 Task: Compose an email with the signature Kate Phillips with the subject Request for an accommodation and the message I would appreciate it if you could send me the agenda for the board meeting. from softage.8@softage.net to softage.9@softage.net Select the numbered list and change the font typography to strikethroughSelect the numbered list and remove the font typography strikethrough Send the email. Finally, move the email from Sent Items to the label Sustainability
Action: Mouse moved to (1179, 67)
Screenshot: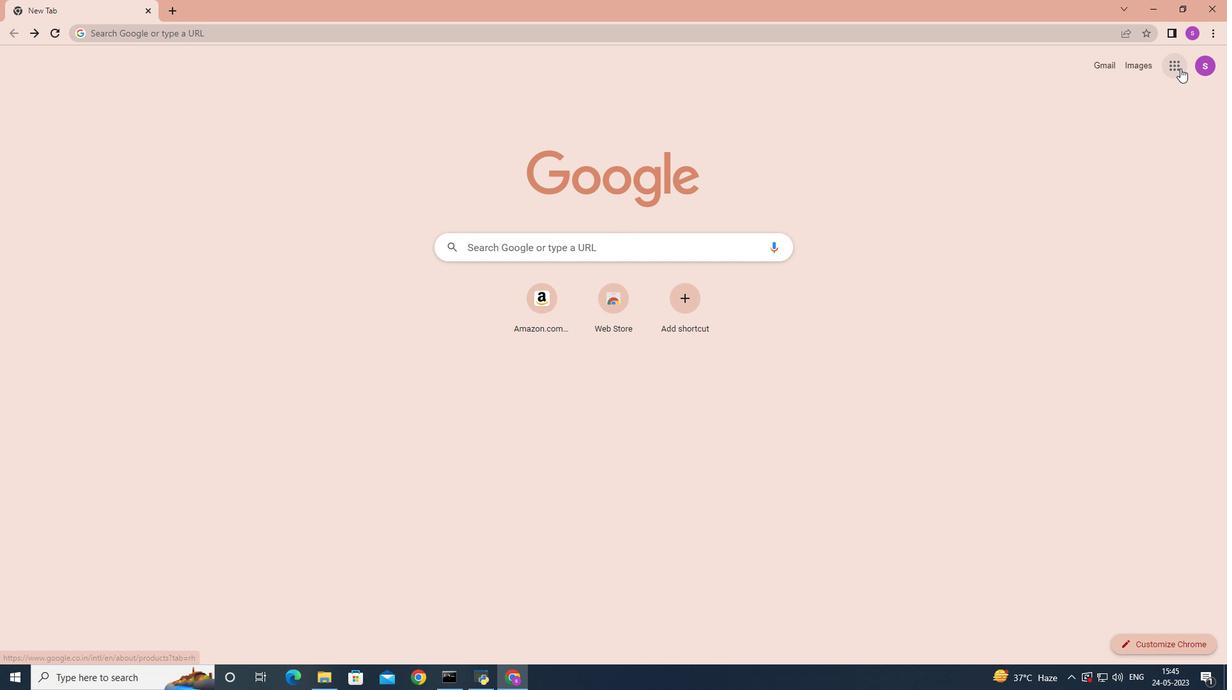 
Action: Mouse pressed left at (1179, 67)
Screenshot: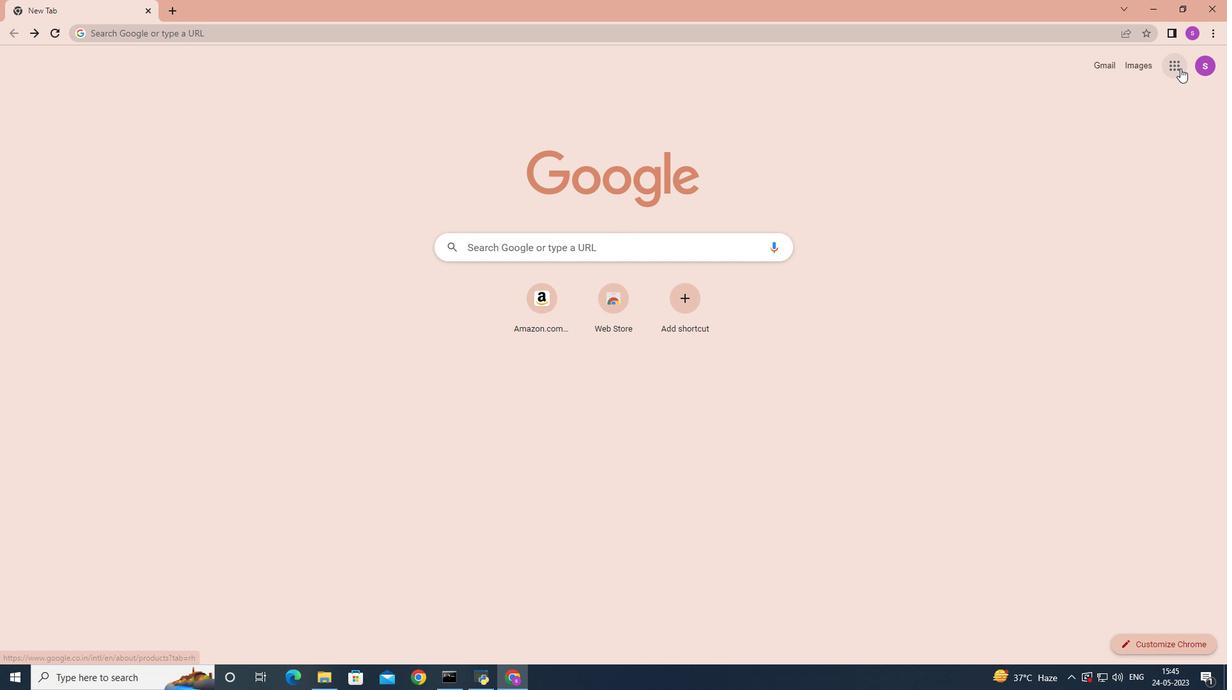 
Action: Mouse moved to (1124, 117)
Screenshot: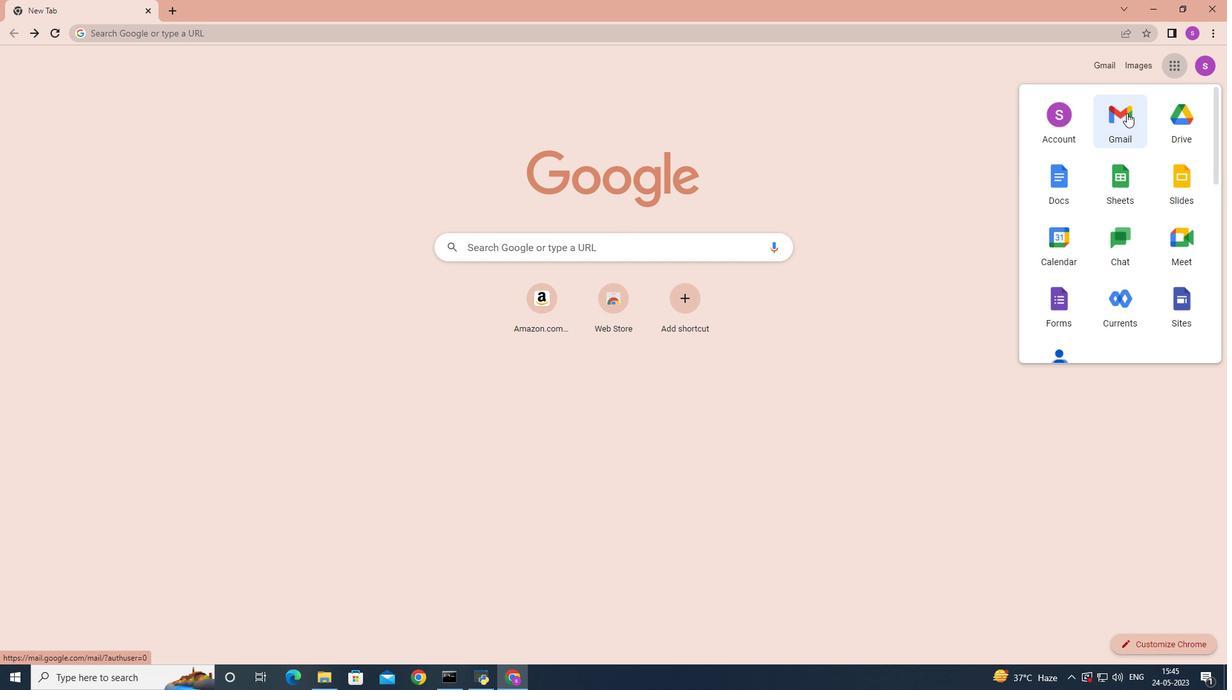 
Action: Mouse pressed left at (1124, 117)
Screenshot: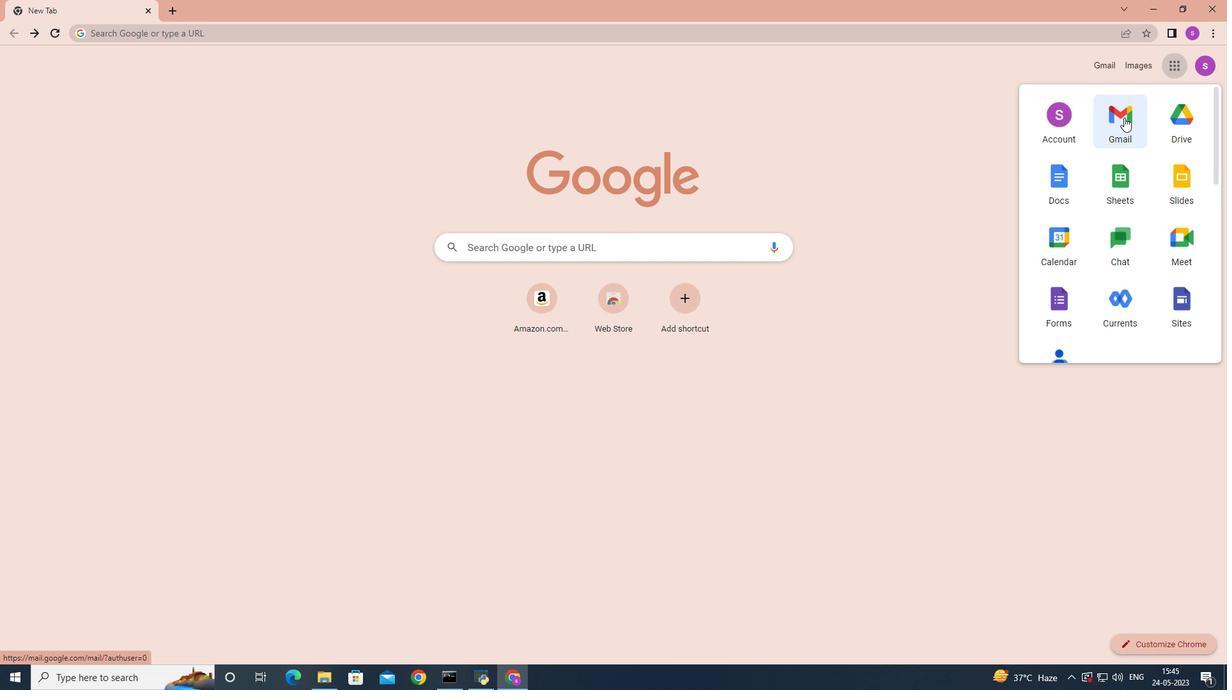 
Action: Mouse moved to (1087, 67)
Screenshot: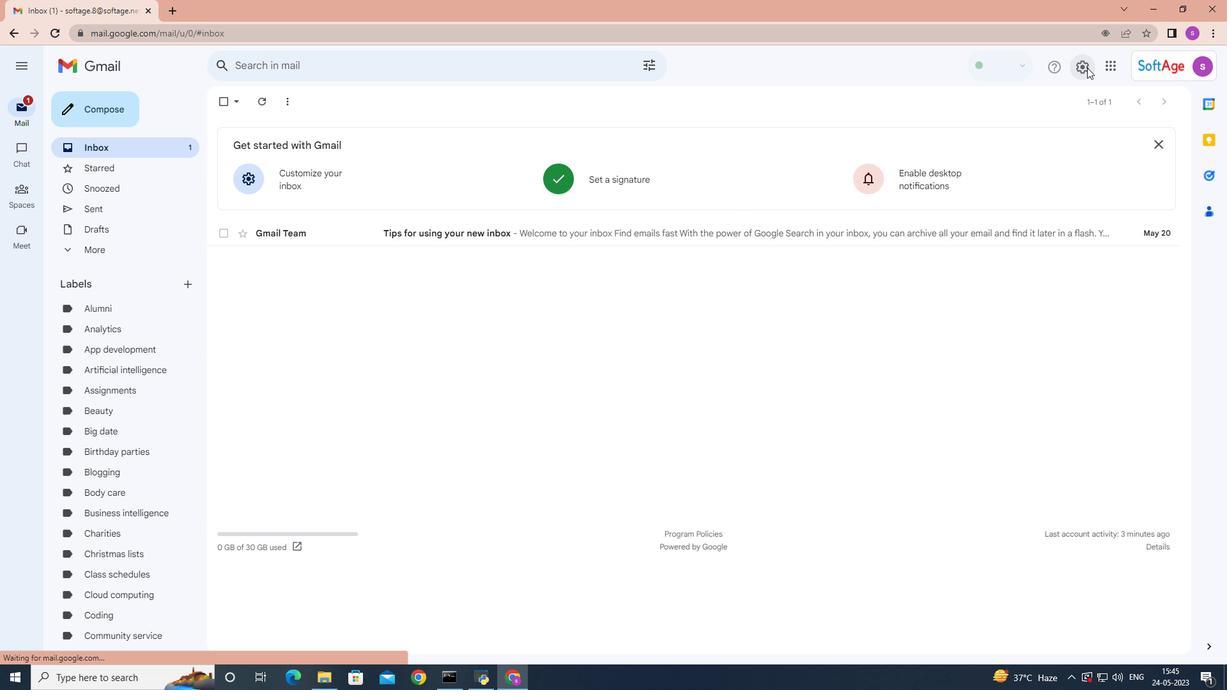 
Action: Mouse pressed left at (1087, 67)
Screenshot: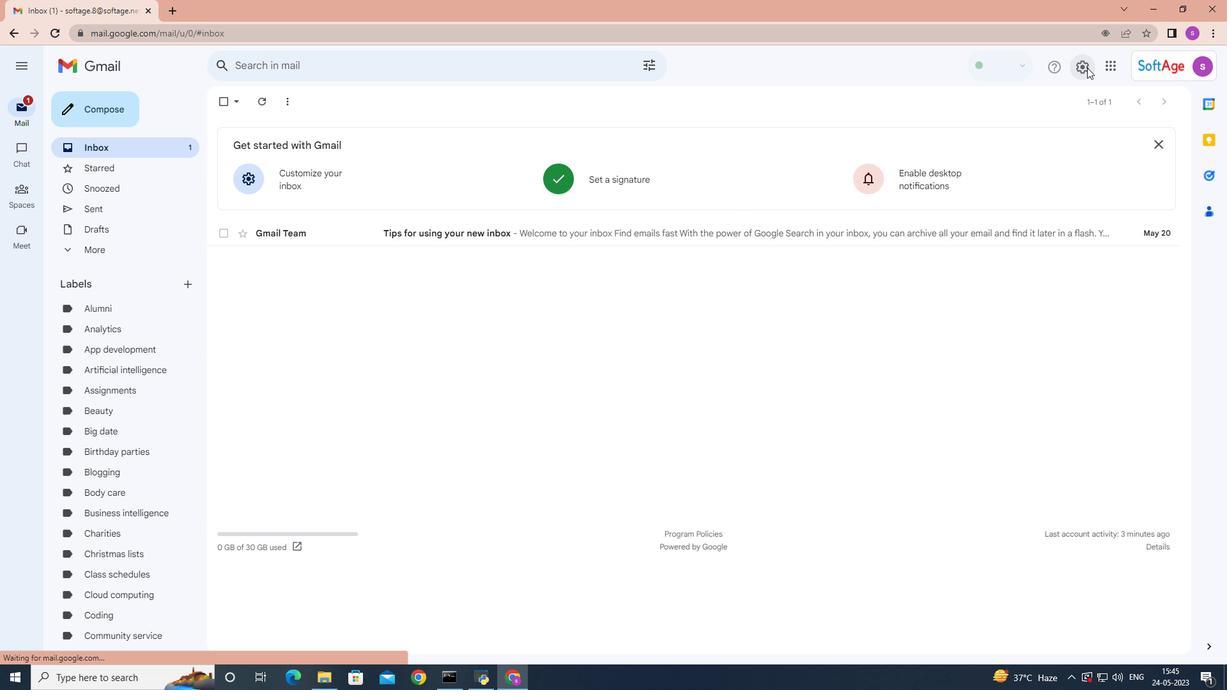 
Action: Mouse moved to (1063, 136)
Screenshot: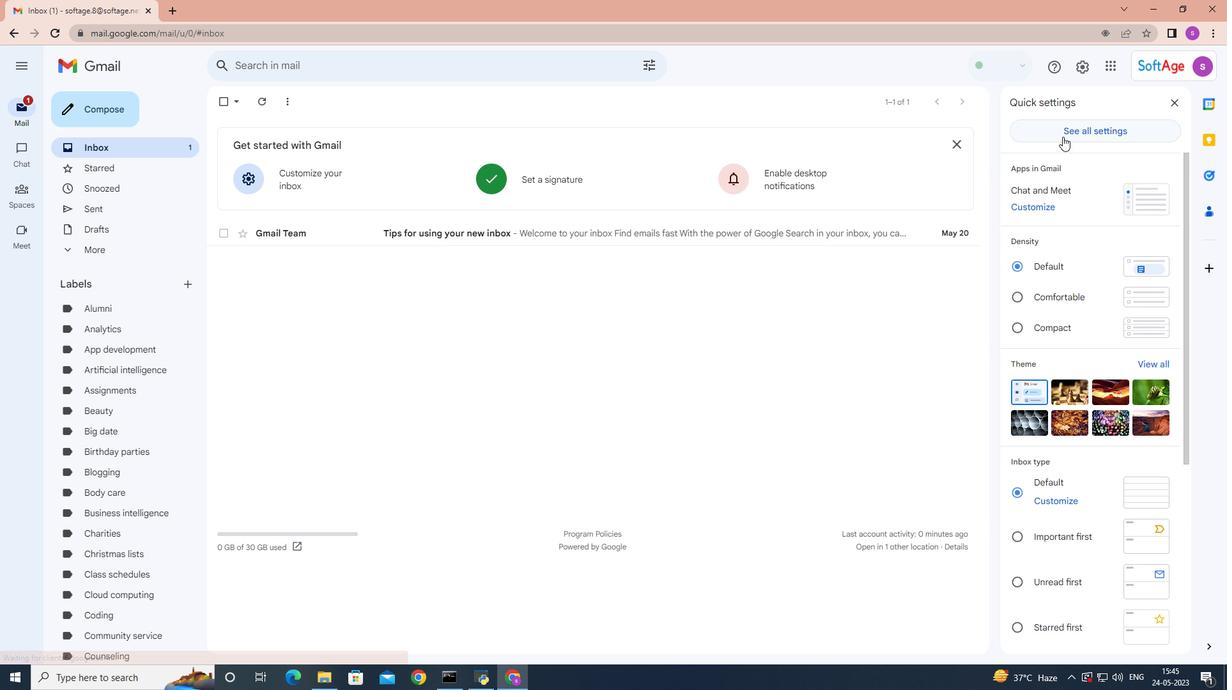 
Action: Mouse pressed left at (1063, 136)
Screenshot: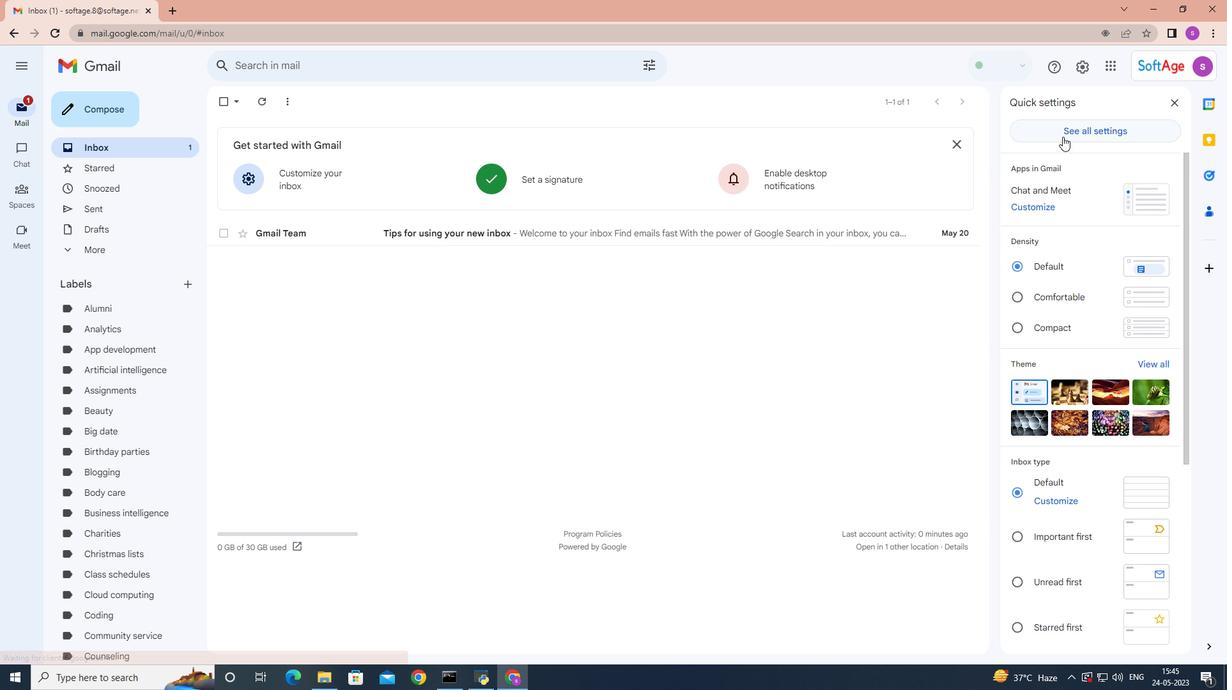
Action: Mouse moved to (844, 256)
Screenshot: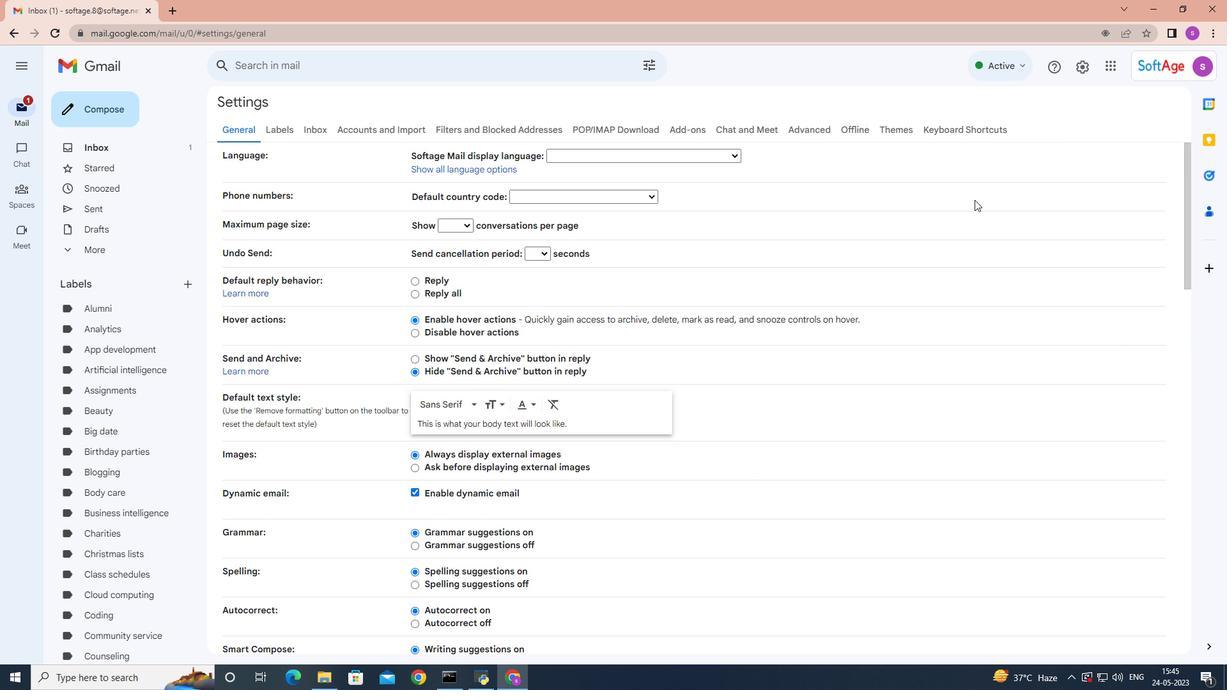 
Action: Mouse scrolled (844, 255) with delta (0, 0)
Screenshot: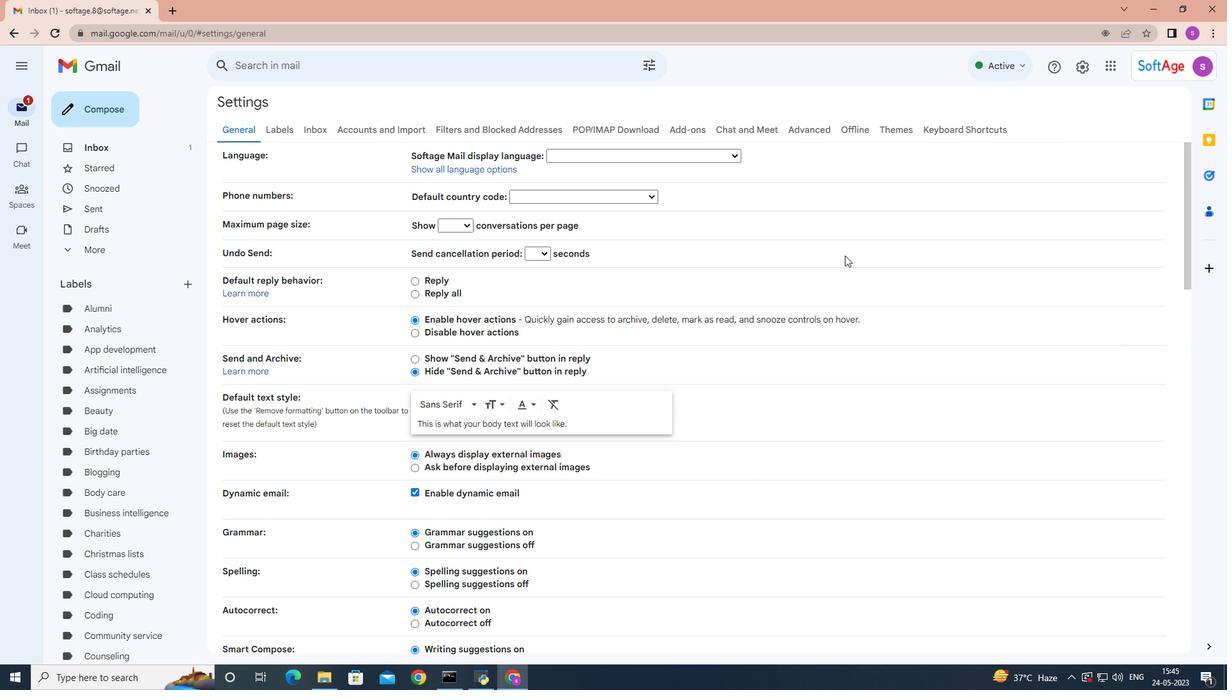 
Action: Mouse scrolled (844, 255) with delta (0, 0)
Screenshot: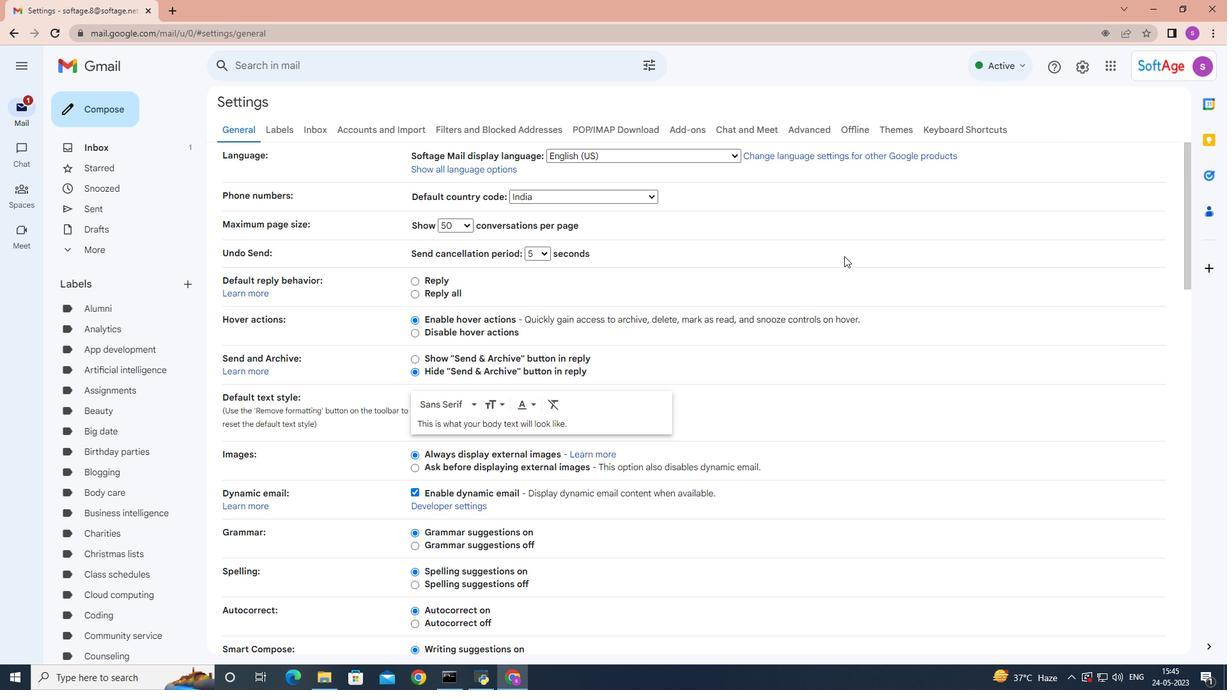 
Action: Mouse moved to (843, 256)
Screenshot: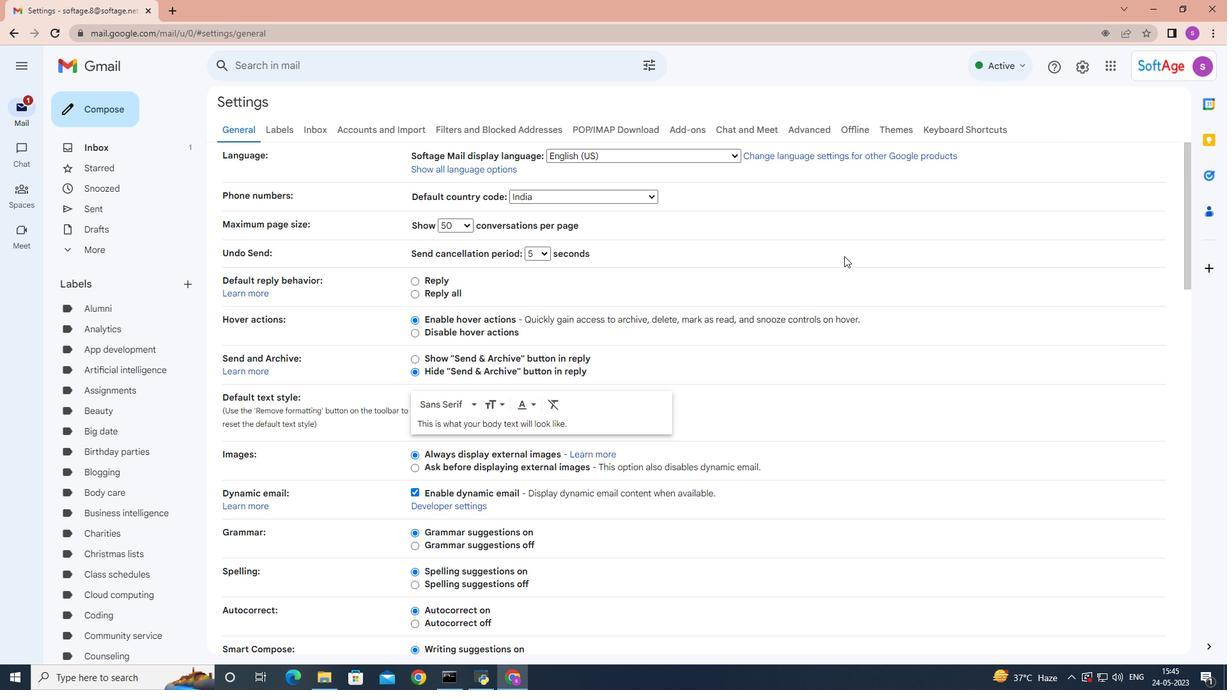 
Action: Mouse scrolled (843, 255) with delta (0, 0)
Screenshot: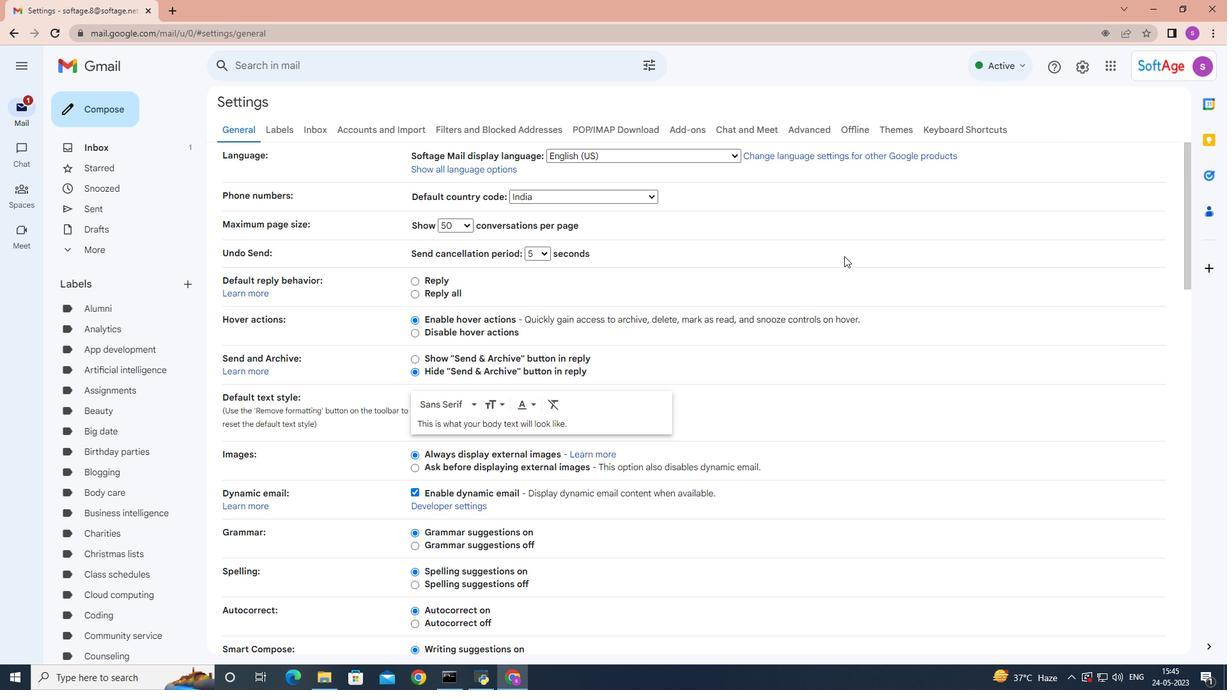 
Action: Mouse moved to (841, 256)
Screenshot: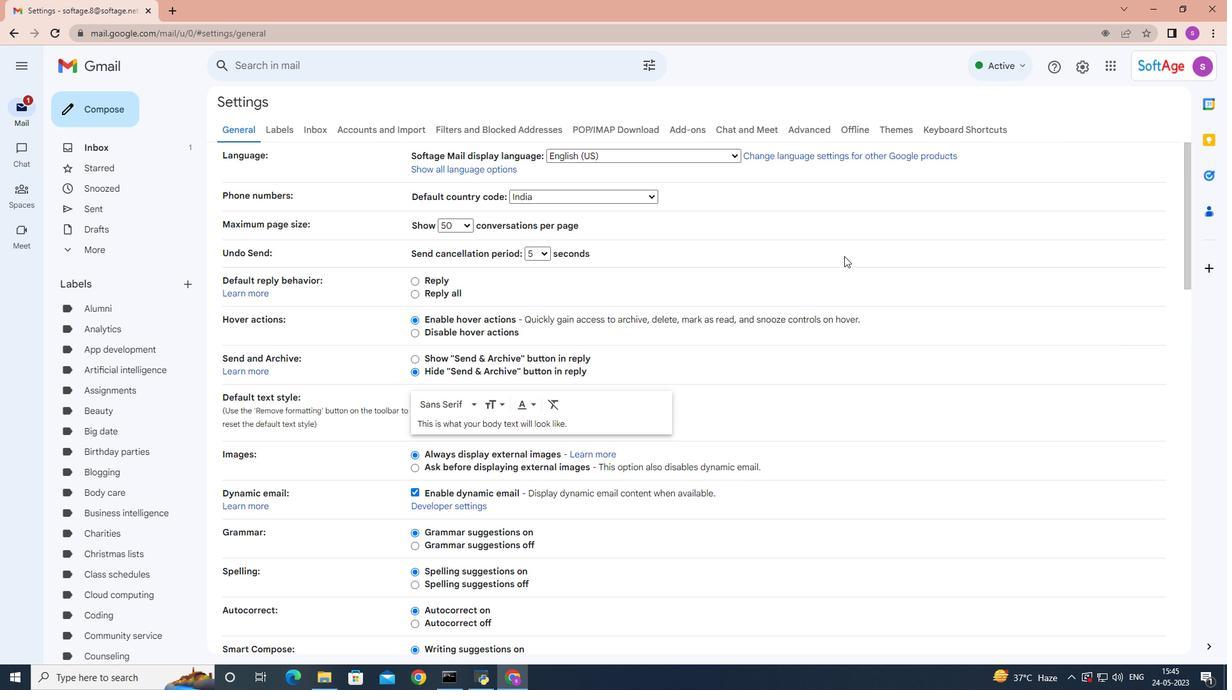 
Action: Mouse scrolled (841, 255) with delta (0, 0)
Screenshot: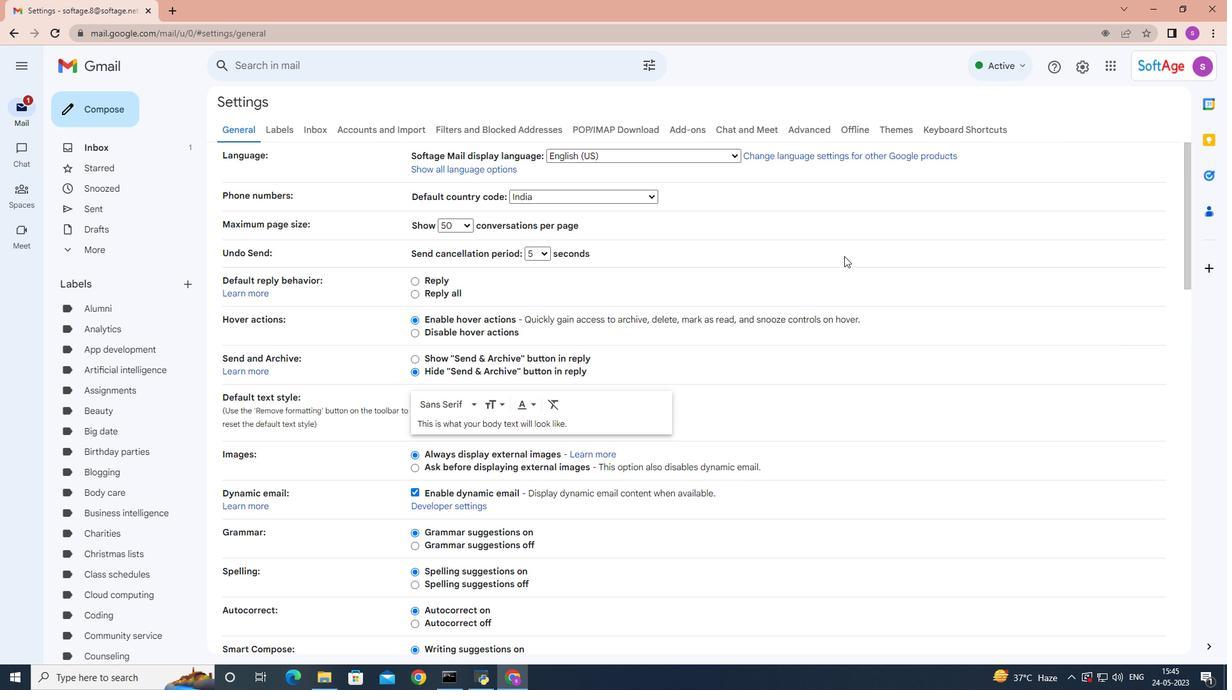 
Action: Mouse moved to (840, 255)
Screenshot: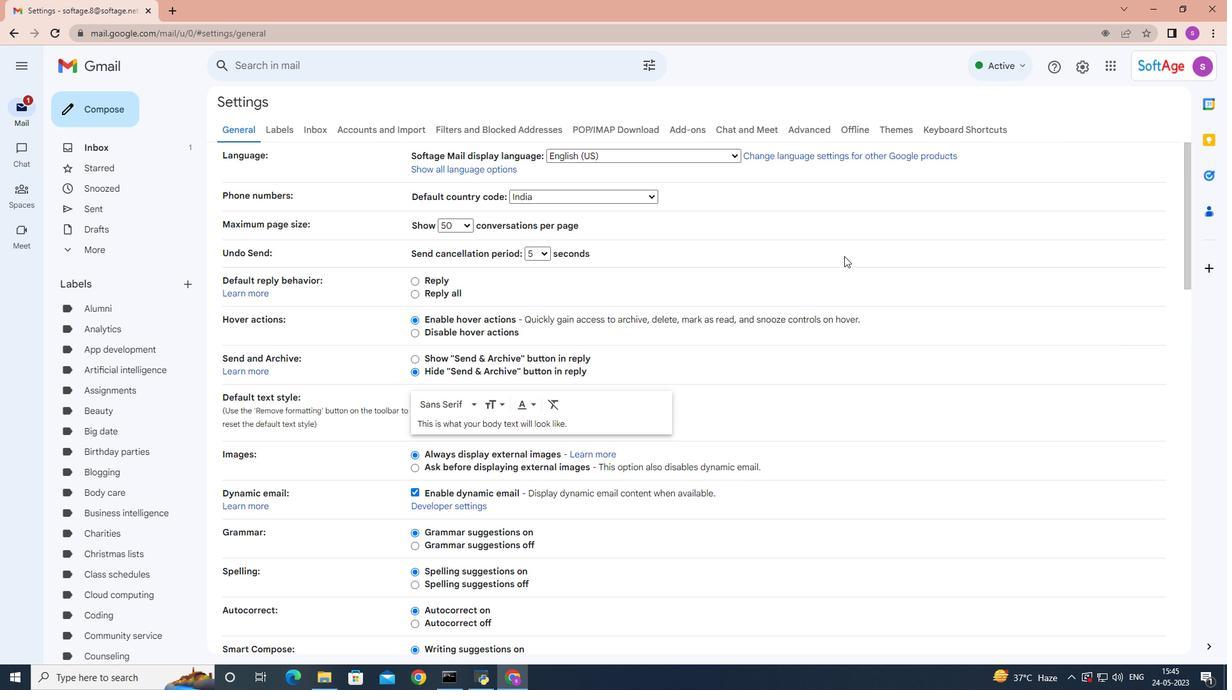 
Action: Mouse scrolled (840, 255) with delta (0, 0)
Screenshot: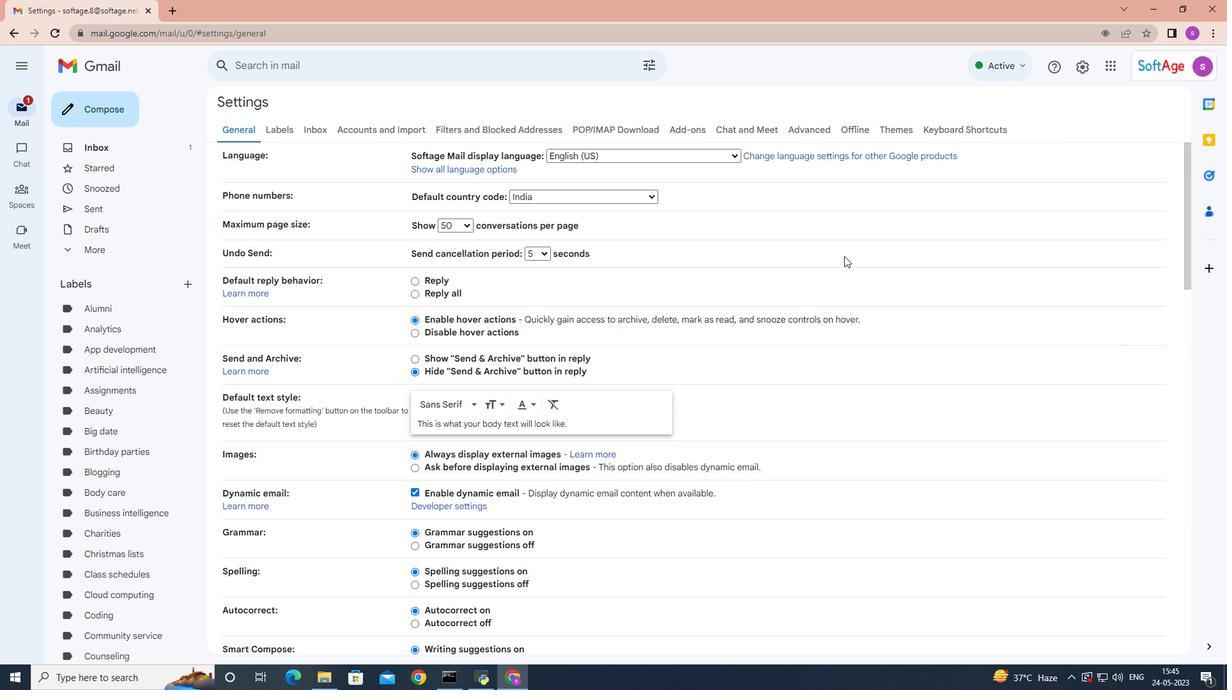 
Action: Mouse moved to (840, 254)
Screenshot: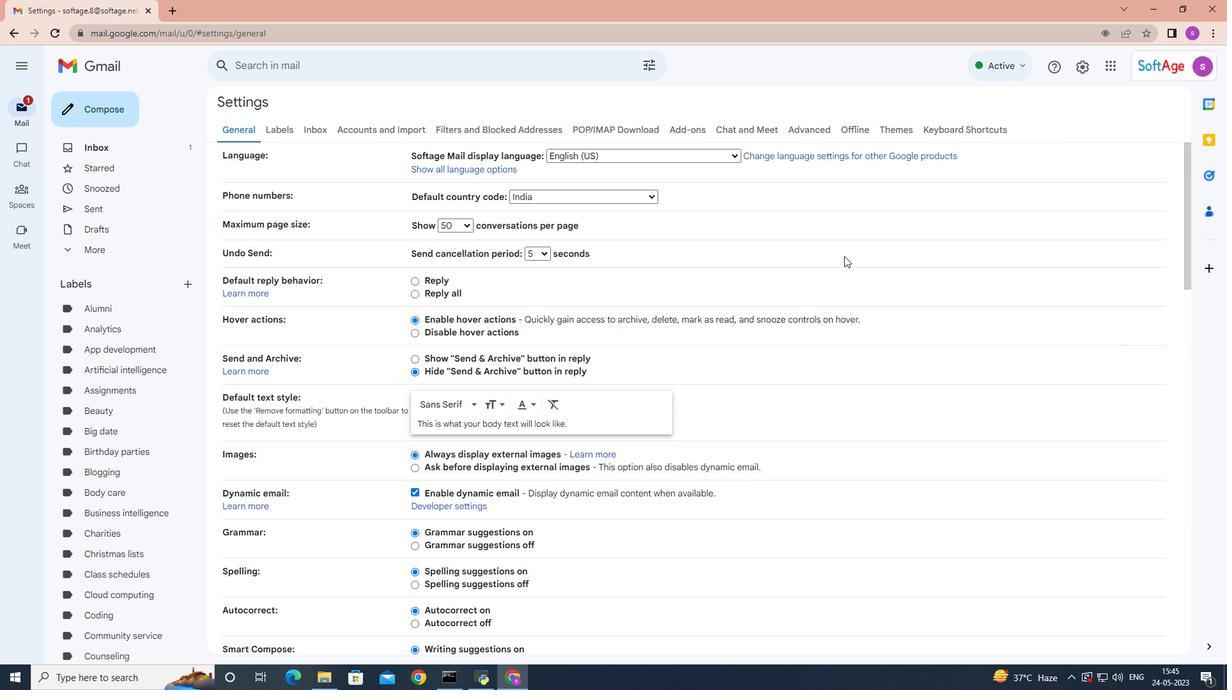 
Action: Mouse scrolled (840, 253) with delta (0, 0)
Screenshot: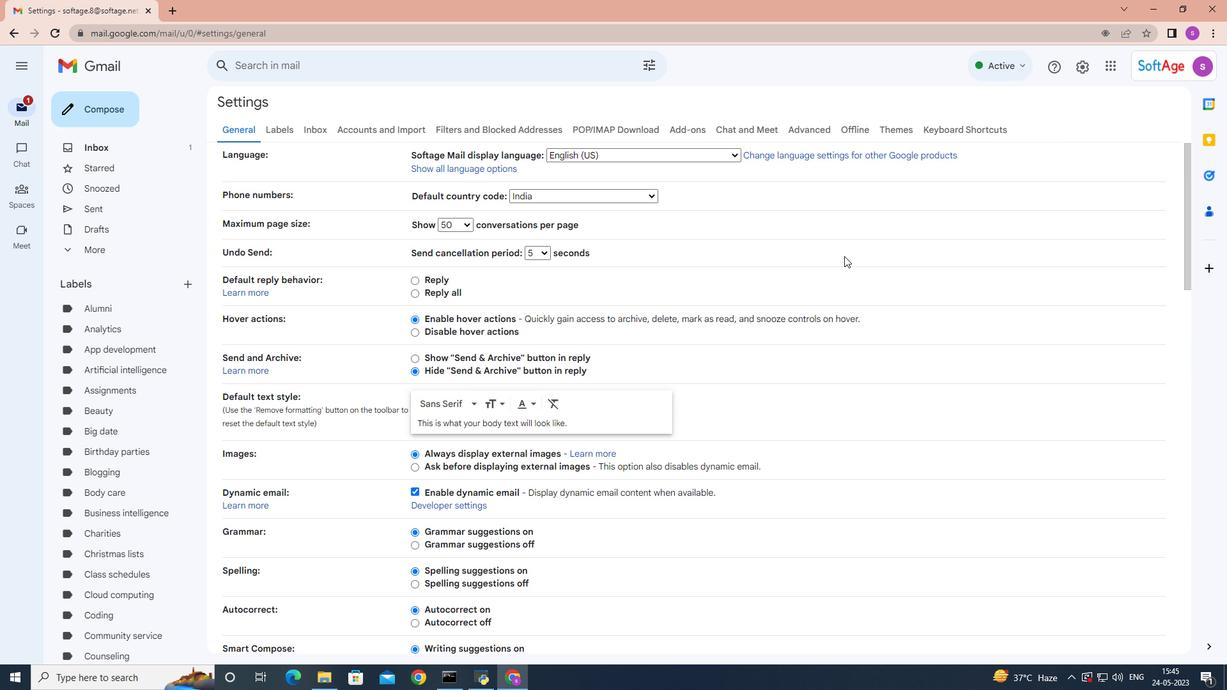 
Action: Mouse moved to (777, 250)
Screenshot: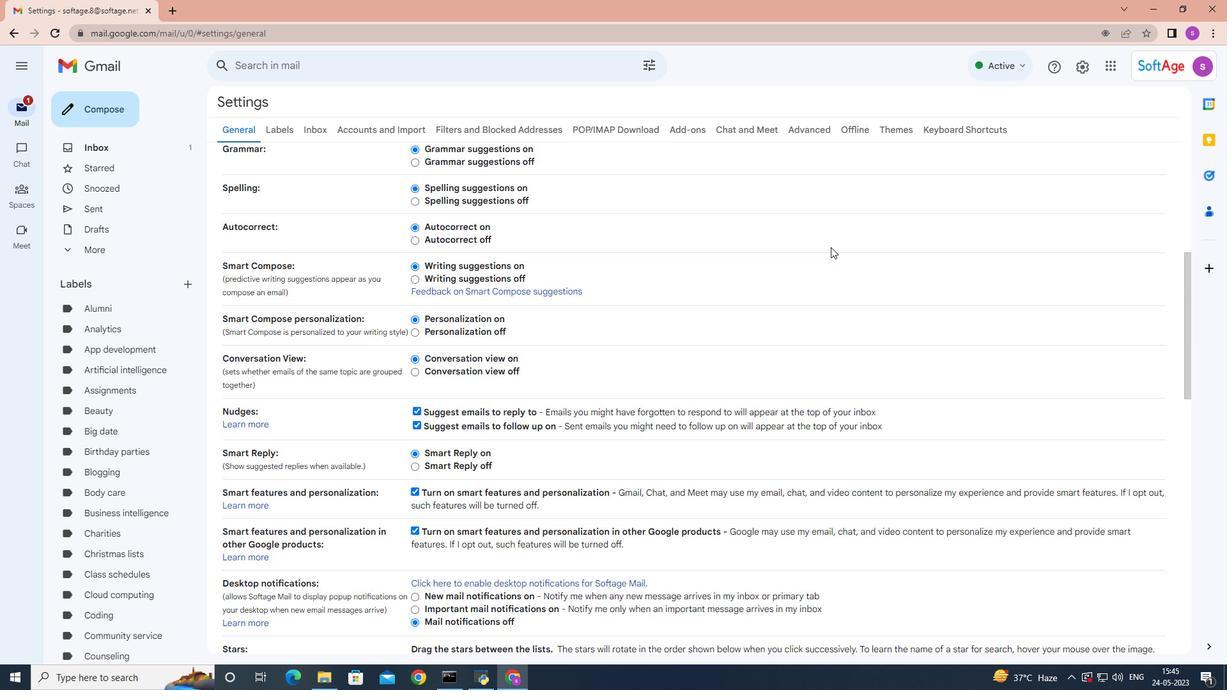 
Action: Mouse scrolled (777, 249) with delta (0, 0)
Screenshot: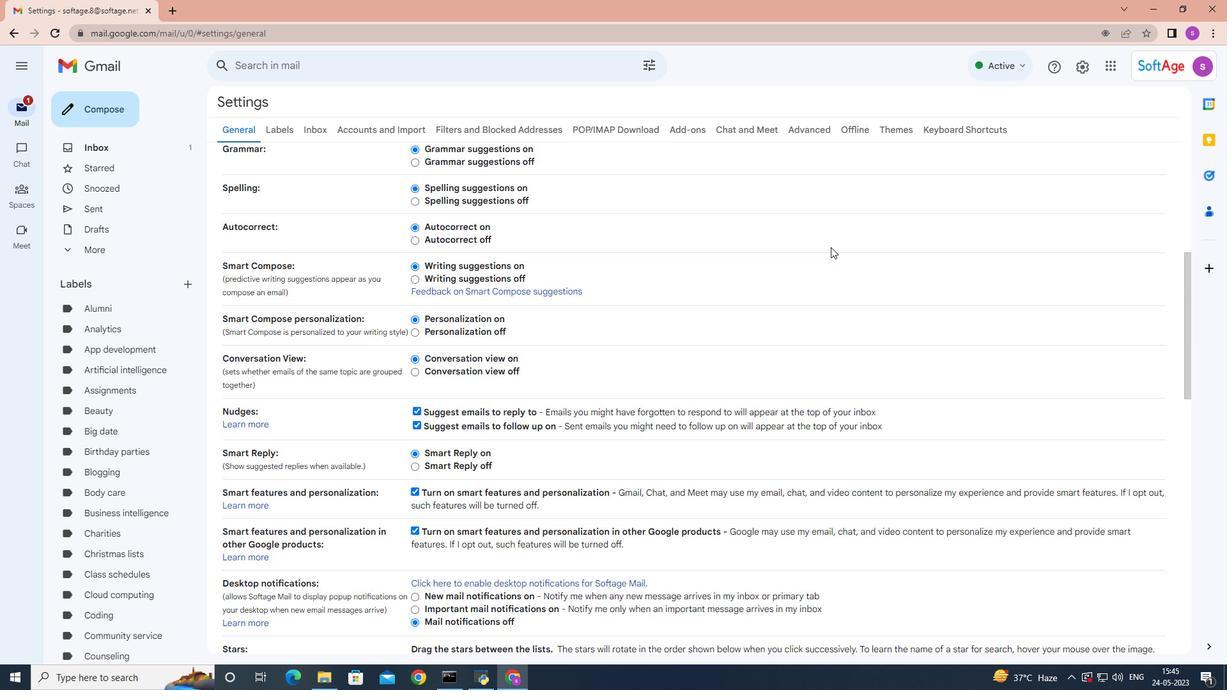 
Action: Mouse moved to (776, 250)
Screenshot: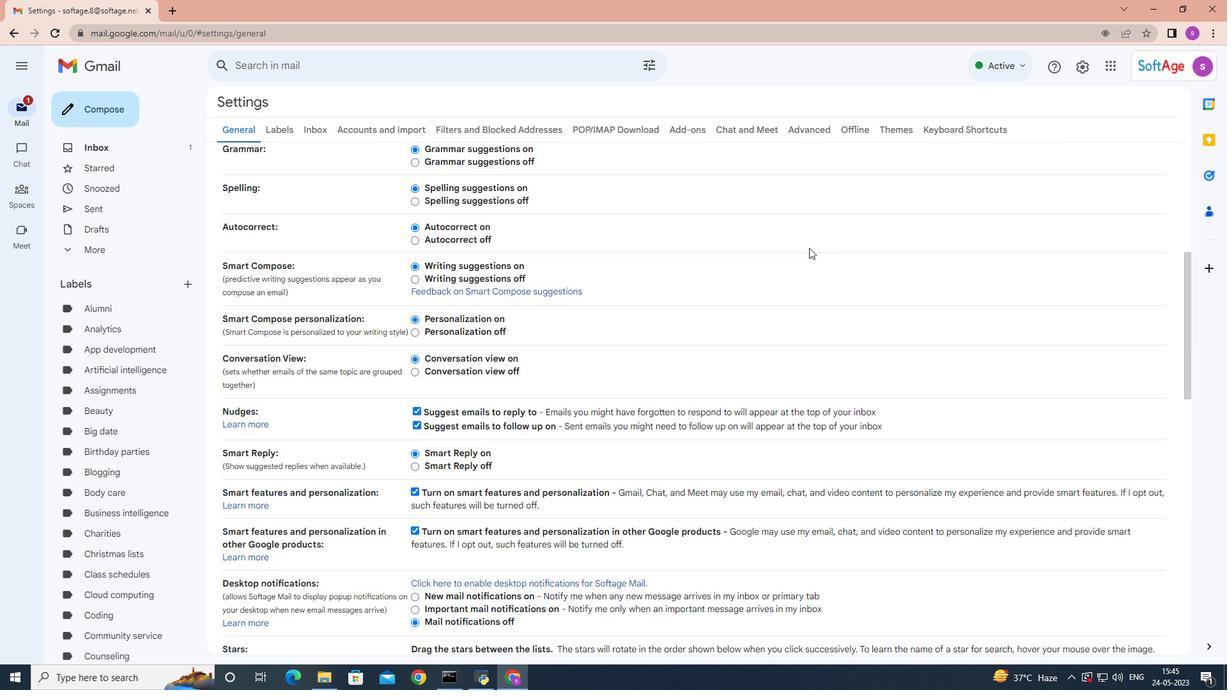 
Action: Mouse scrolled (776, 249) with delta (0, 0)
Screenshot: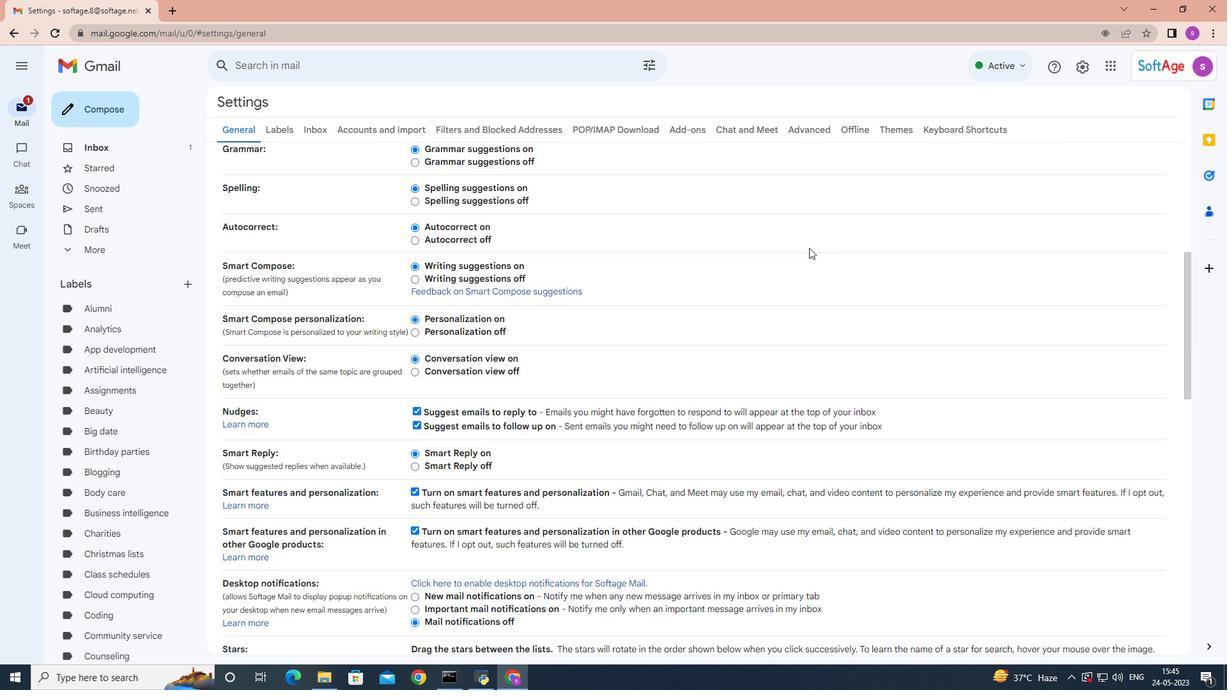
Action: Mouse scrolled (776, 249) with delta (0, 0)
Screenshot: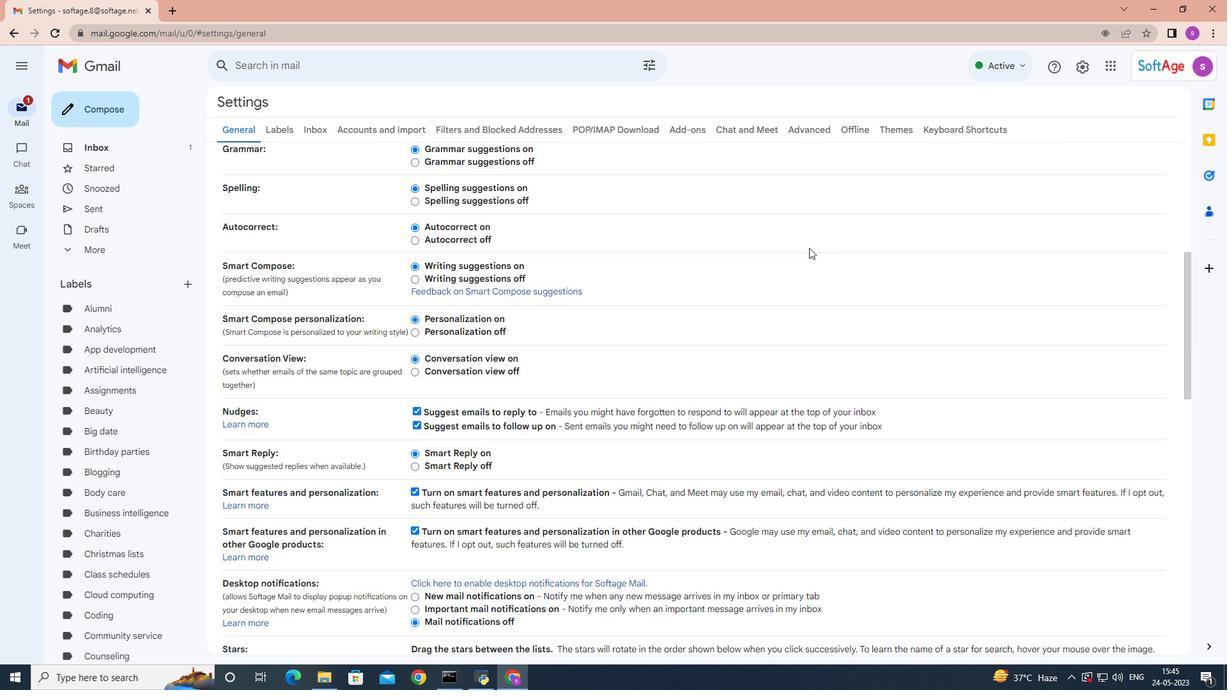 
Action: Mouse moved to (776, 250)
Screenshot: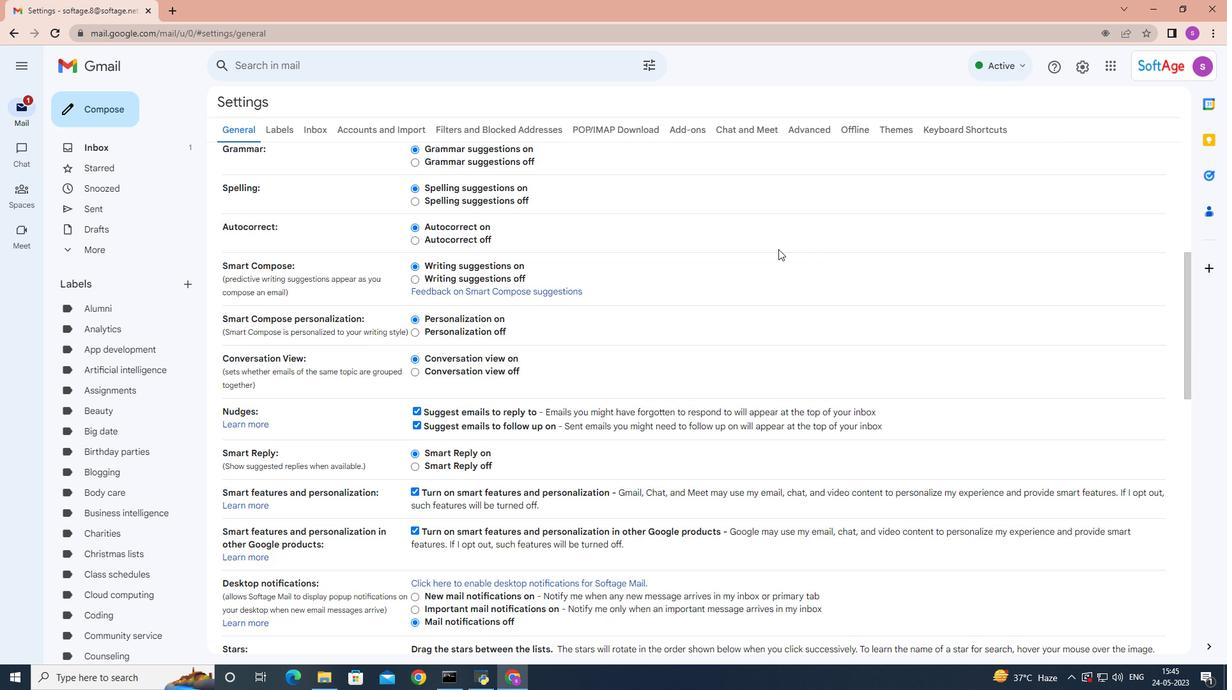 
Action: Mouse scrolled (776, 249) with delta (0, 0)
Screenshot: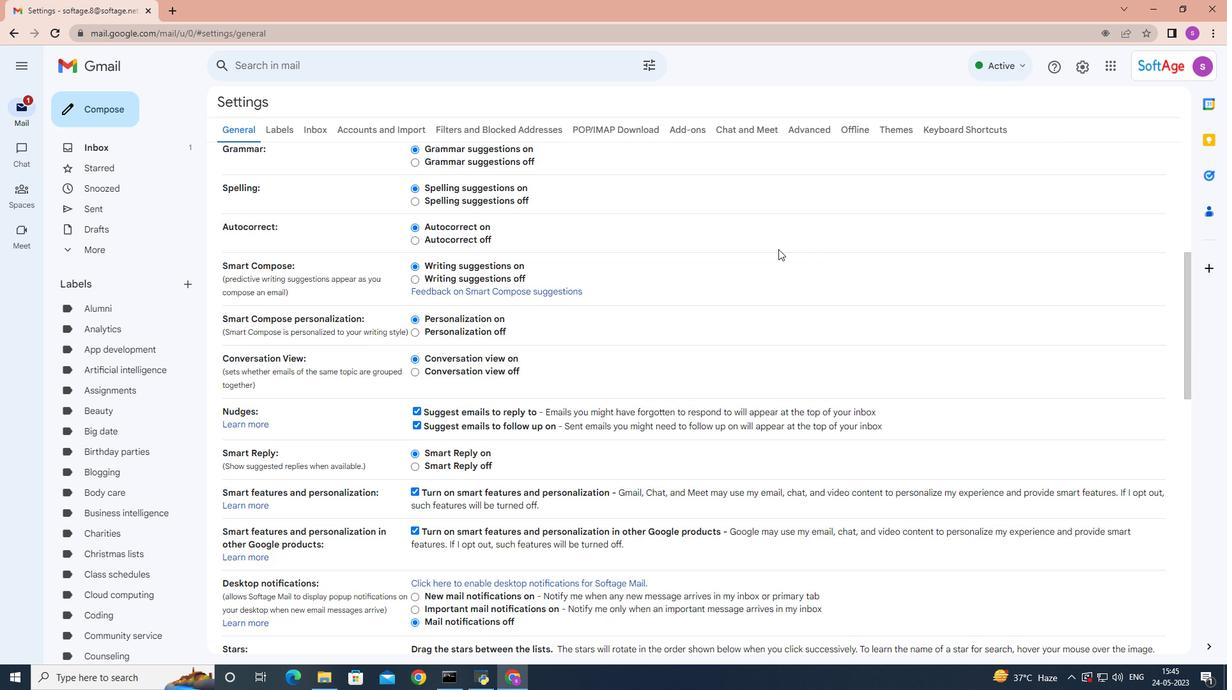 
Action: Mouse moved to (774, 250)
Screenshot: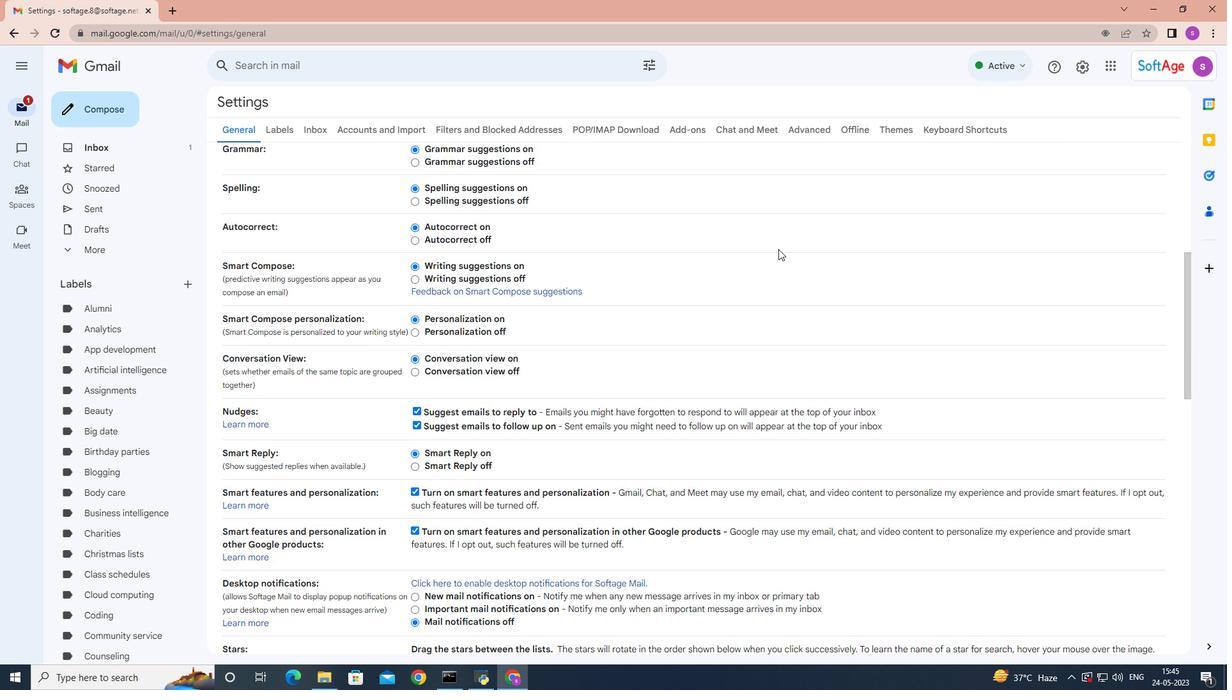 
Action: Mouse scrolled (775, 249) with delta (0, 0)
Screenshot: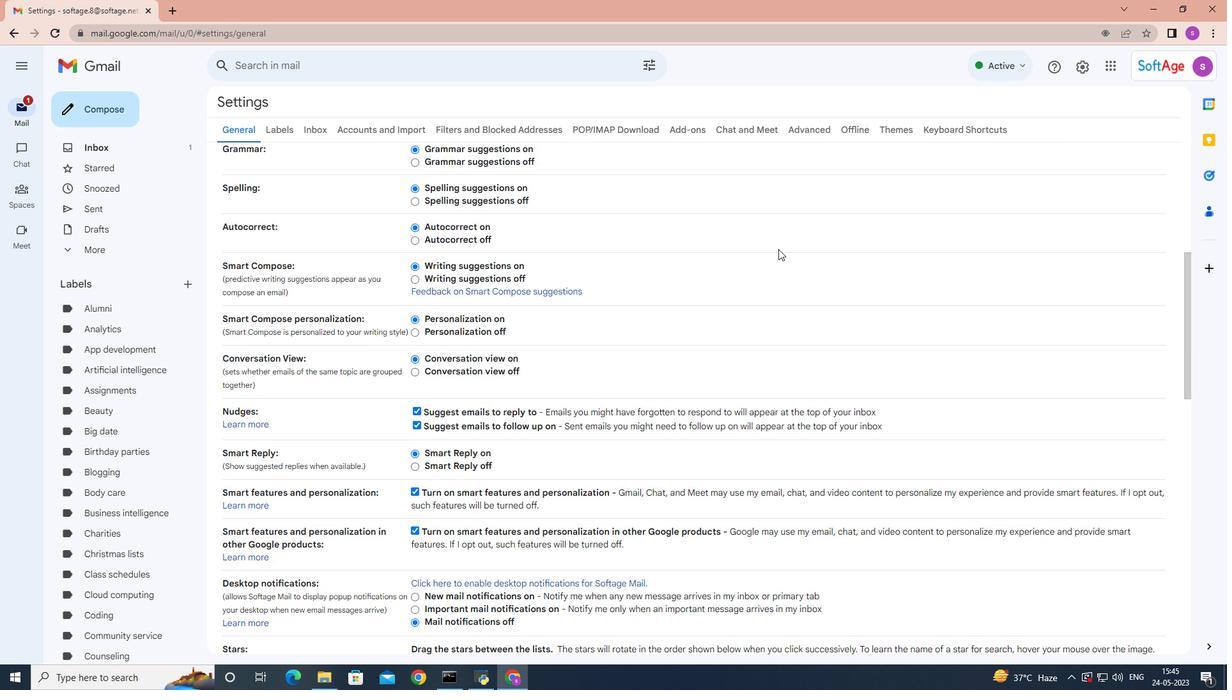 
Action: Mouse moved to (773, 250)
Screenshot: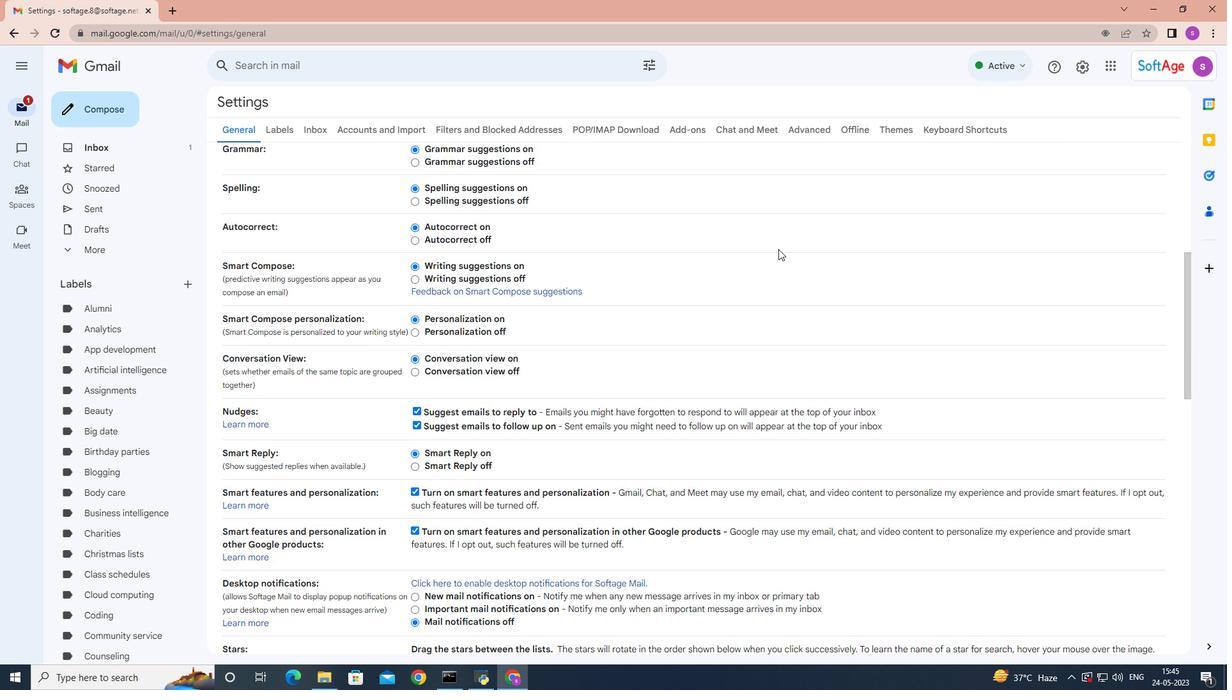 
Action: Mouse scrolled (773, 249) with delta (0, 0)
Screenshot: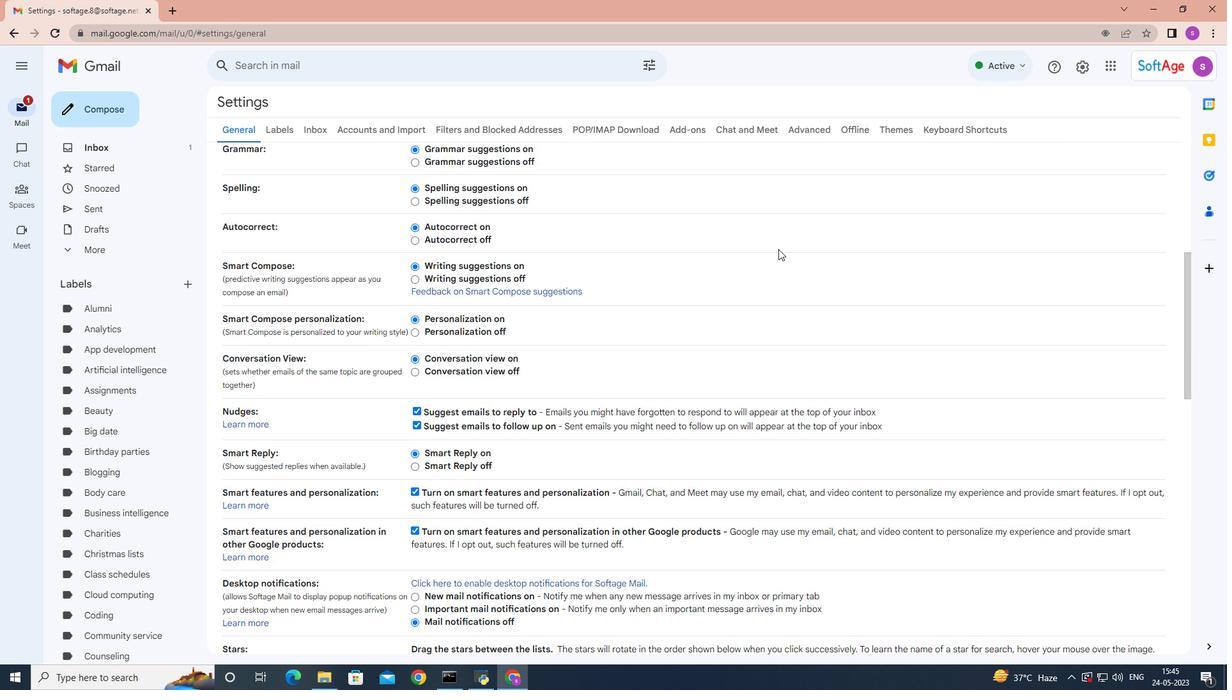 
Action: Mouse moved to (767, 247)
Screenshot: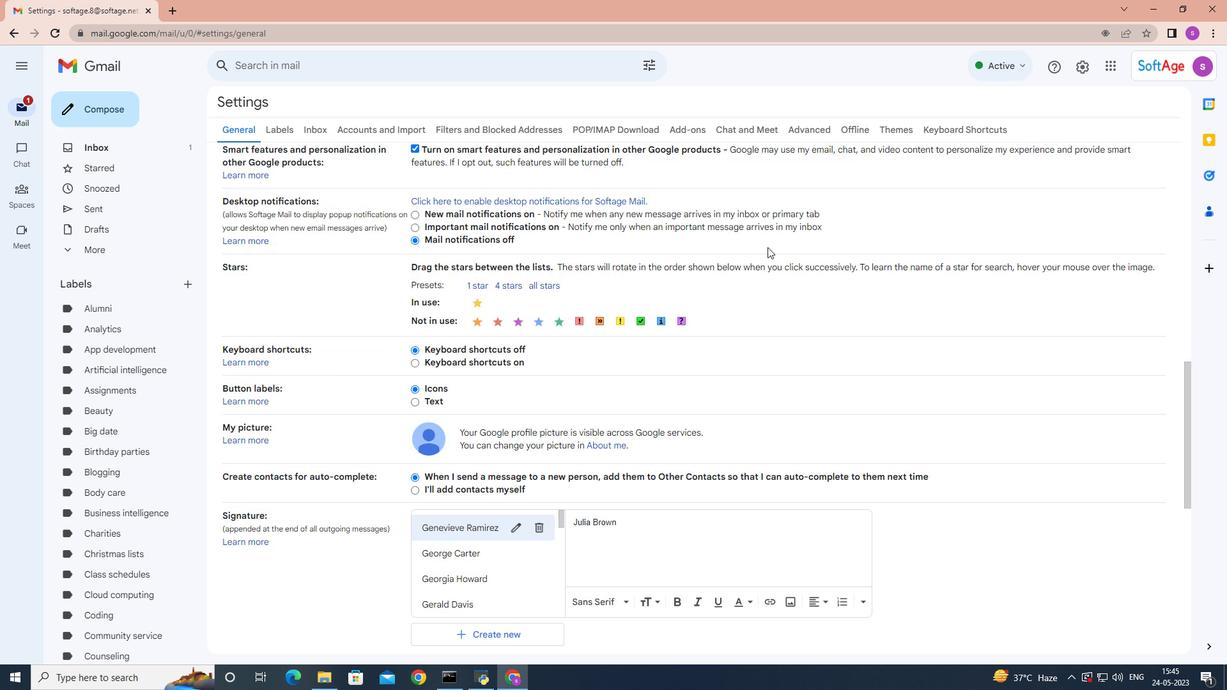 
Action: Mouse scrolled (767, 246) with delta (0, 0)
Screenshot: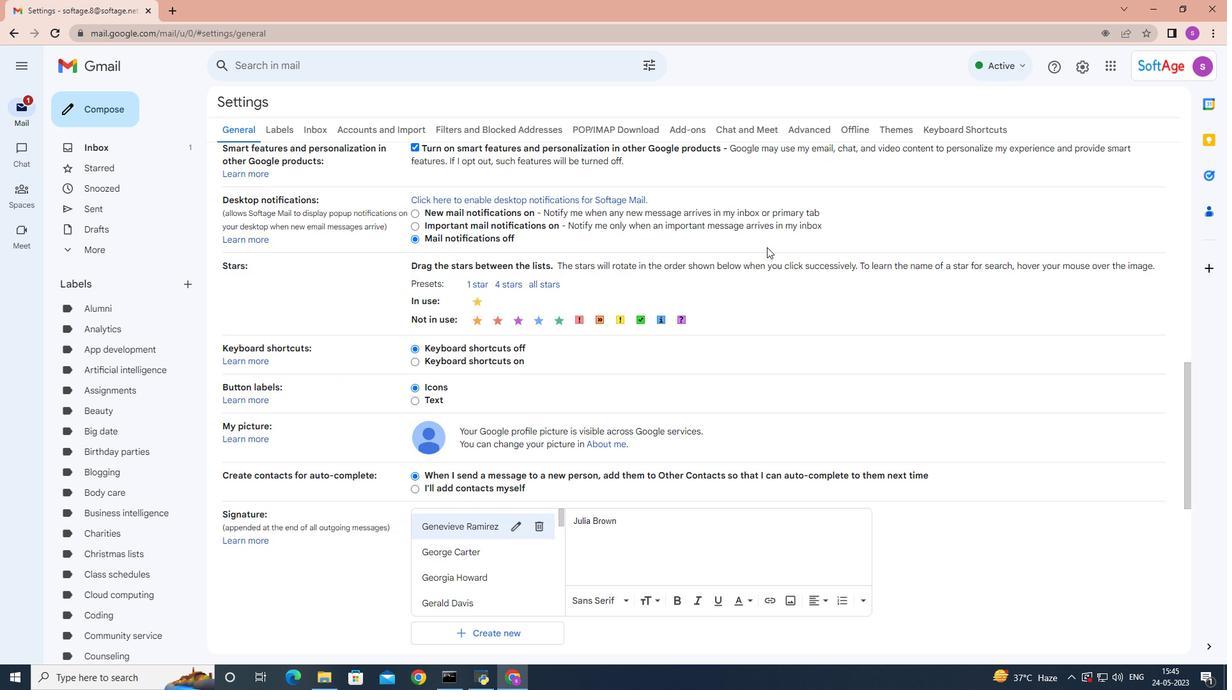 
Action: Mouse scrolled (767, 246) with delta (0, 0)
Screenshot: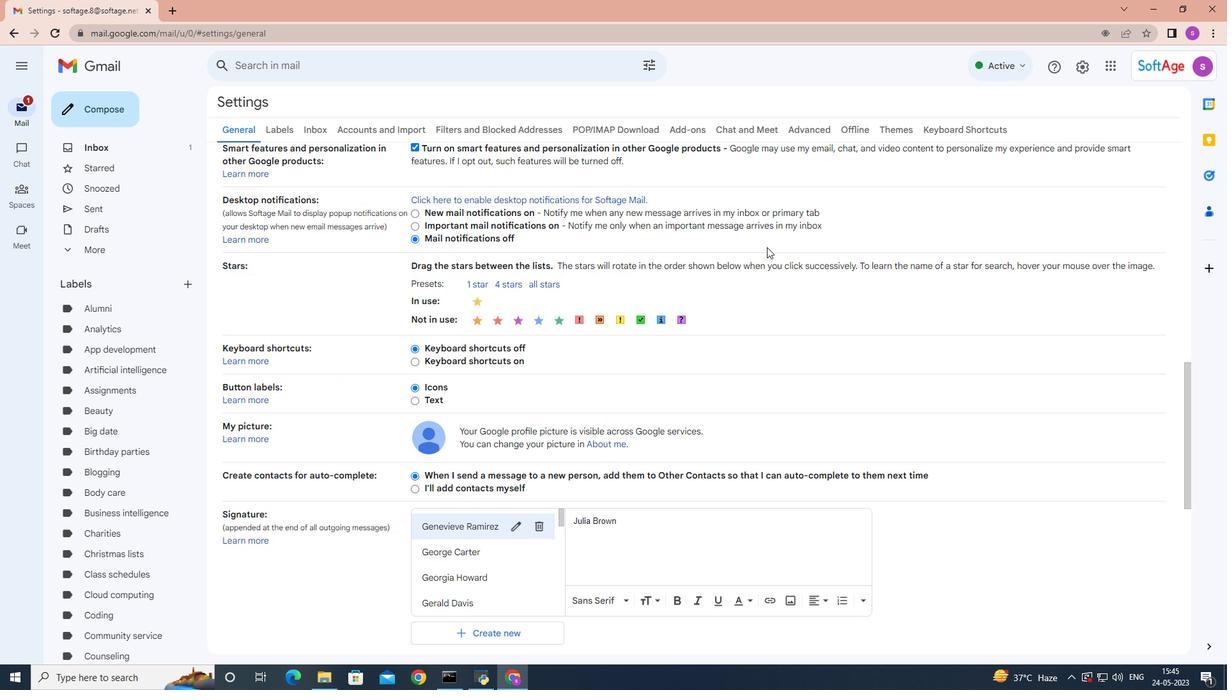 
Action: Mouse scrolled (767, 246) with delta (0, 0)
Screenshot: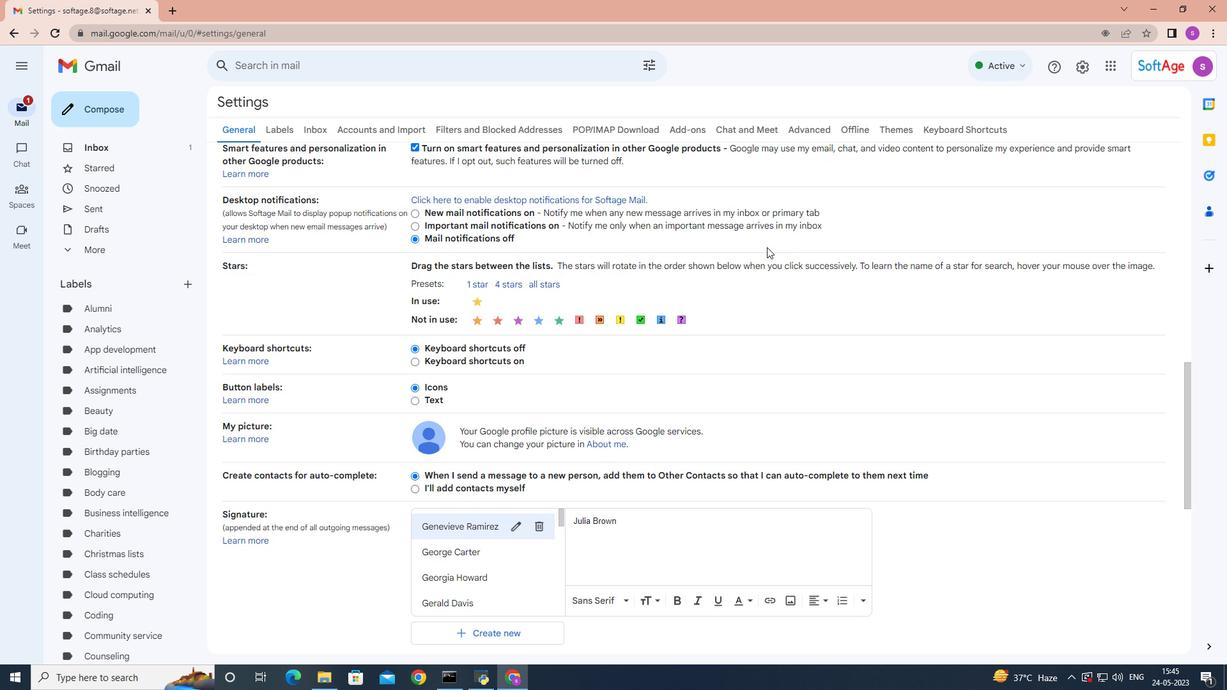 
Action: Mouse scrolled (767, 246) with delta (0, 0)
Screenshot: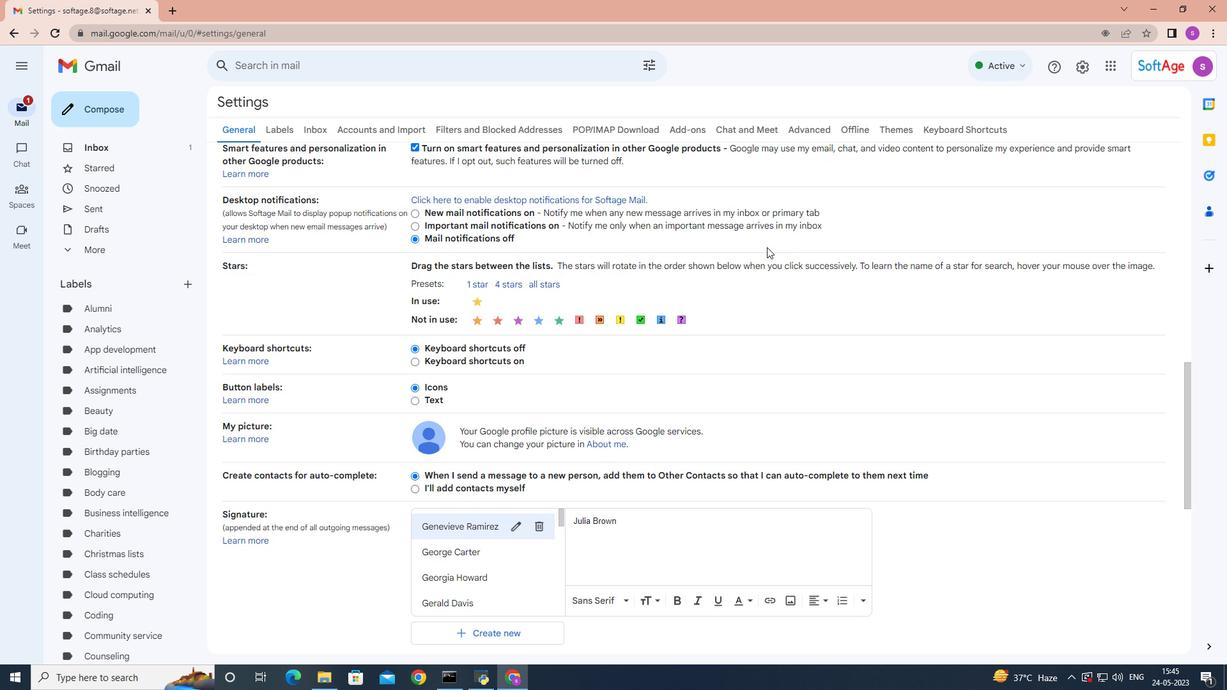 
Action: Mouse scrolled (767, 246) with delta (0, 0)
Screenshot: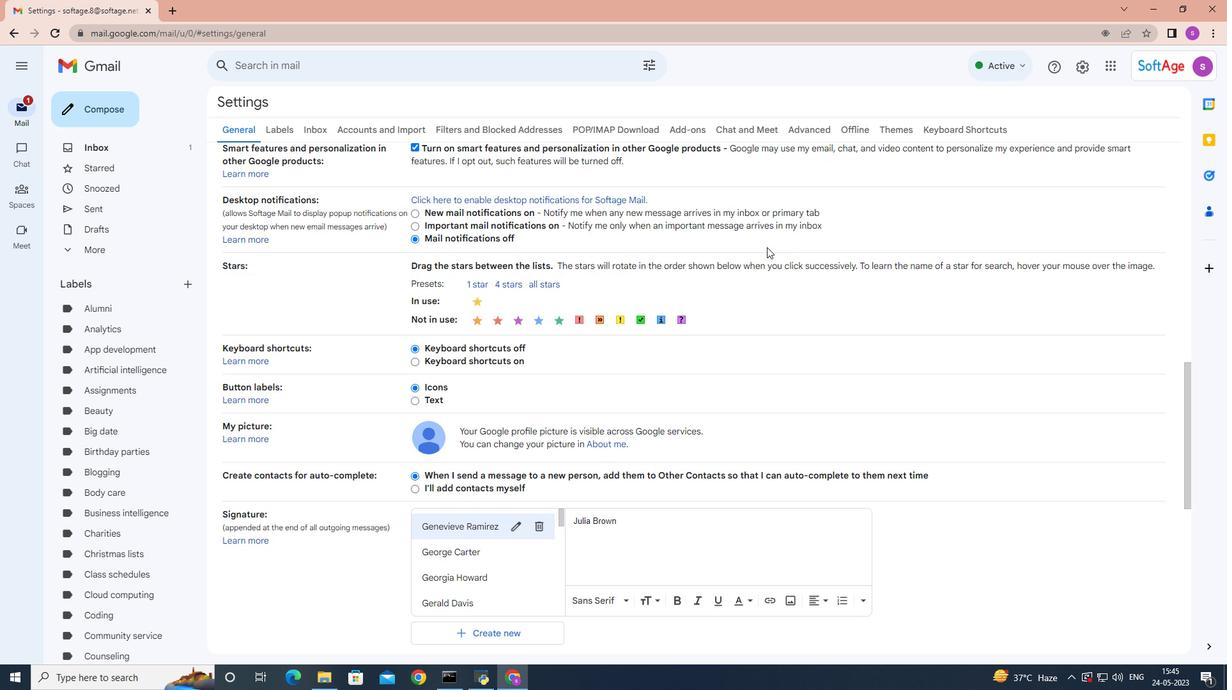 
Action: Mouse moved to (523, 315)
Screenshot: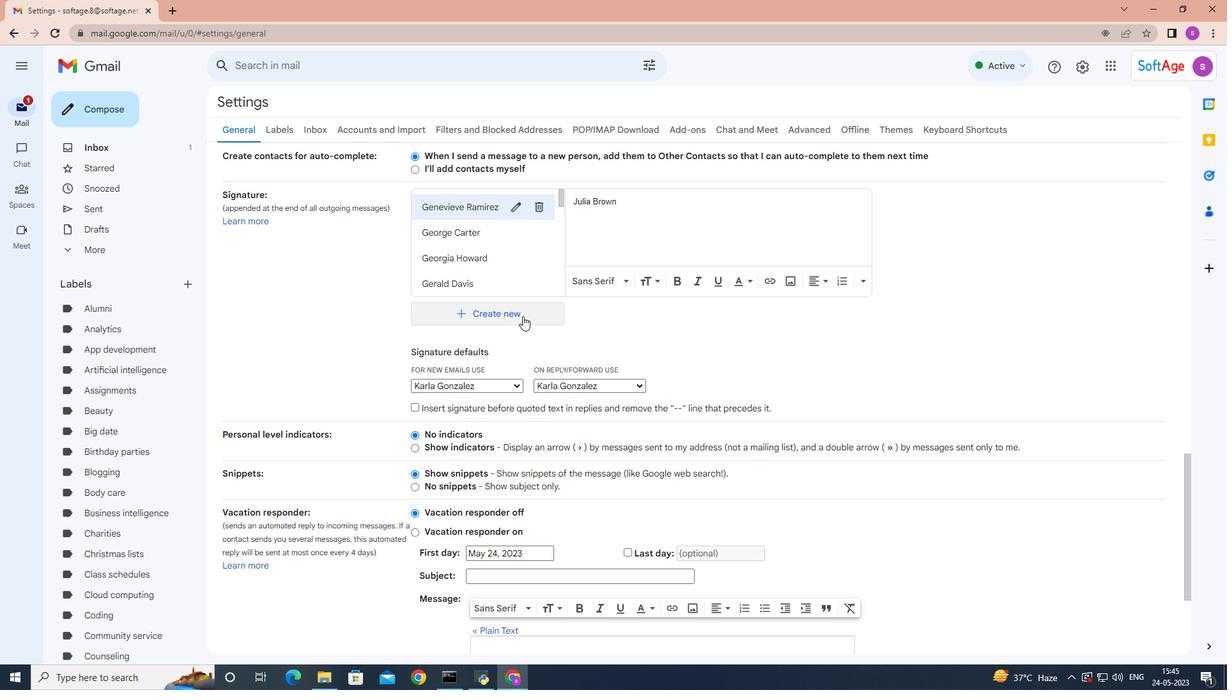 
Action: Mouse pressed left at (523, 315)
Screenshot: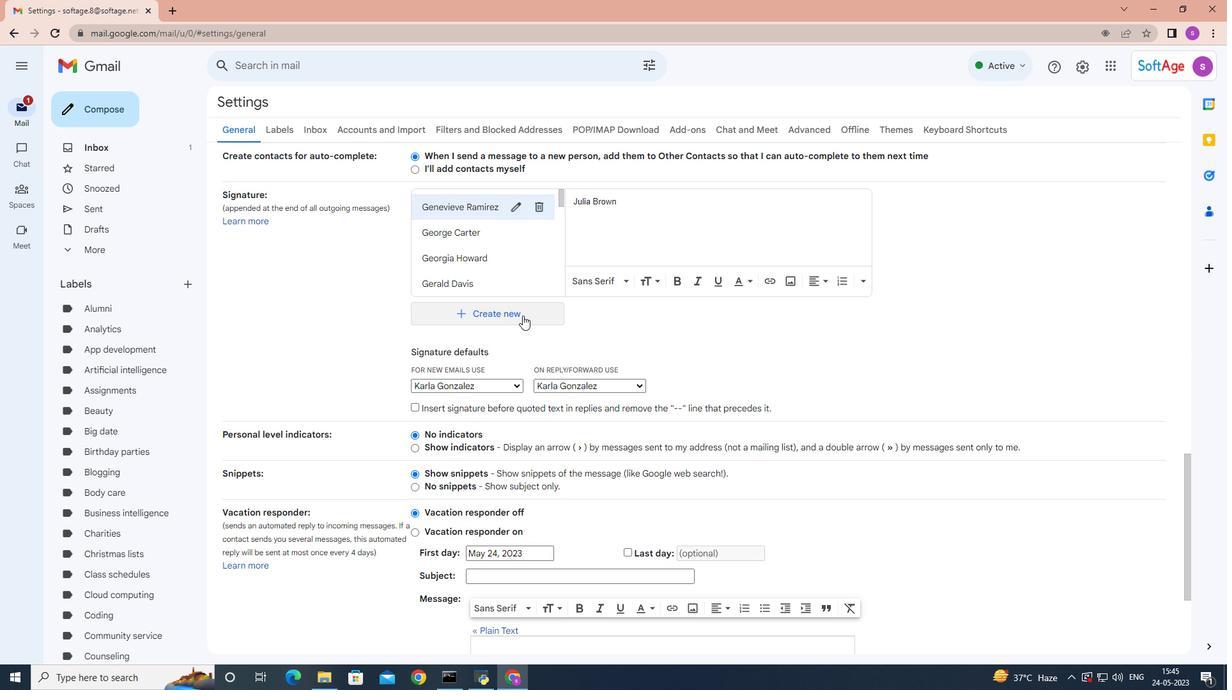 
Action: Mouse moved to (573, 332)
Screenshot: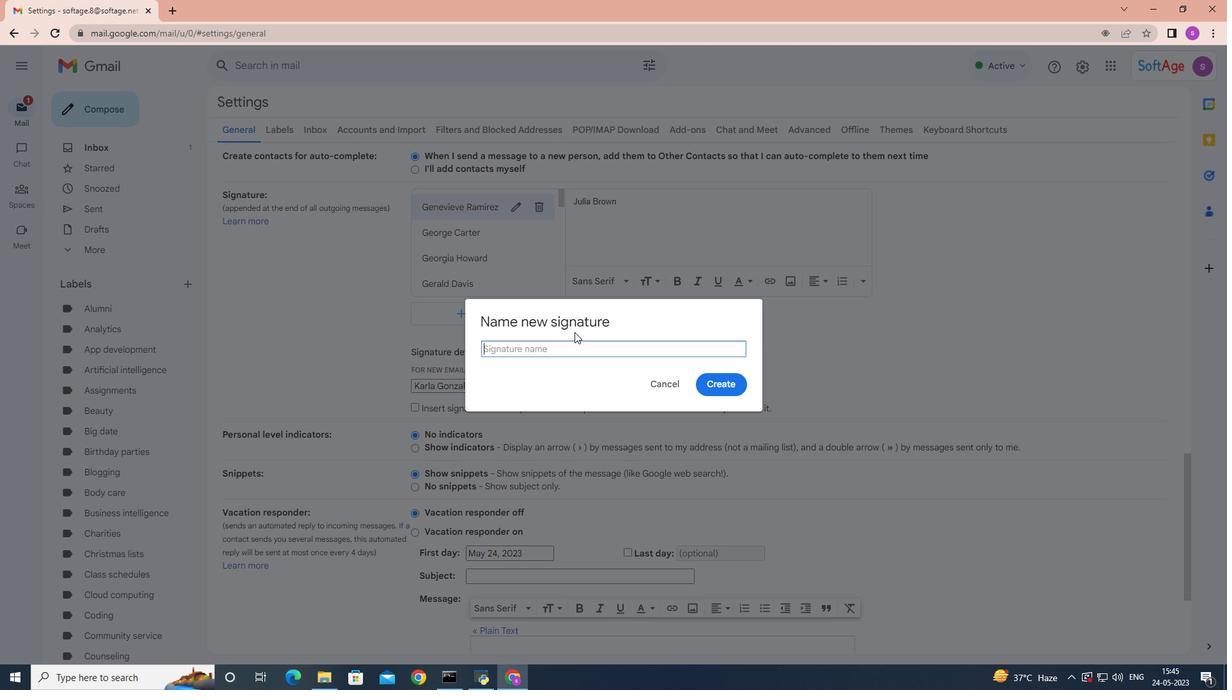 
Action: Key pressed <Key.shift>Kate<Key.space>ph<Key.backspace><Key.backspace><Key.shift>Phillips<Key.space>
Screenshot: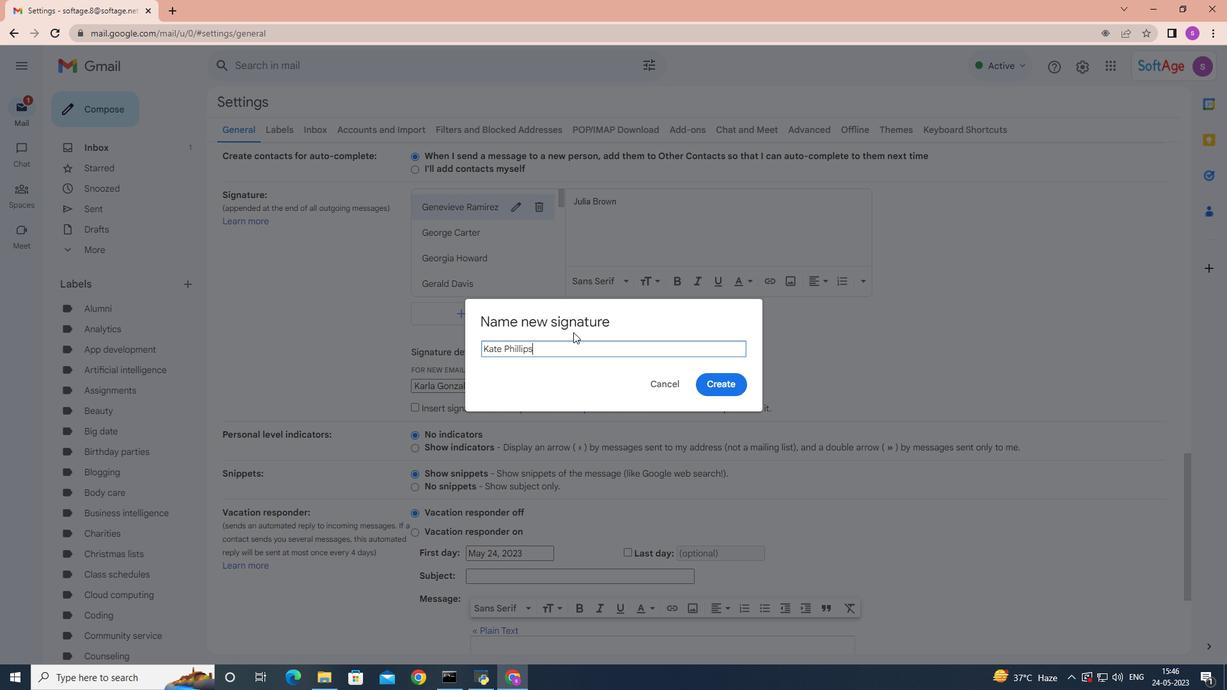 
Action: Mouse moved to (720, 384)
Screenshot: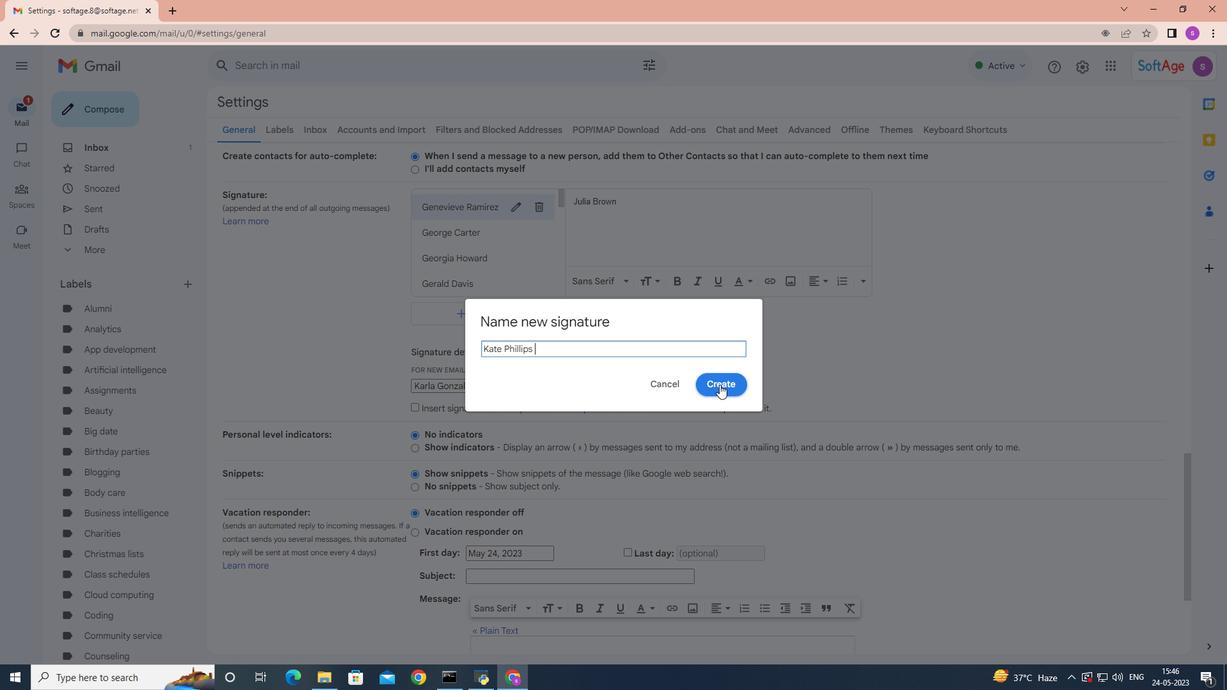 
Action: Mouse pressed left at (720, 384)
Screenshot: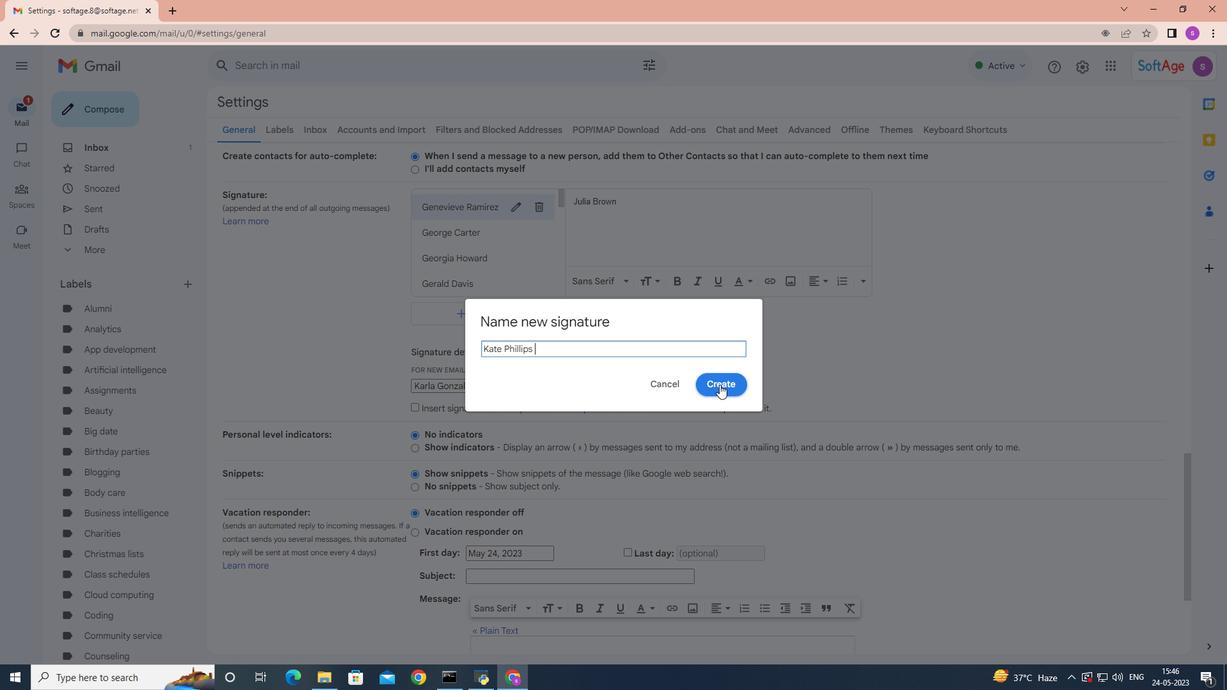 
Action: Mouse moved to (638, 218)
Screenshot: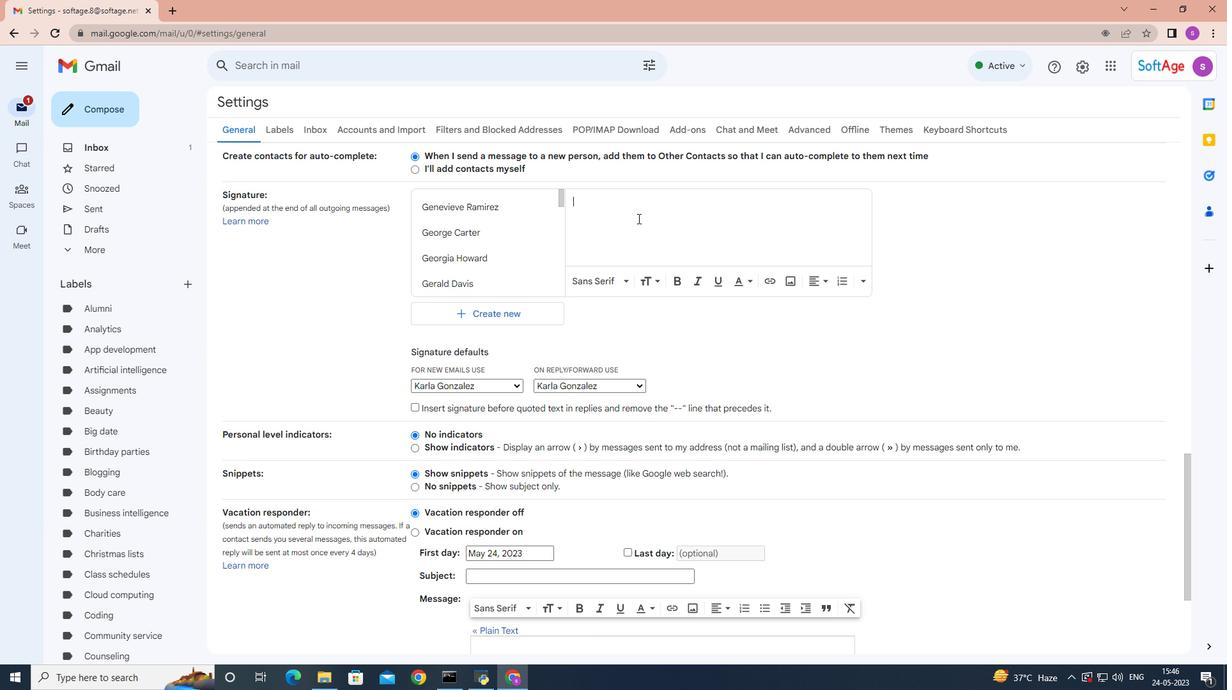 
Action: Key pressed <Key.shift>Kate<Key.space><Key.shift>Phillips
Screenshot: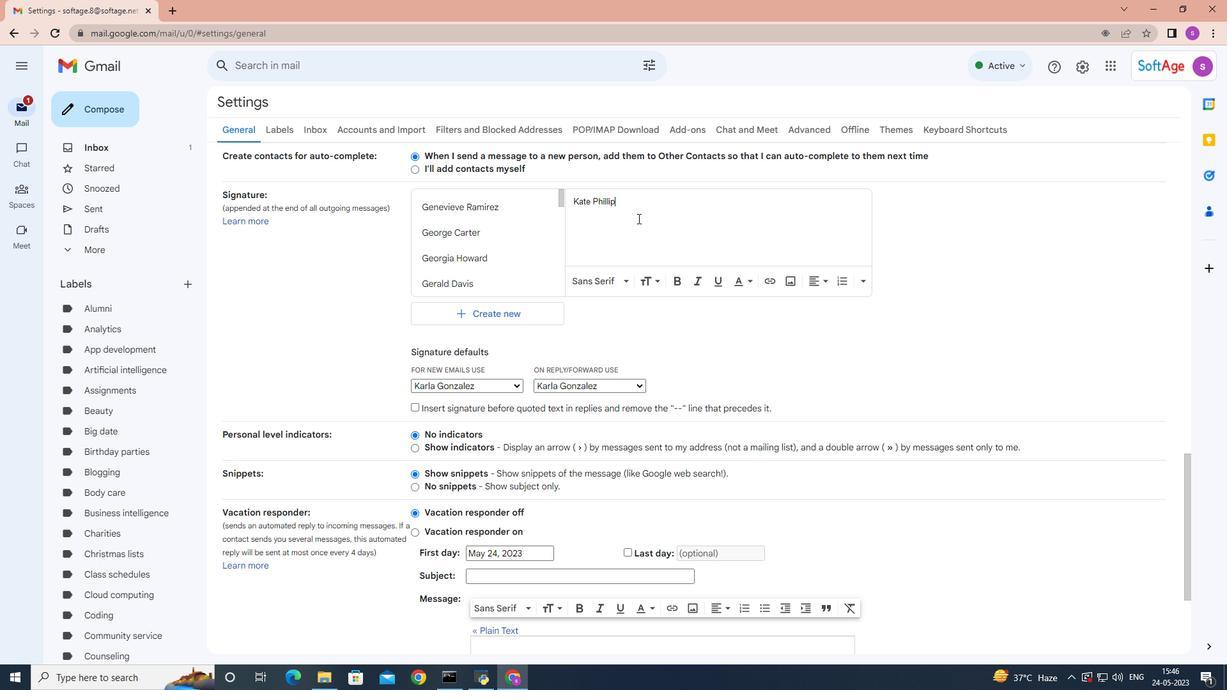 
Action: Mouse moved to (509, 379)
Screenshot: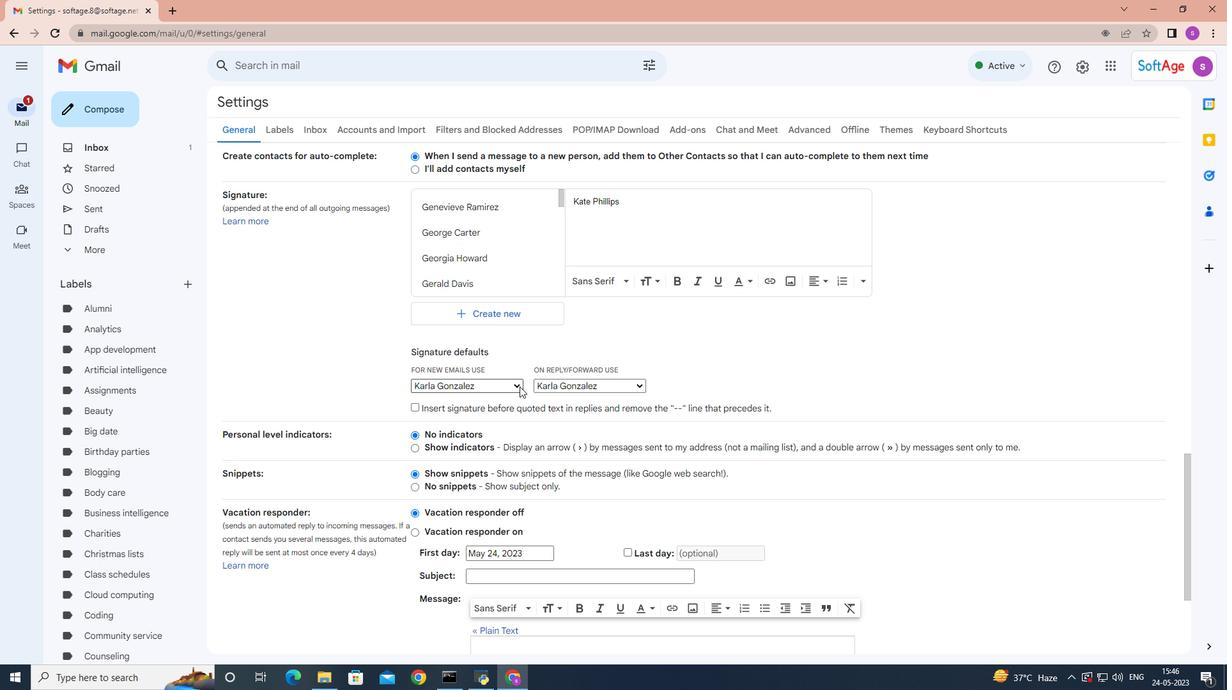 
Action: Mouse pressed left at (519, 385)
Screenshot: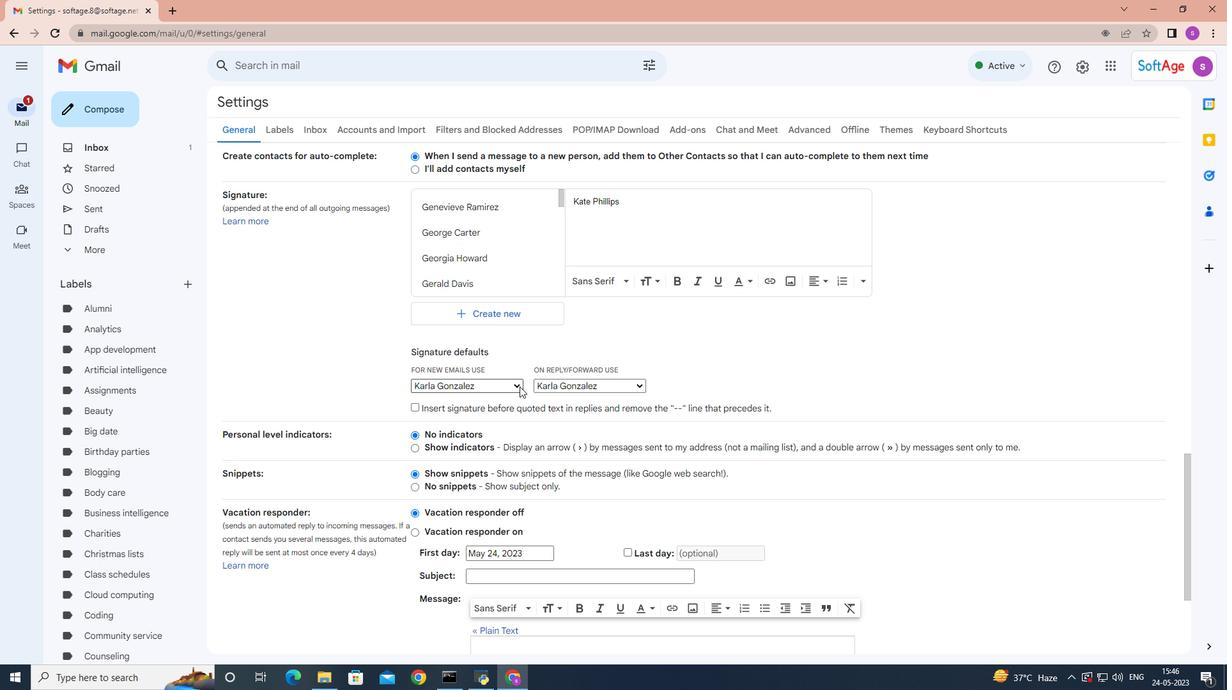 
Action: Mouse moved to (509, 423)
Screenshot: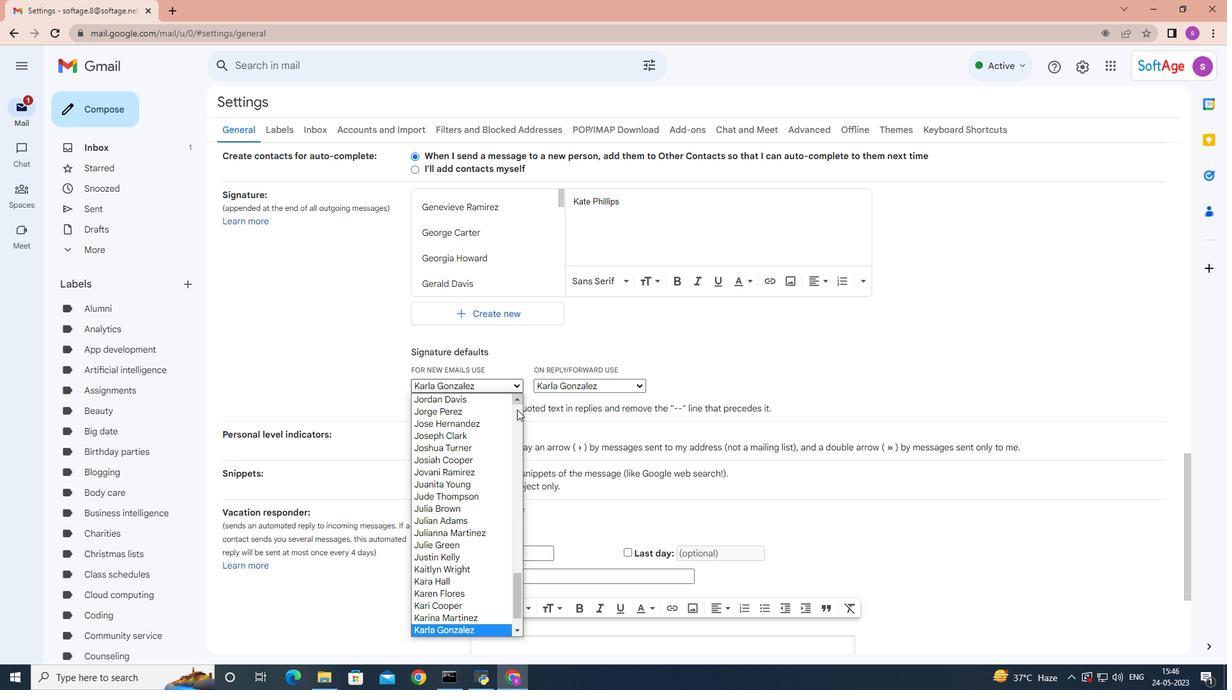 
Action: Mouse scrolled (509, 422) with delta (0, 0)
Screenshot: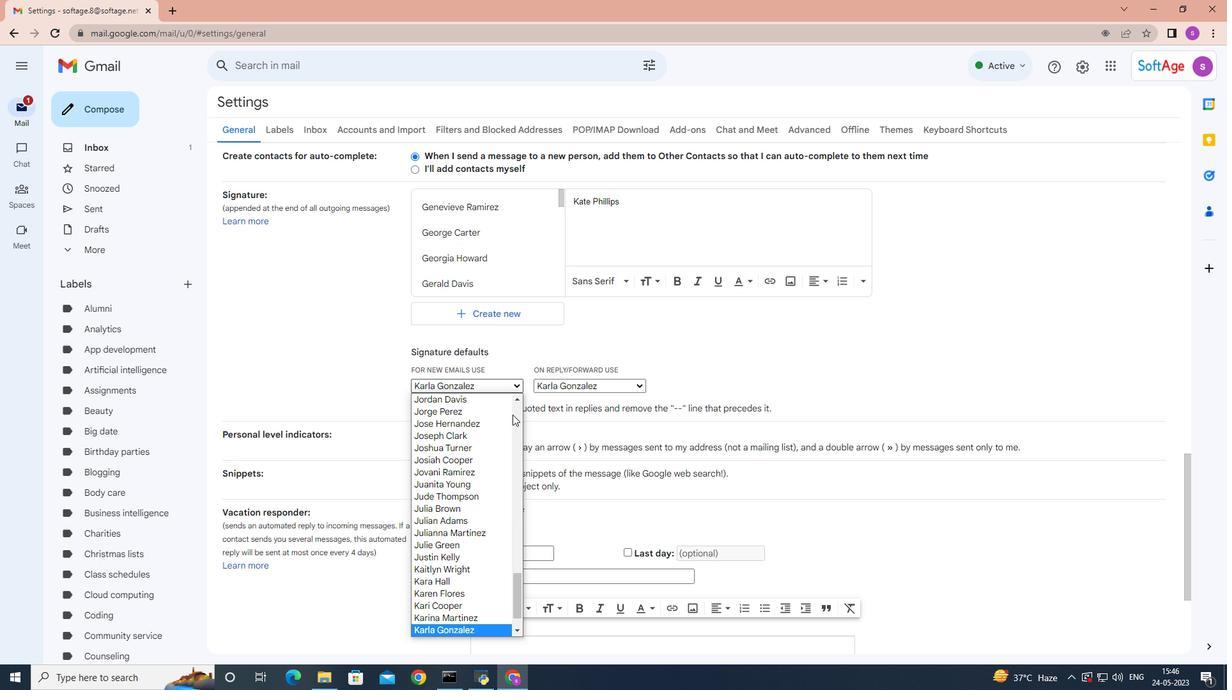 
Action: Mouse moved to (507, 427)
Screenshot: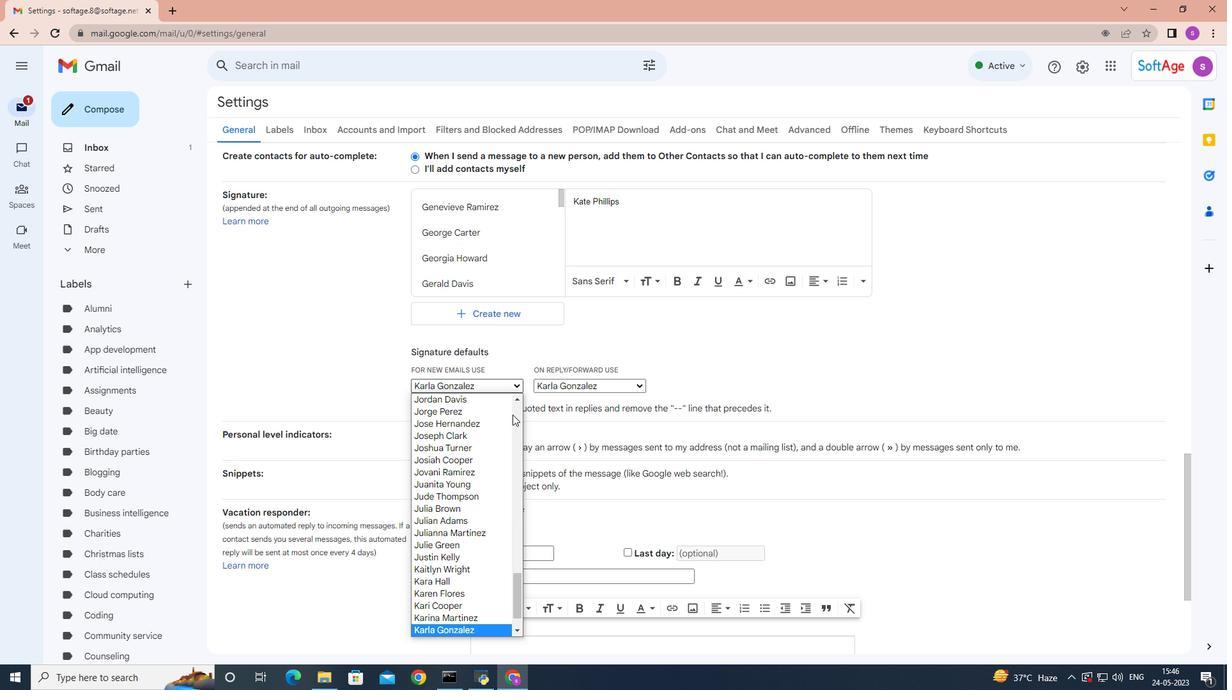 
Action: Mouse scrolled (507, 426) with delta (0, 0)
Screenshot: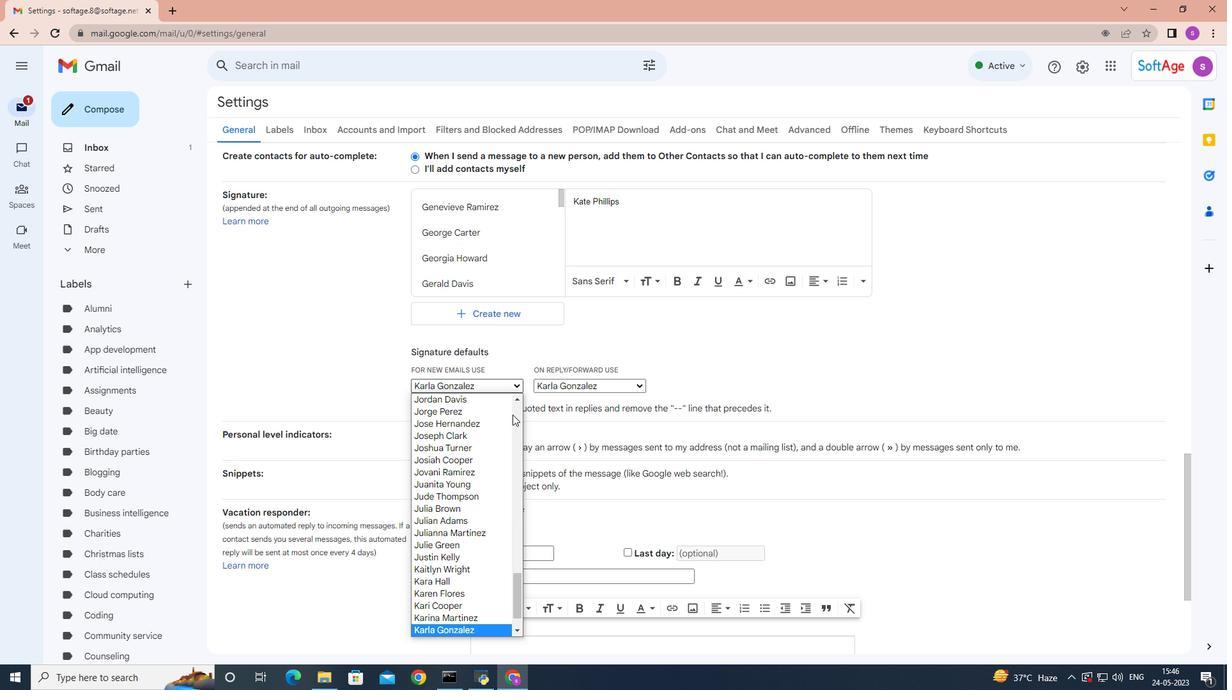 
Action: Mouse moved to (507, 427)
Screenshot: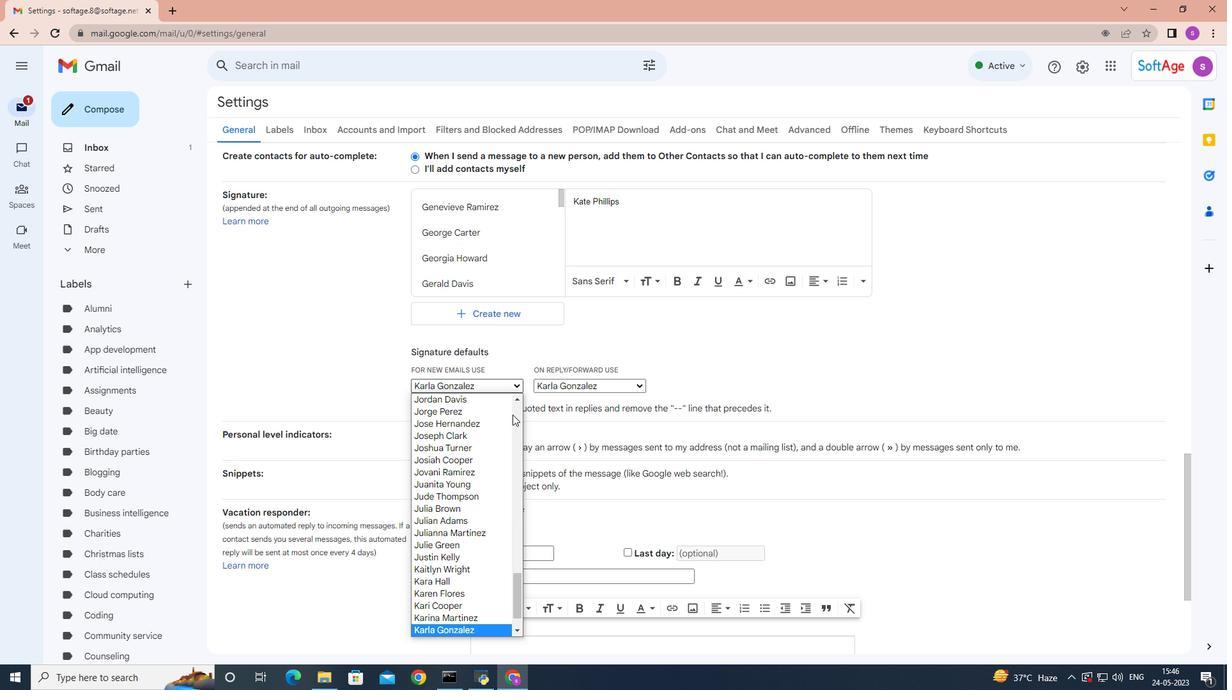 
Action: Mouse scrolled (507, 427) with delta (0, 0)
Screenshot: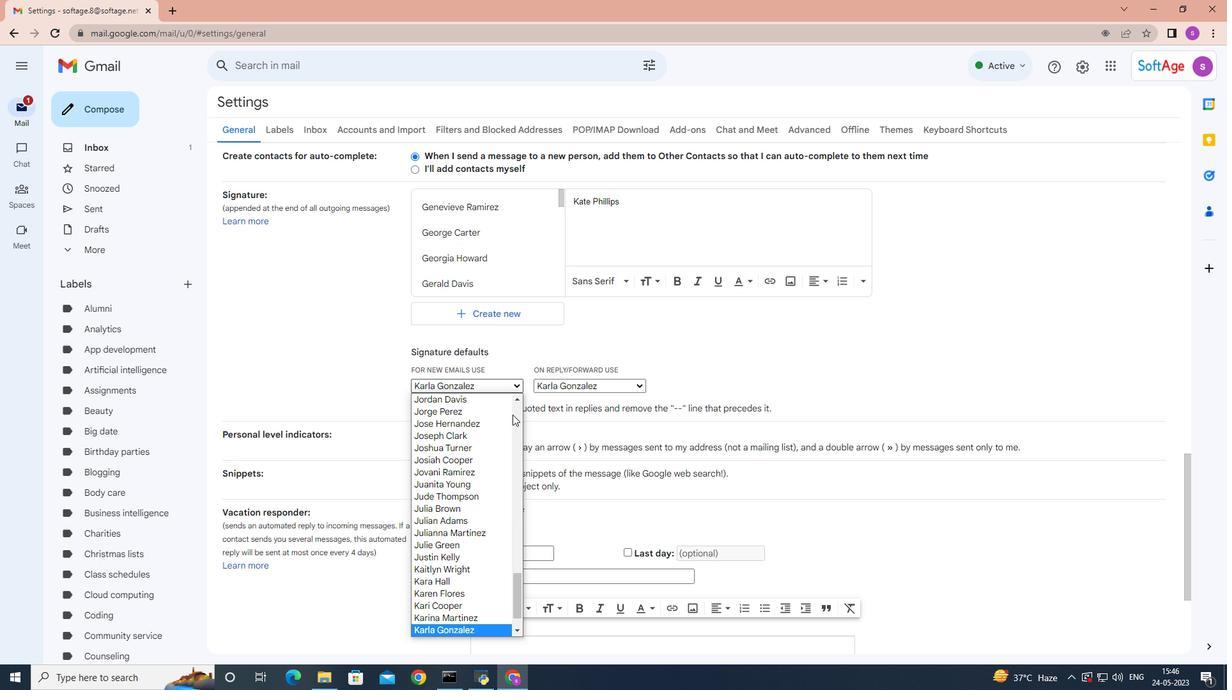
Action: Mouse scrolled (507, 427) with delta (0, 0)
Screenshot: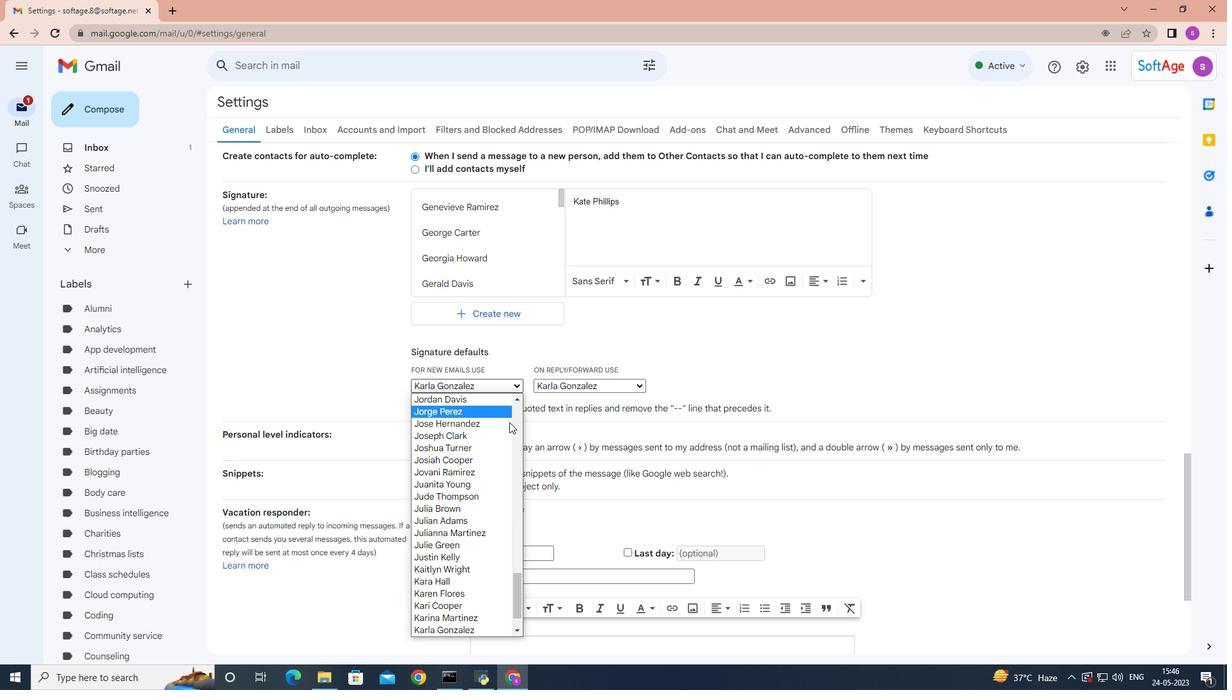 
Action: Mouse scrolled (507, 427) with delta (0, 0)
Screenshot: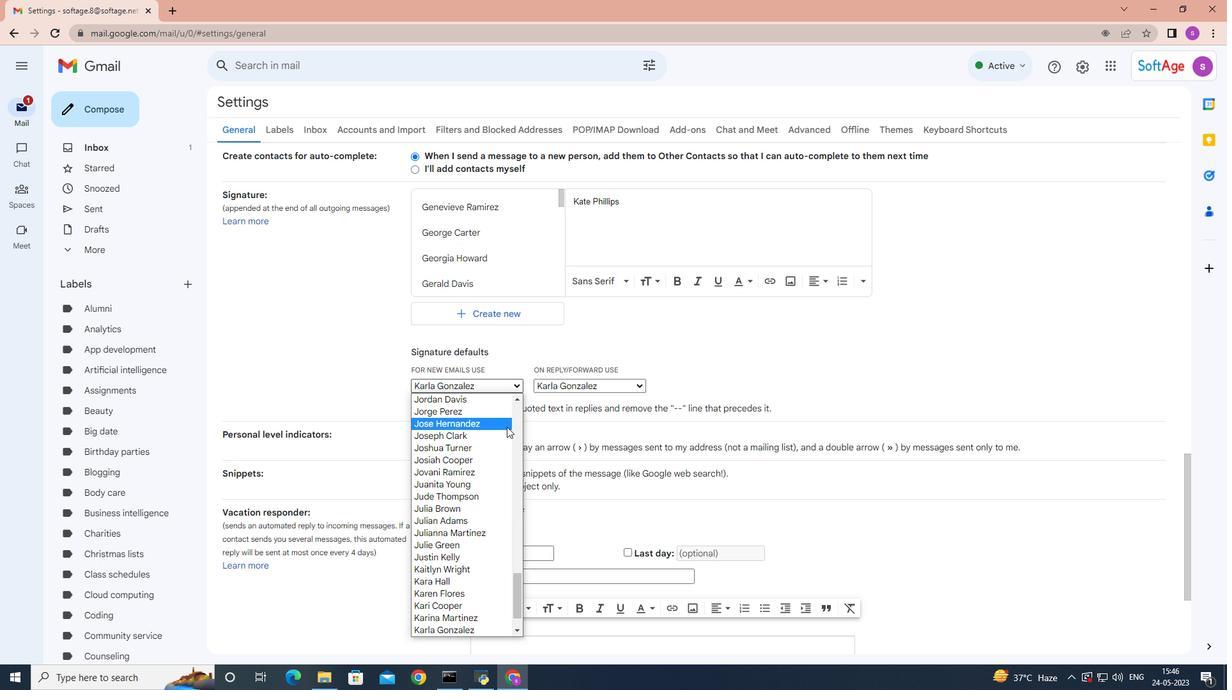 
Action: Mouse scrolled (507, 427) with delta (0, 0)
Screenshot: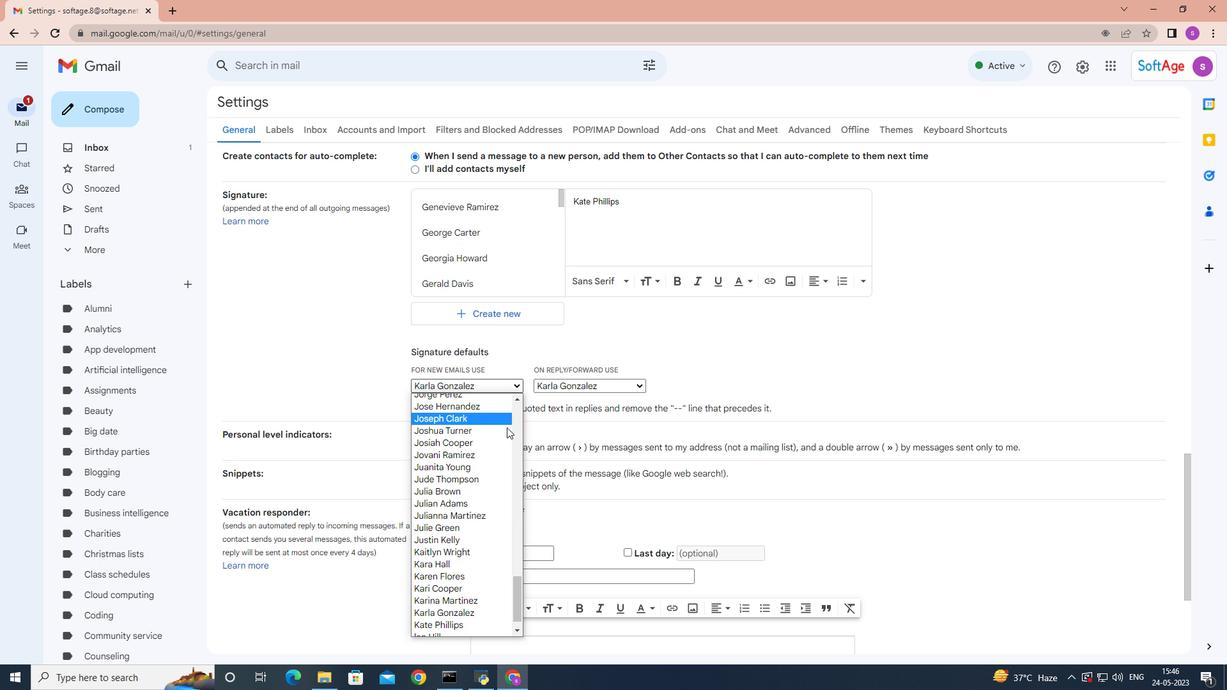 
Action: Mouse moved to (448, 605)
Screenshot: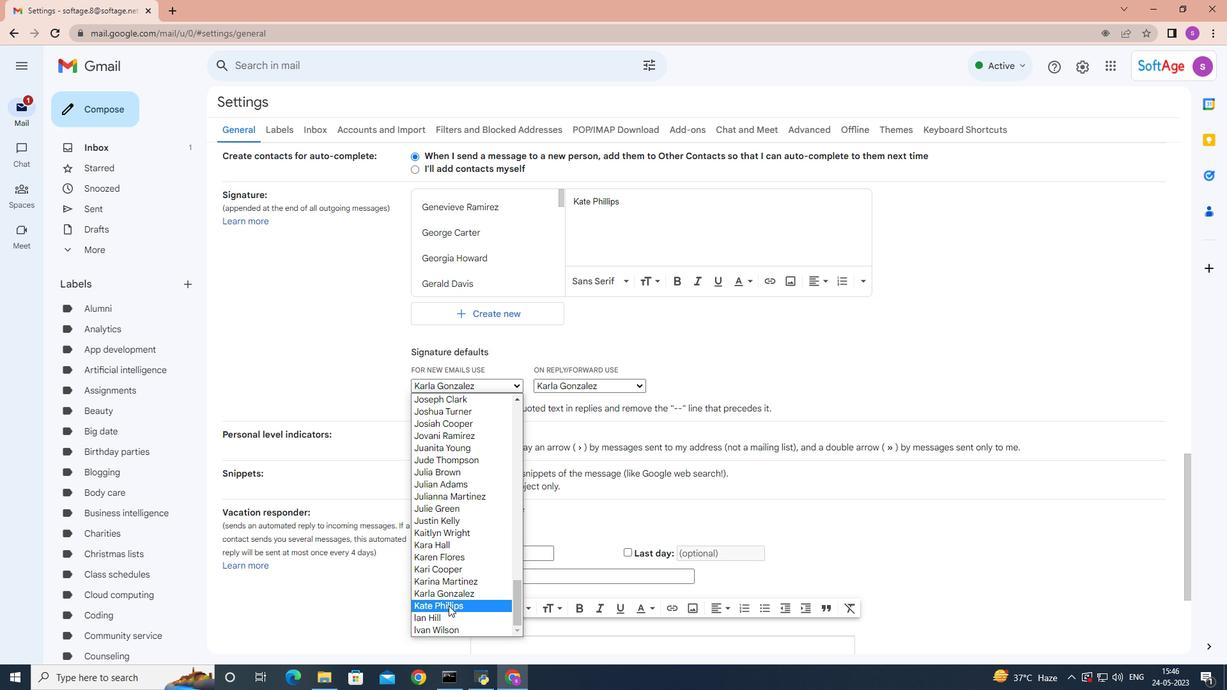 
Action: Mouse pressed left at (448, 605)
Screenshot: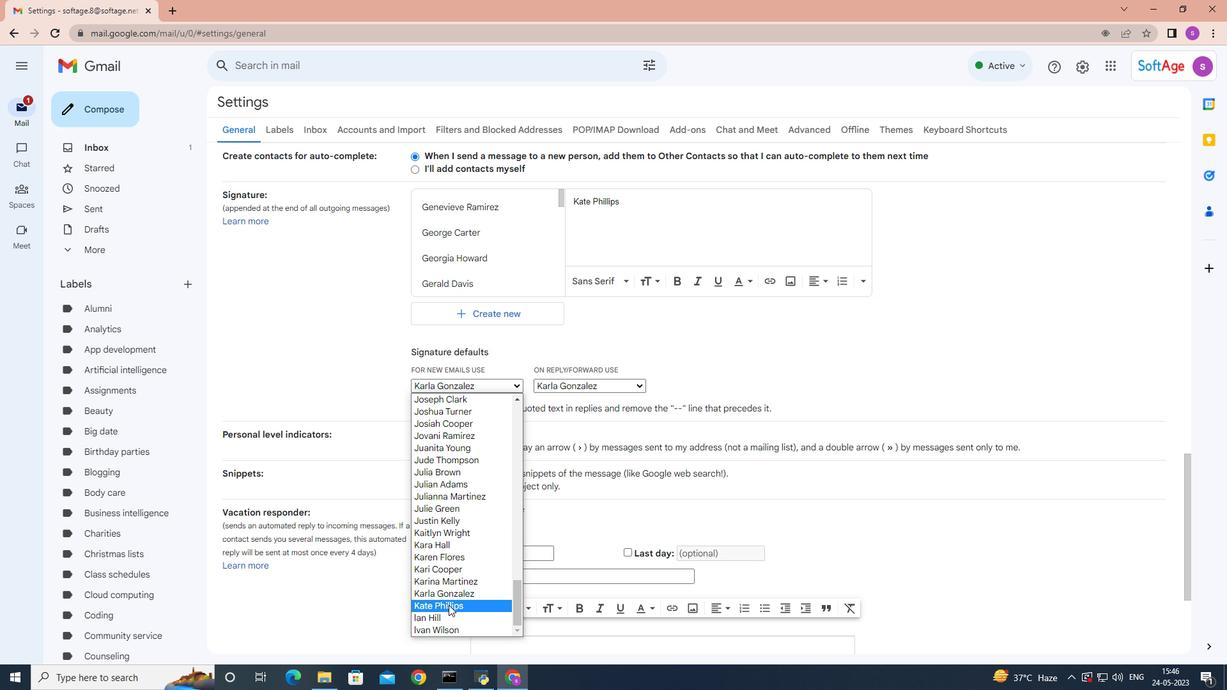 
Action: Mouse moved to (635, 386)
Screenshot: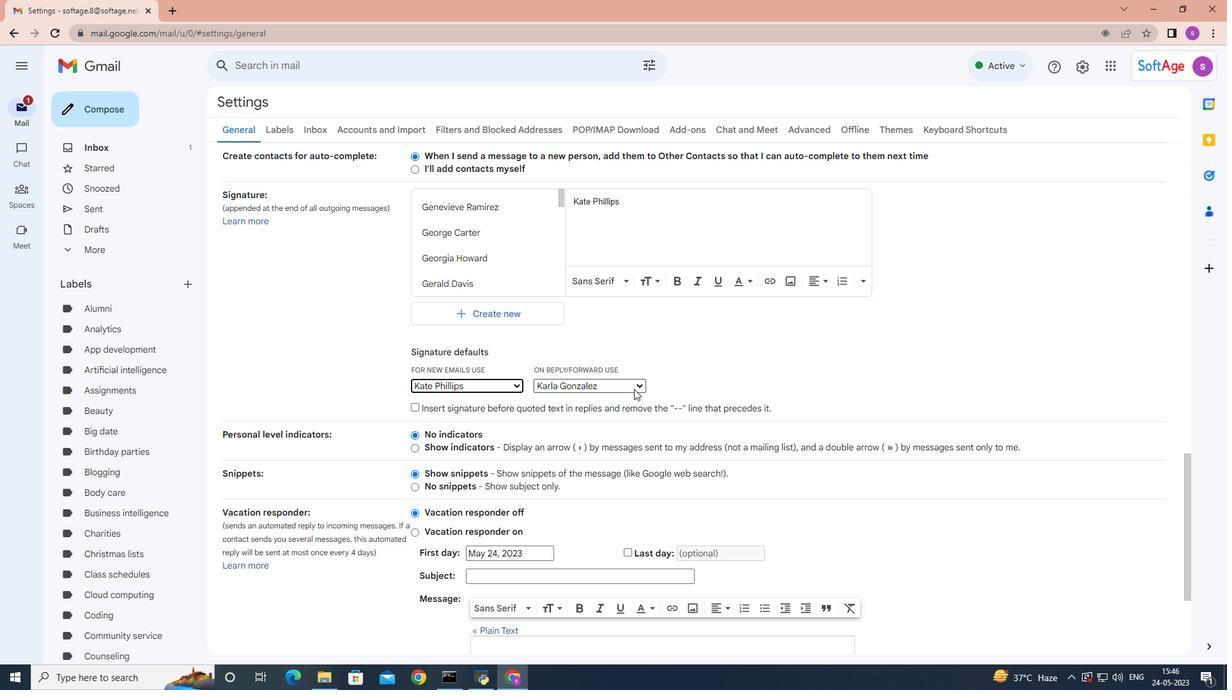 
Action: Mouse pressed left at (635, 386)
Screenshot: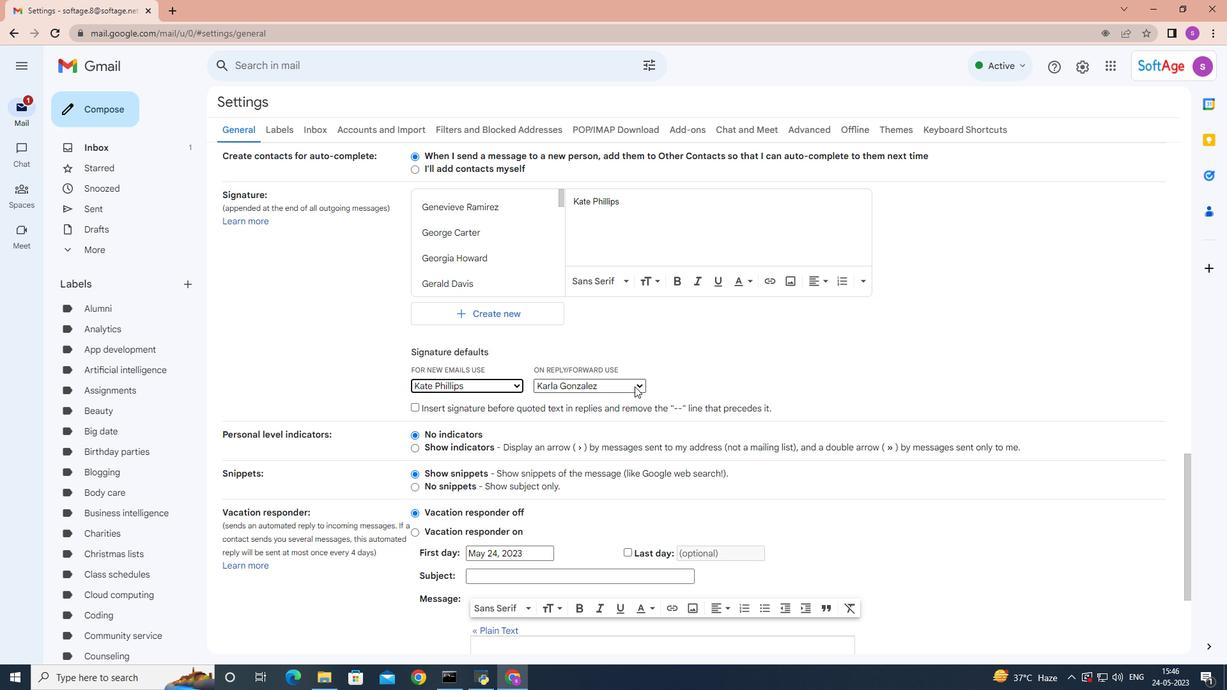 
Action: Mouse moved to (579, 497)
Screenshot: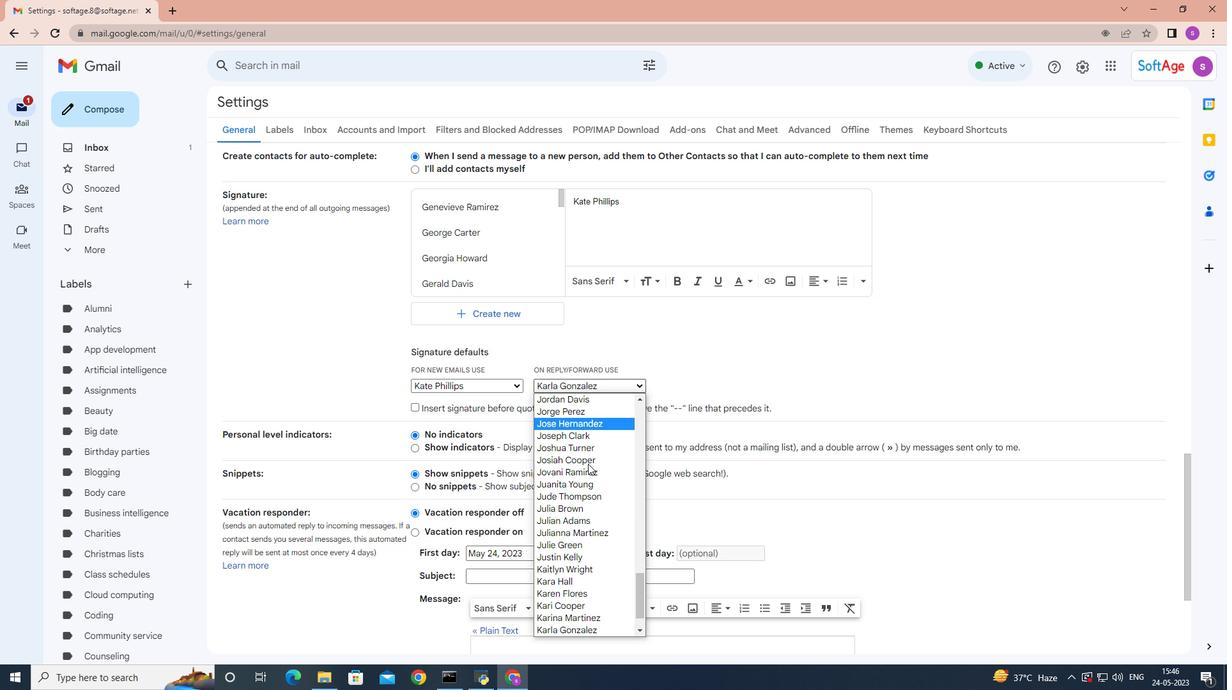 
Action: Mouse scrolled (579, 496) with delta (0, 0)
Screenshot: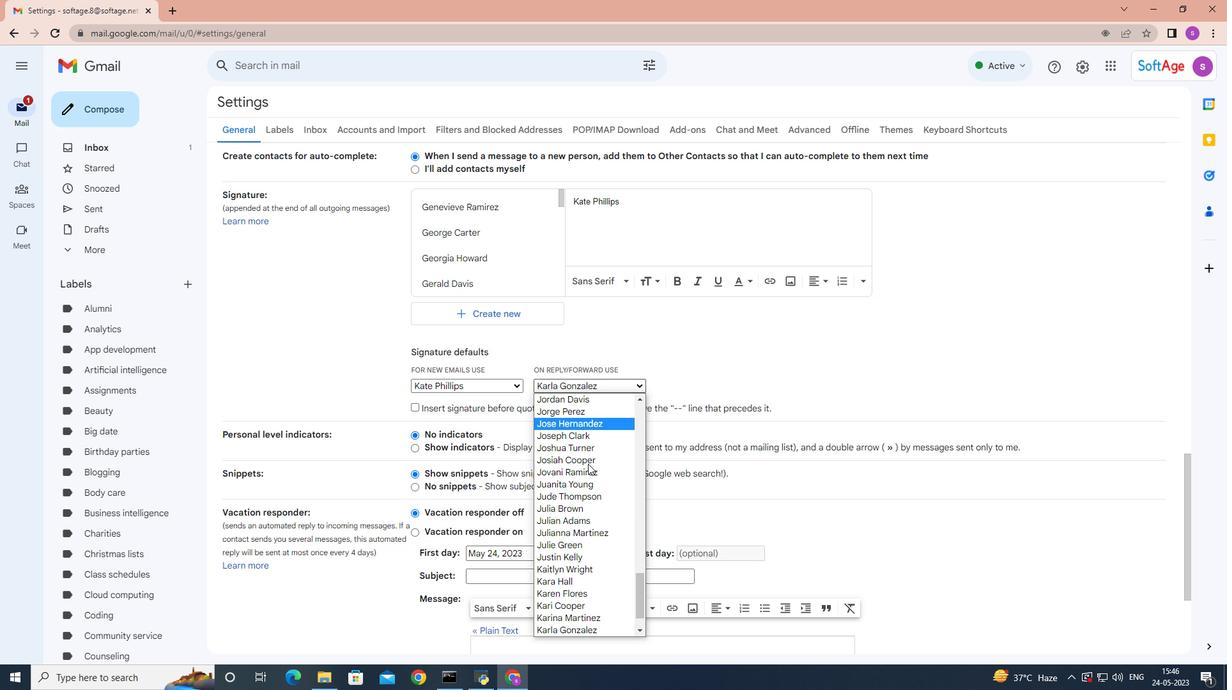 
Action: Mouse scrolled (579, 496) with delta (0, 0)
Screenshot: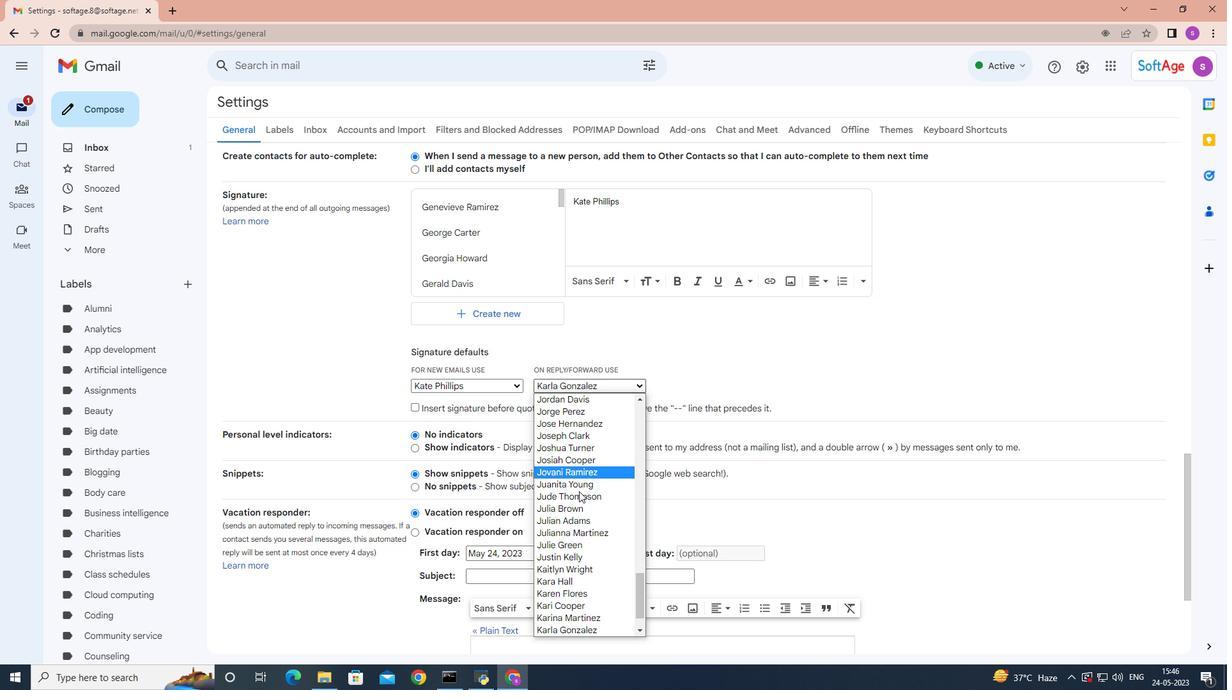 
Action: Mouse scrolled (579, 496) with delta (0, 0)
Screenshot: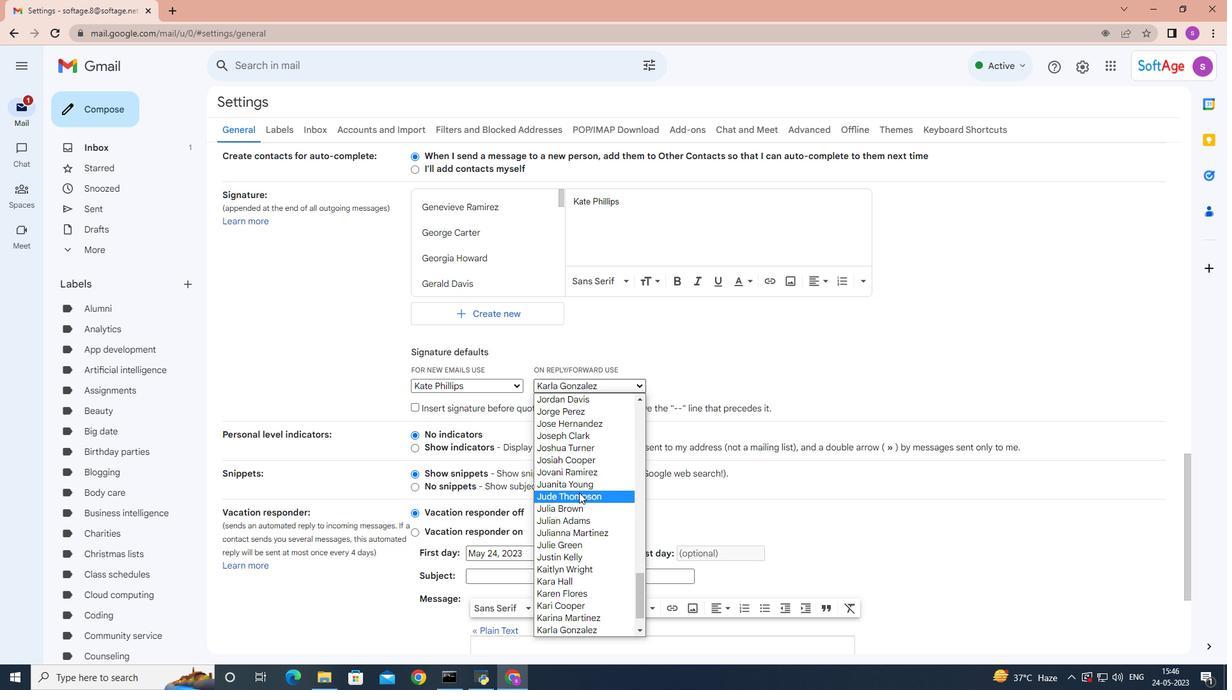 
Action: Mouse scrolled (579, 496) with delta (0, 0)
Screenshot: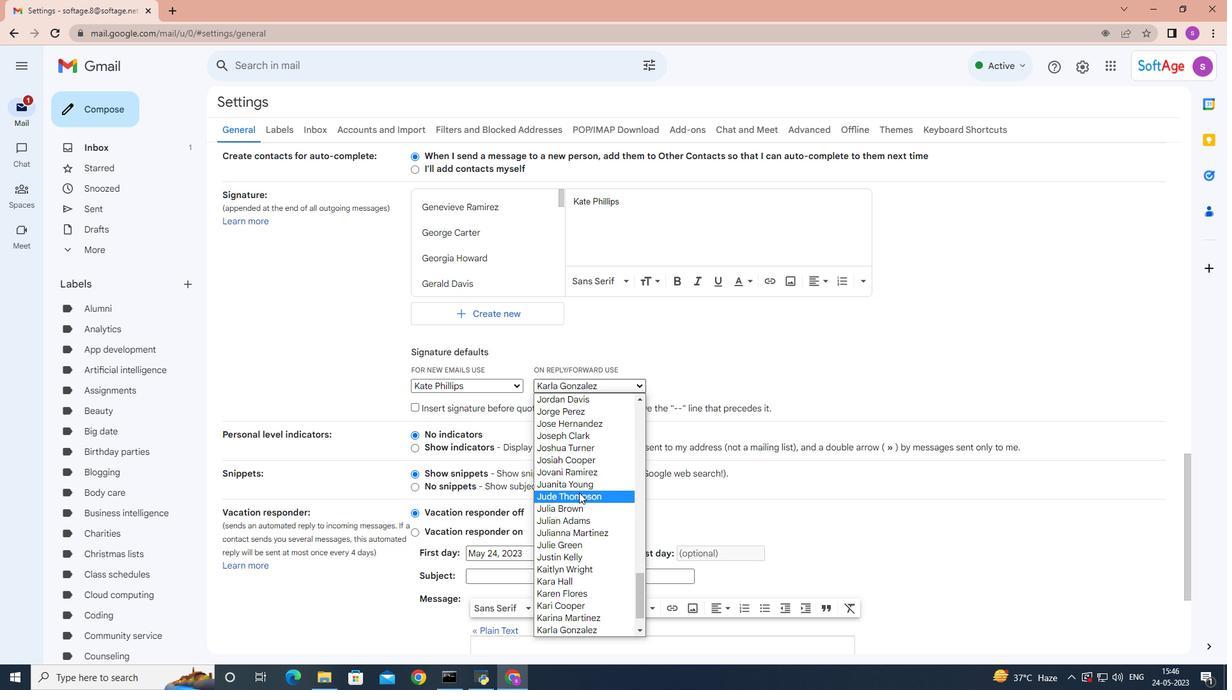 
Action: Mouse scrolled (579, 496) with delta (0, 0)
Screenshot: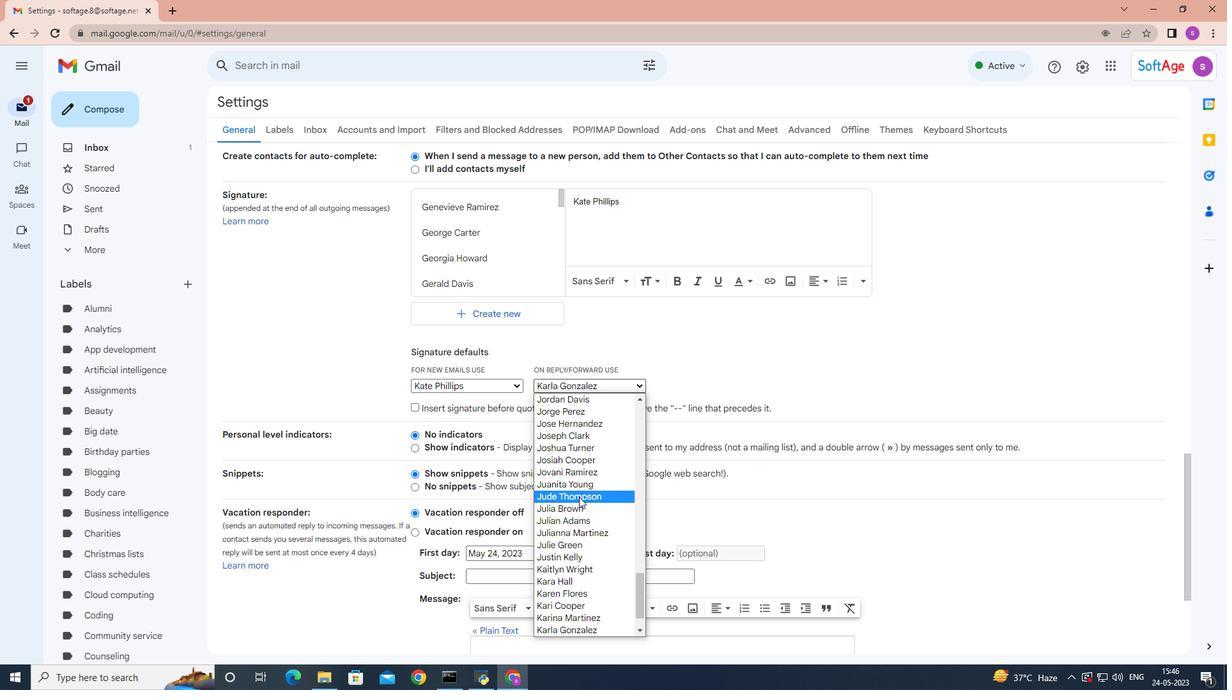 
Action: Mouse moved to (579, 497)
Screenshot: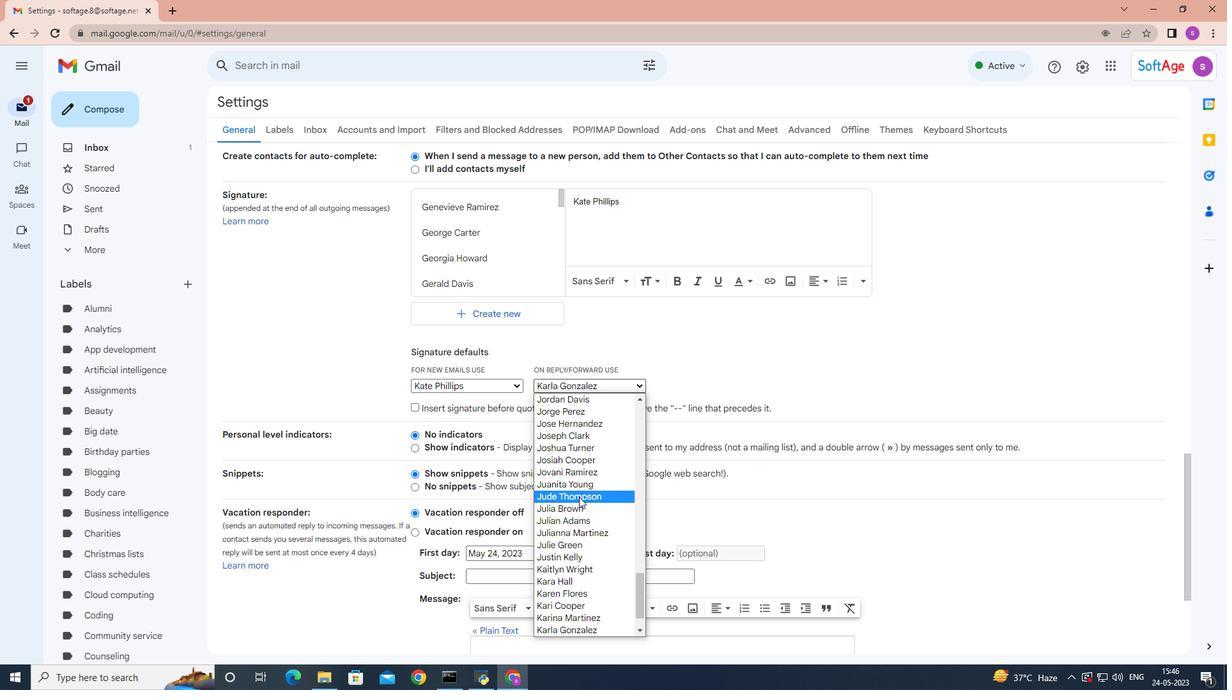 
Action: Mouse scrolled (579, 496) with delta (0, 0)
Screenshot: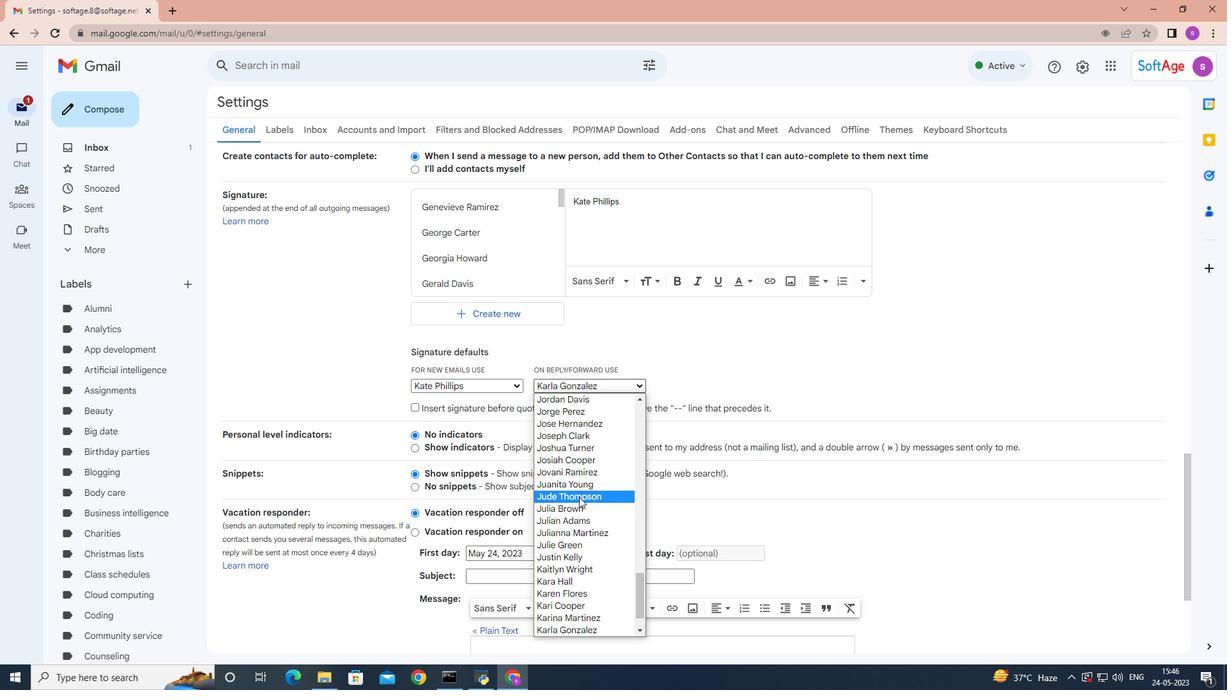 
Action: Mouse moved to (597, 603)
Screenshot: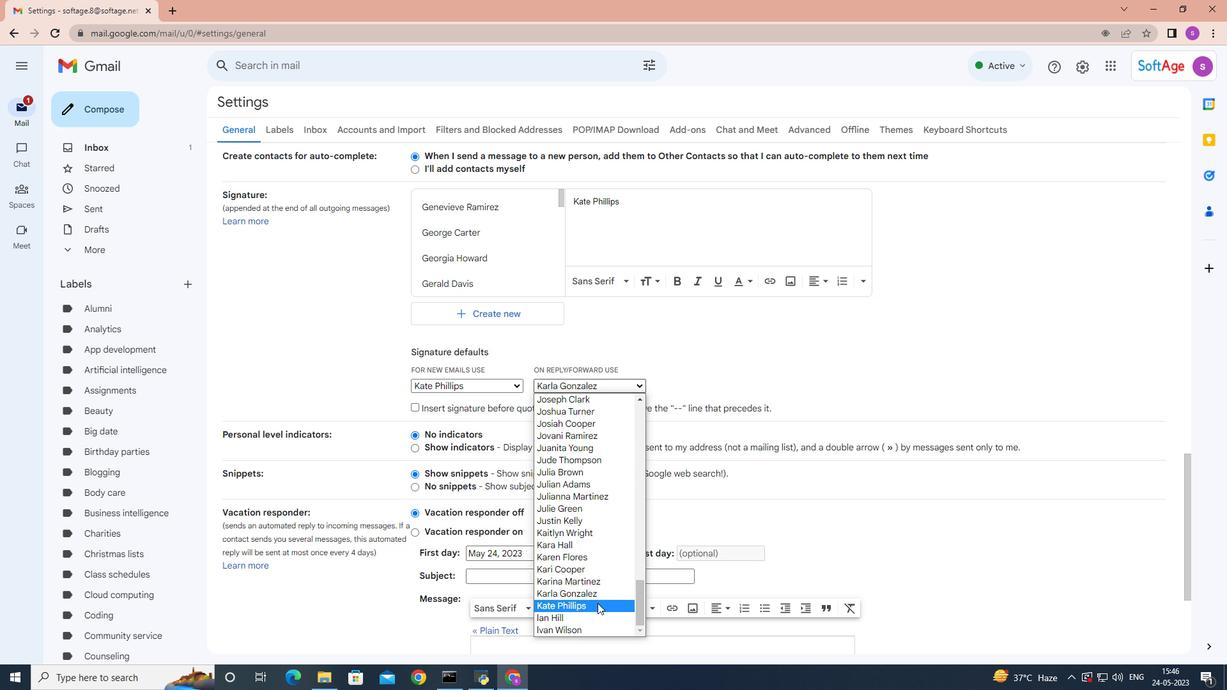 
Action: Mouse pressed left at (597, 603)
Screenshot: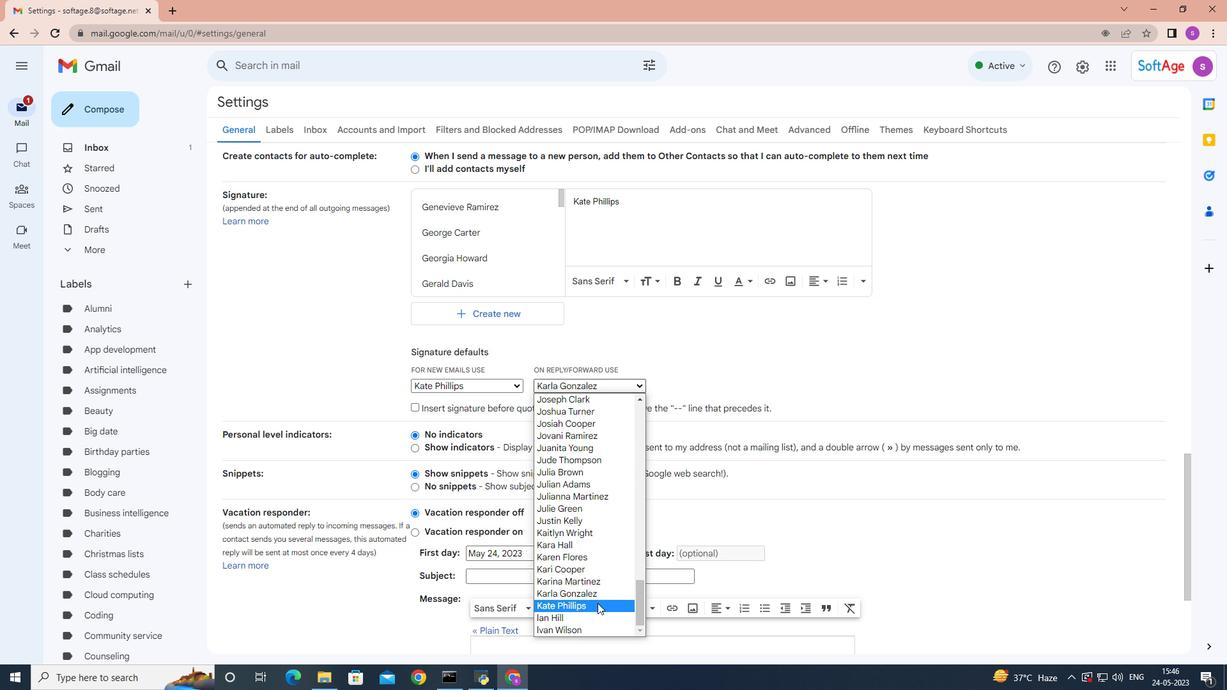 
Action: Mouse moved to (719, 431)
Screenshot: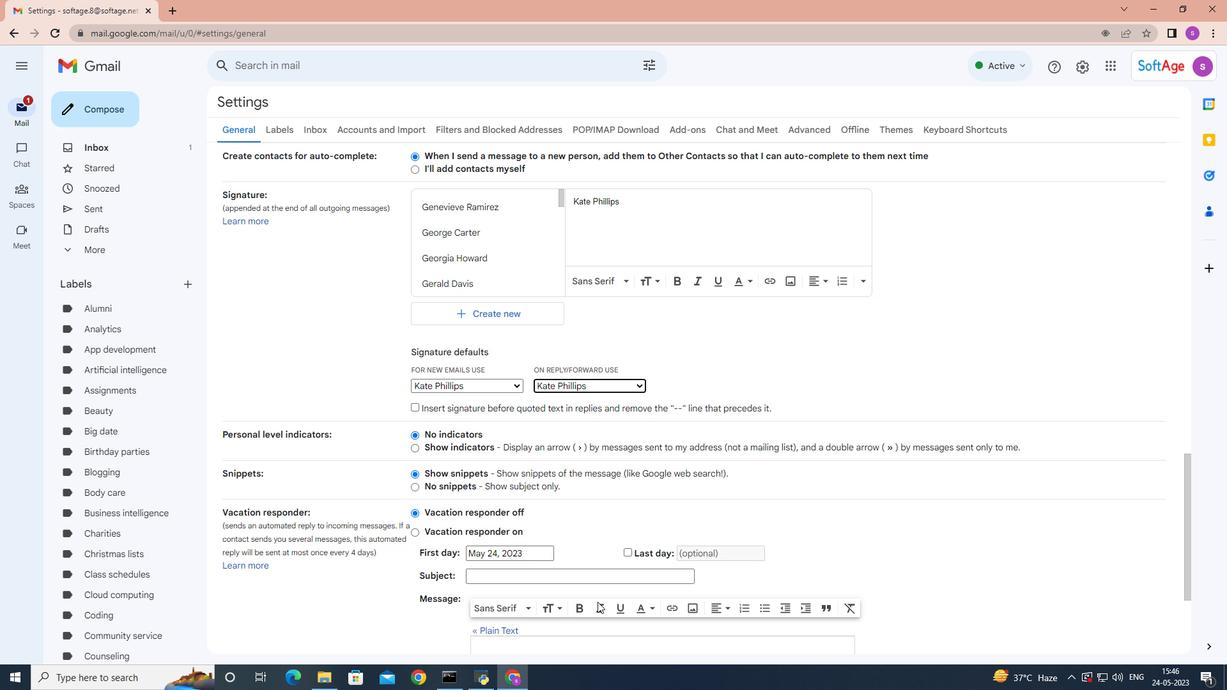 
Action: Mouse scrolled (719, 430) with delta (0, 0)
Screenshot: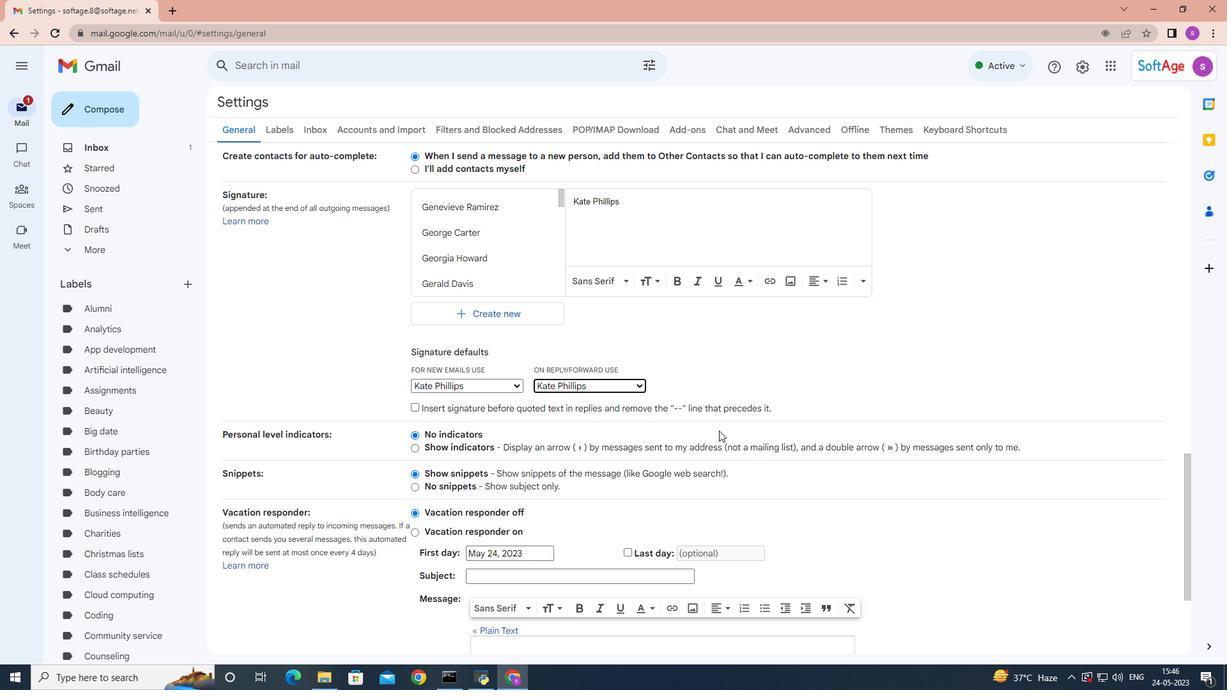 
Action: Mouse scrolled (719, 430) with delta (0, 0)
Screenshot: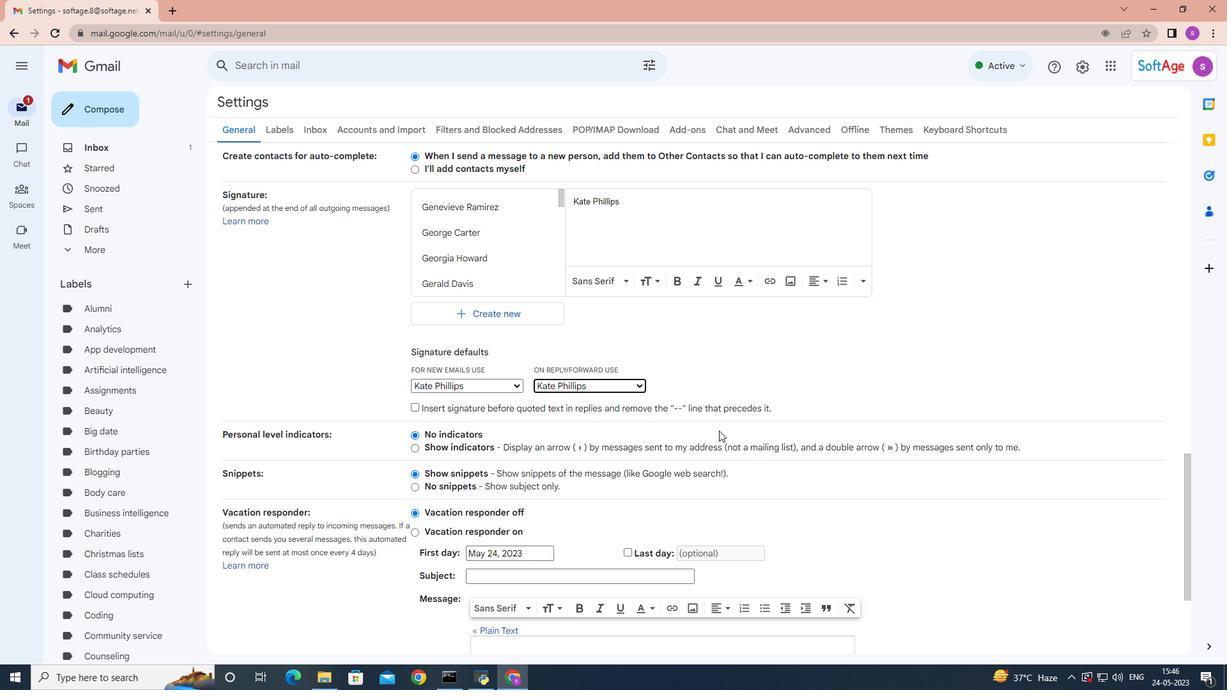 
Action: Mouse scrolled (719, 430) with delta (0, 0)
Screenshot: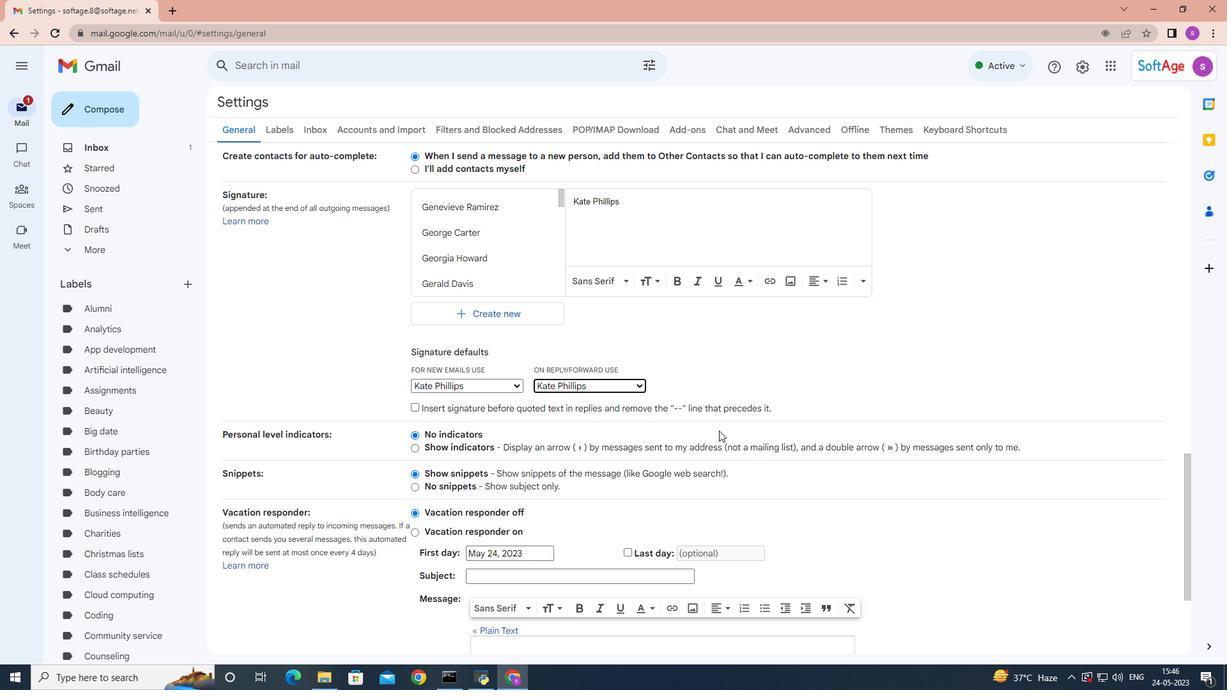 
Action: Mouse scrolled (719, 430) with delta (0, 0)
Screenshot: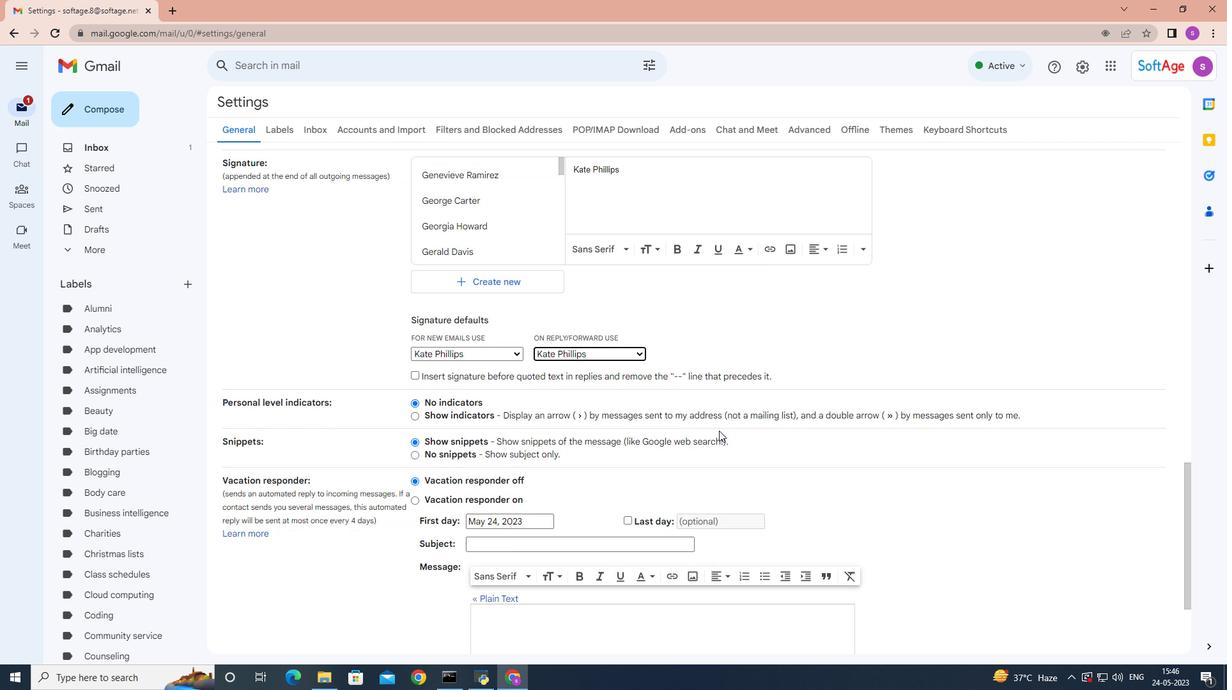 
Action: Mouse moved to (673, 580)
Screenshot: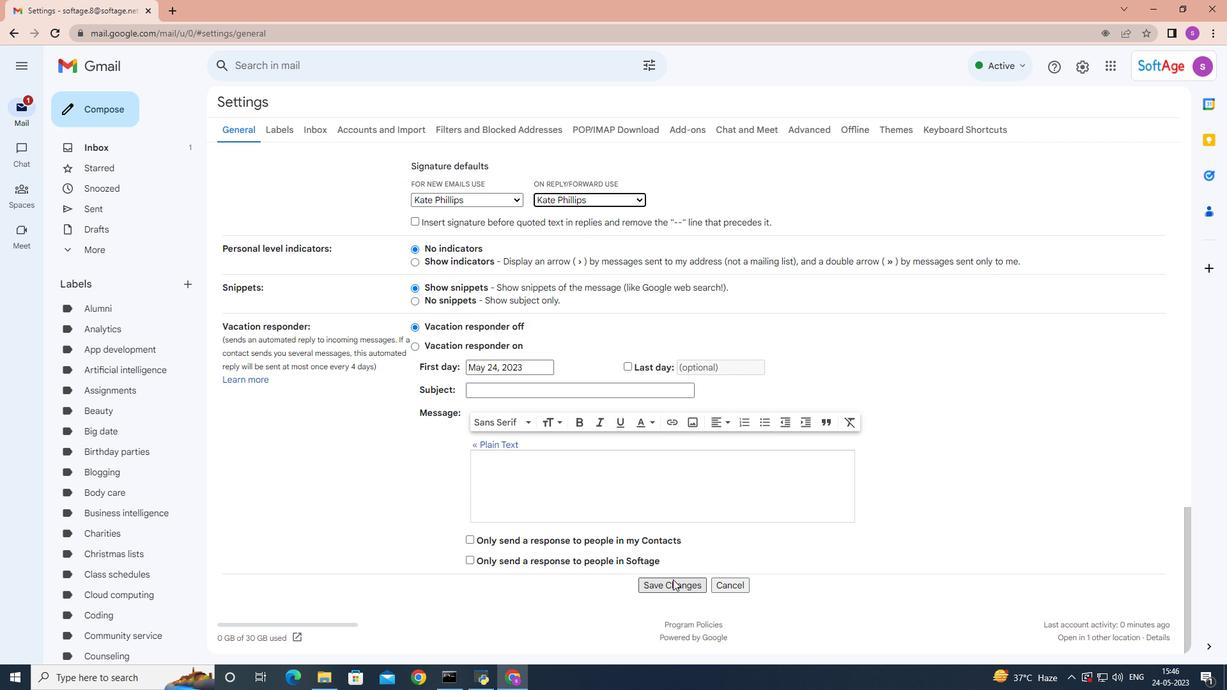 
Action: Mouse pressed left at (673, 580)
Screenshot: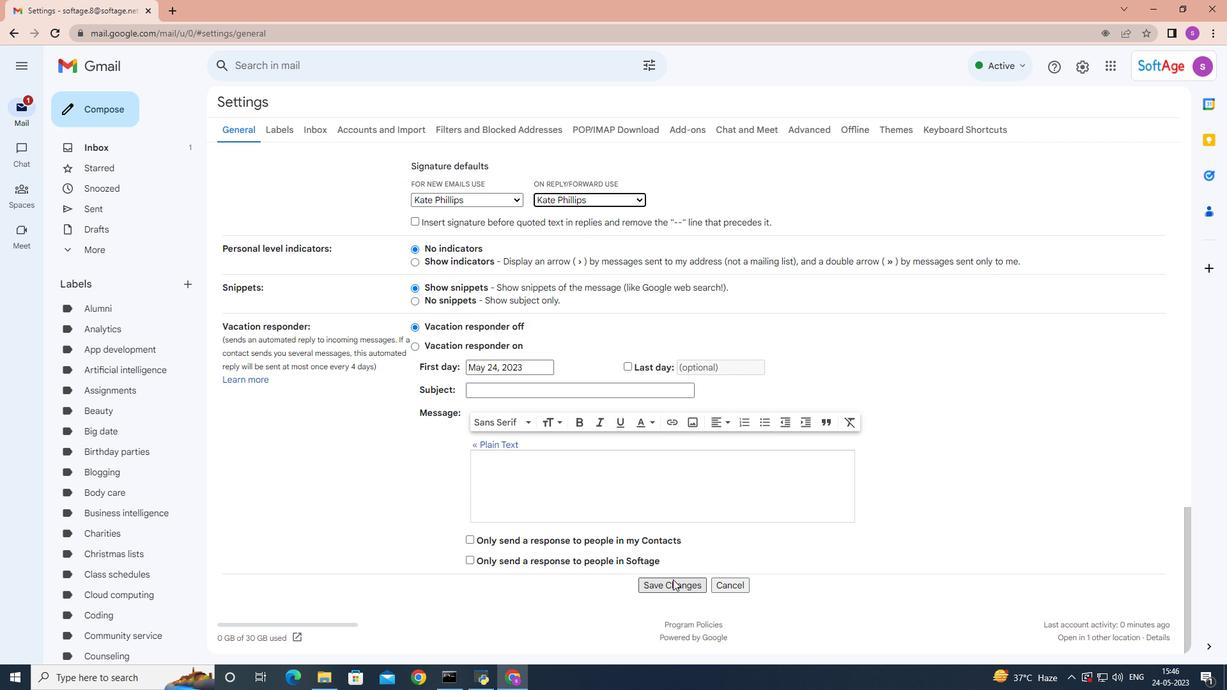 
Action: Mouse moved to (109, 104)
Screenshot: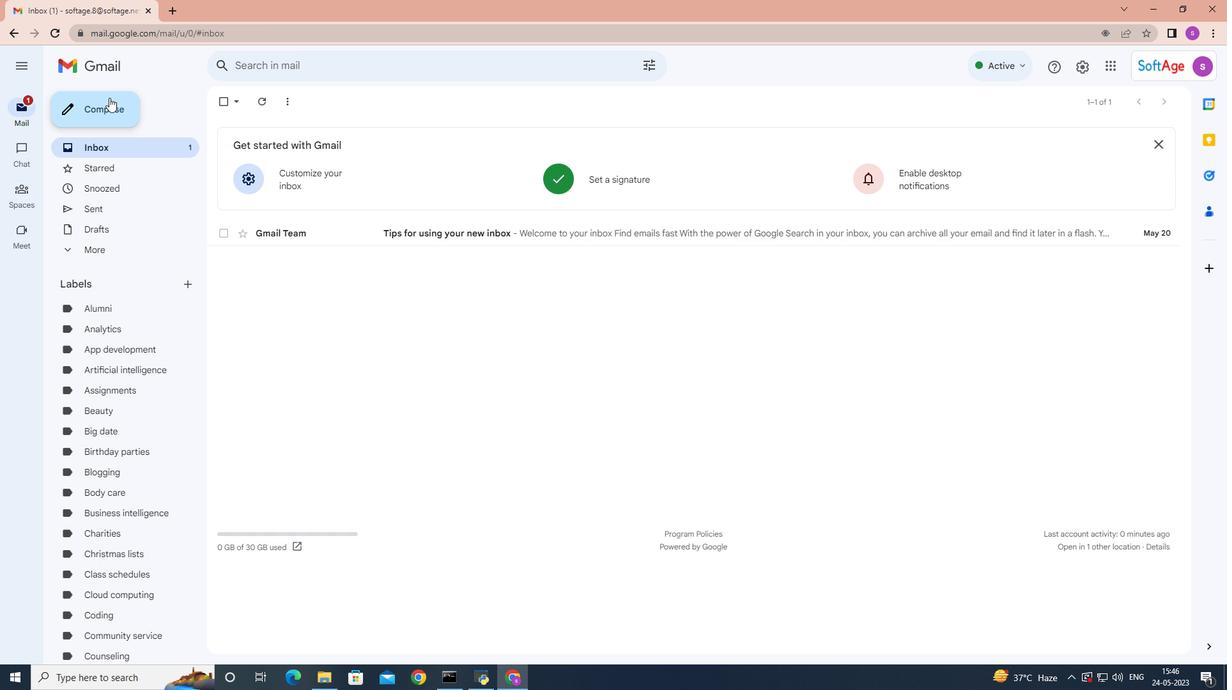 
Action: Mouse pressed left at (109, 104)
Screenshot: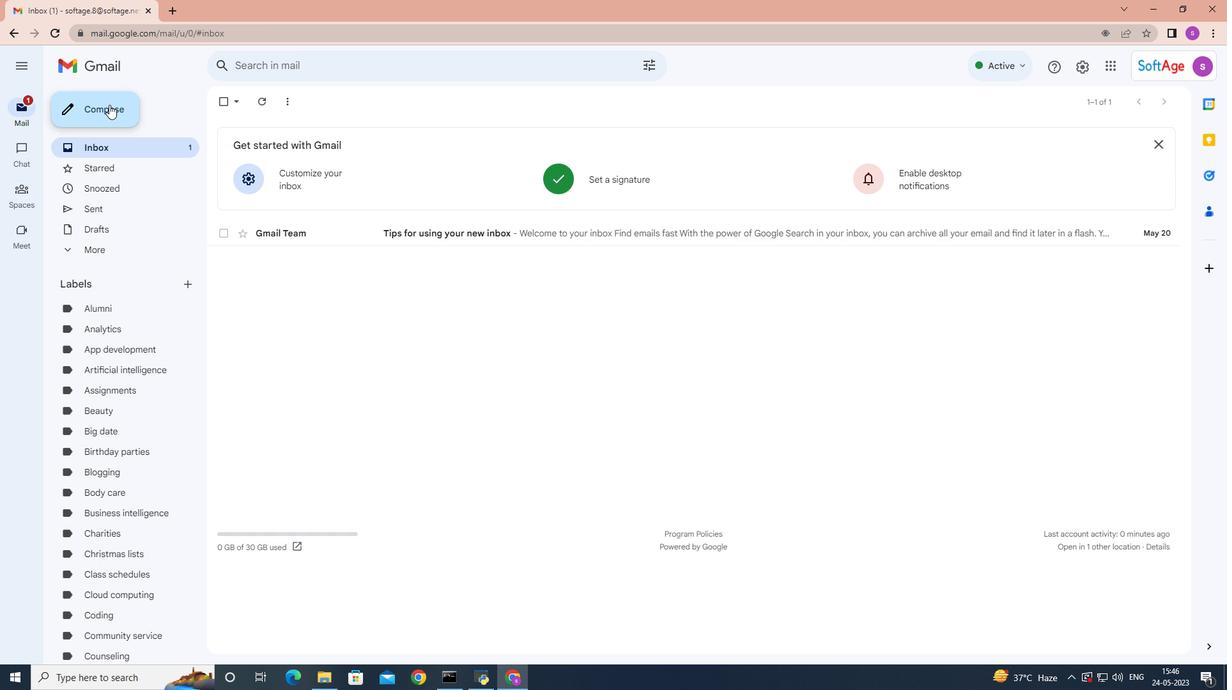 
Action: Mouse moved to (847, 335)
Screenshot: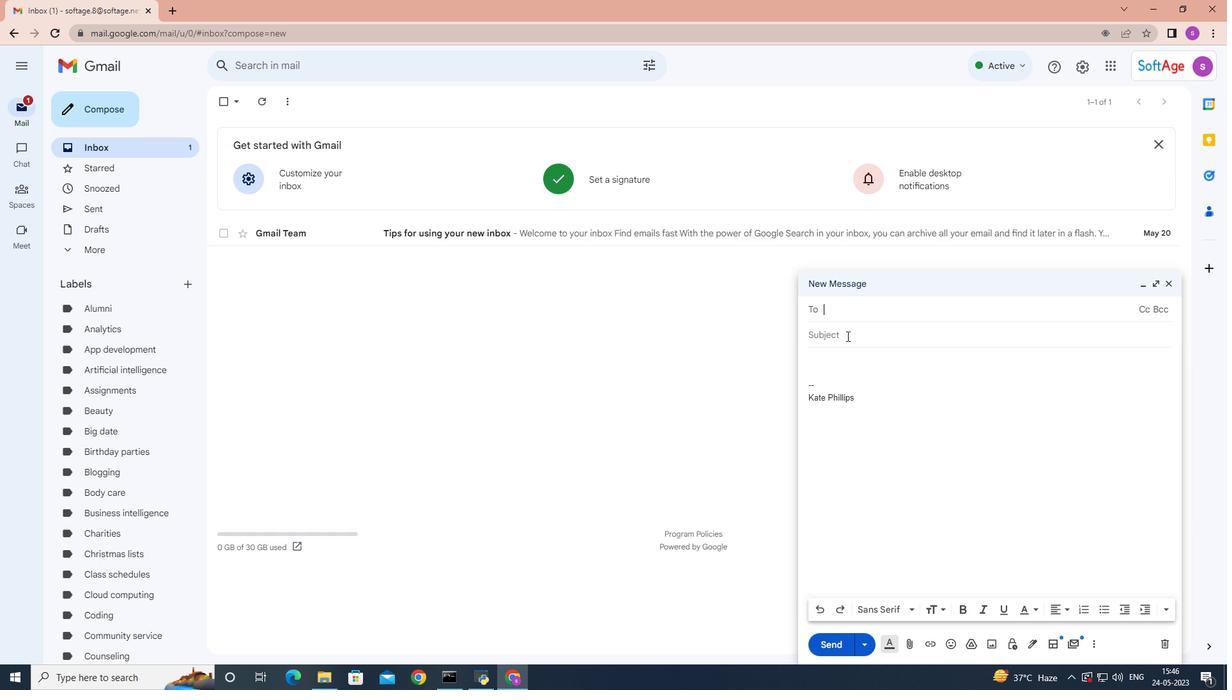 
Action: Mouse pressed left at (847, 335)
Screenshot: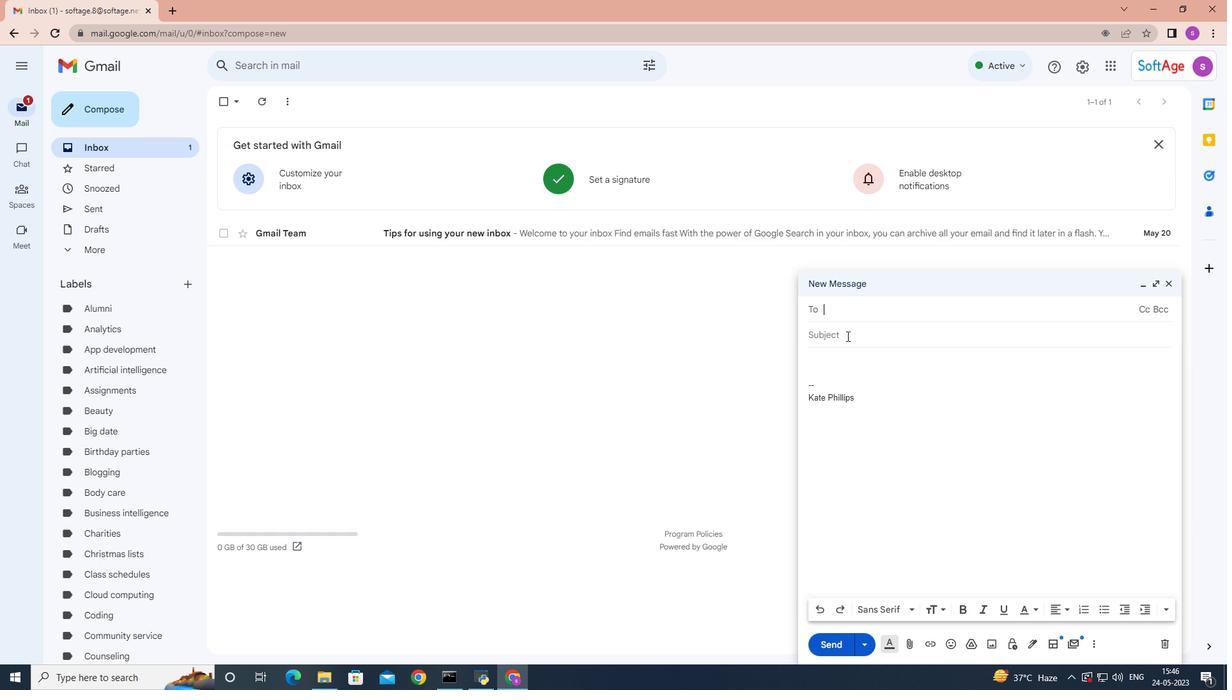
Action: Mouse moved to (846, 336)
Screenshot: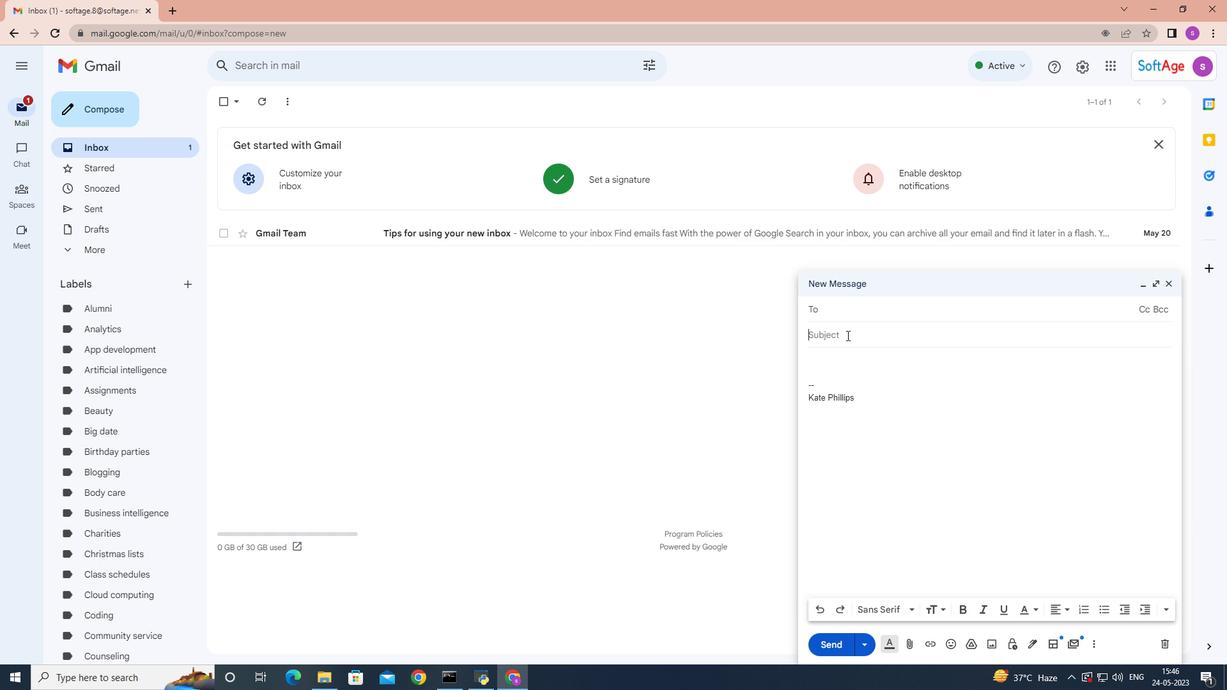 
Action: Key pressed <Key.shift>Request<Key.space>for<Key.space>an<Key.space>accommodation
Screenshot: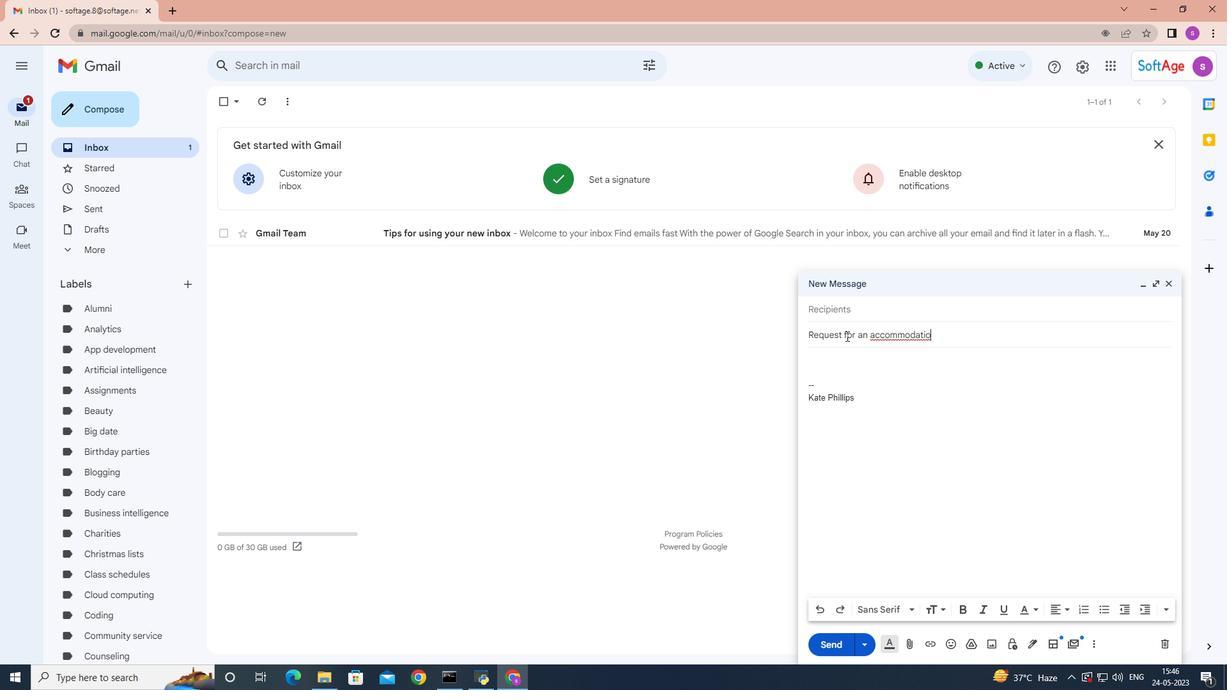 
Action: Mouse moved to (810, 355)
Screenshot: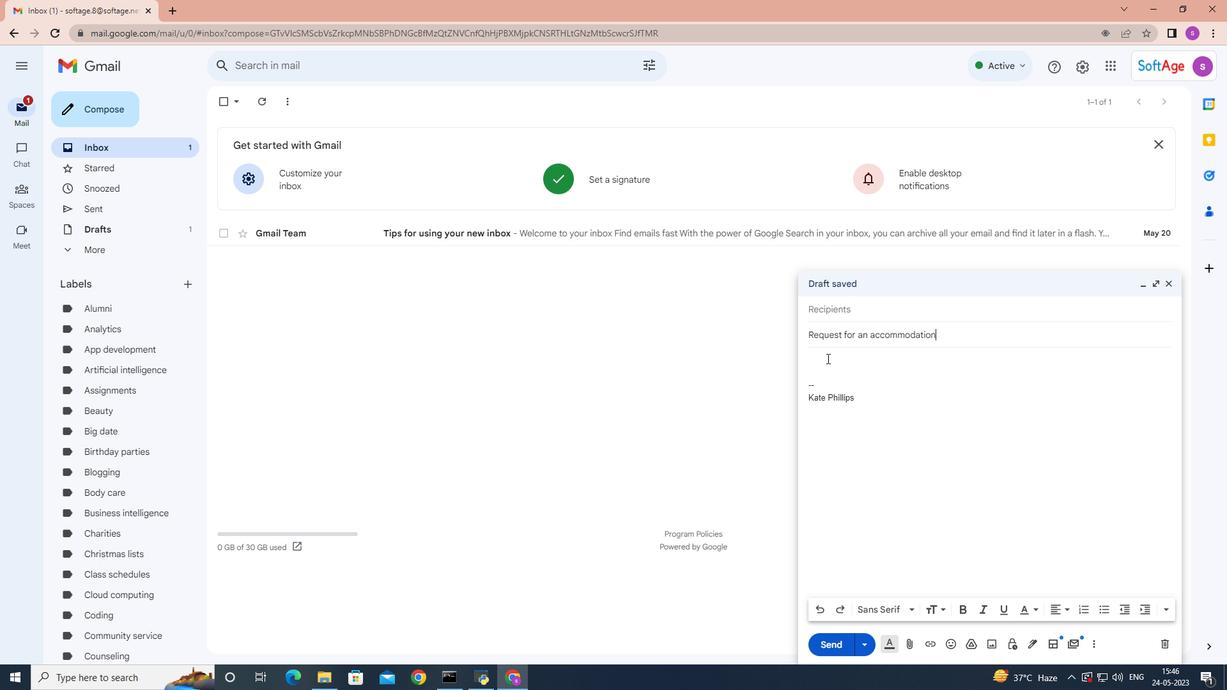 
Action: Mouse pressed left at (810, 355)
Screenshot: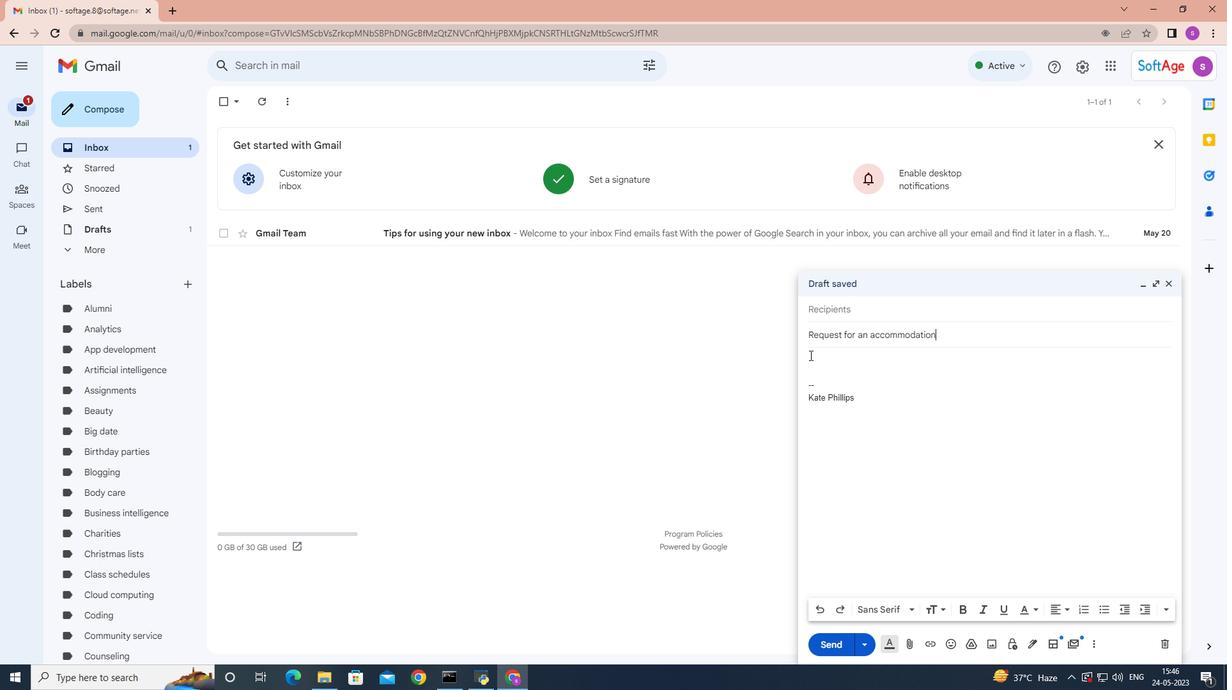 
Action: Mouse moved to (810, 356)
Screenshot: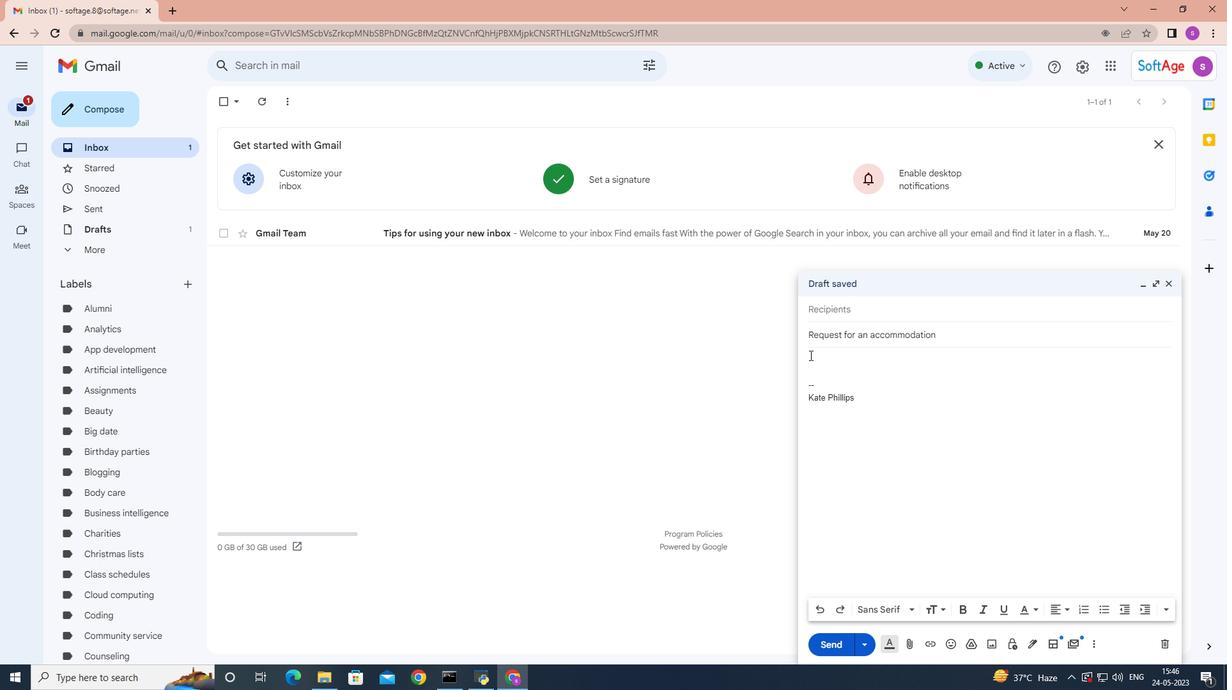
Action: Key pressed <Key.shift>I<Key.space>would<Key.space>appreciate<Key.space>it<Key.space>if<Key.space>you<Key.space>could<Key.space>send<Key.space>me<Key.space>the<Key.space>agenda<Key.space>for<Key.space>the<Key.space>board<Key.space>meeting.
Screenshot: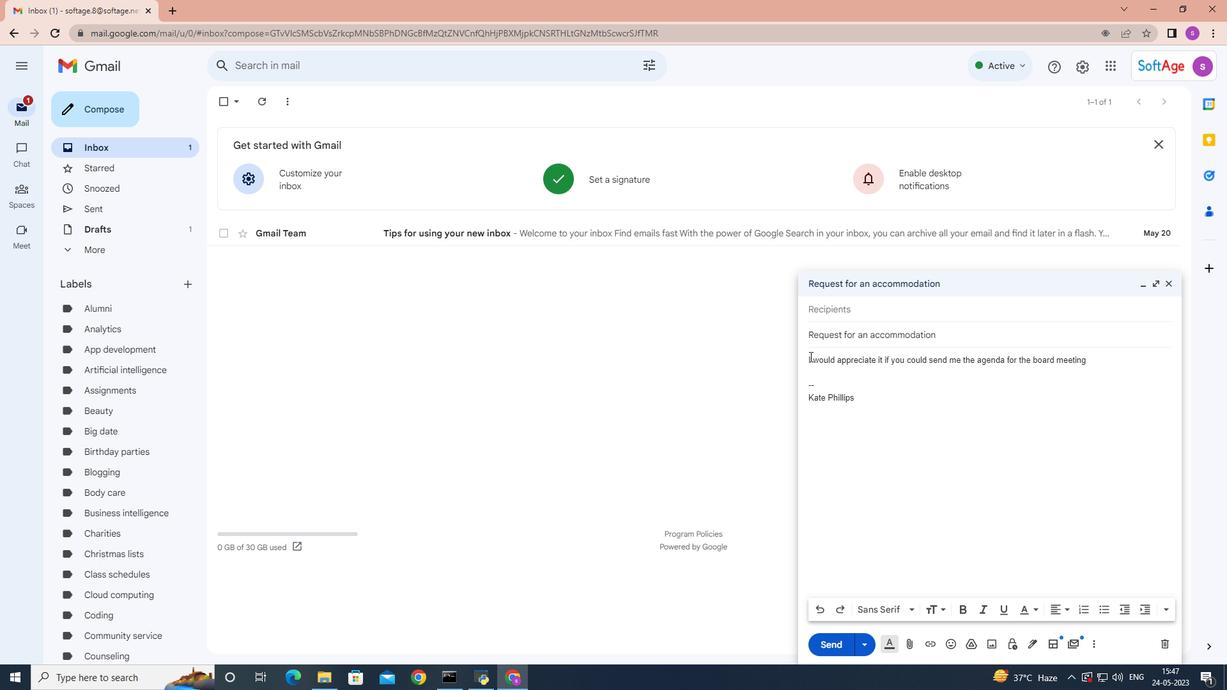 
Action: Mouse moved to (831, 312)
Screenshot: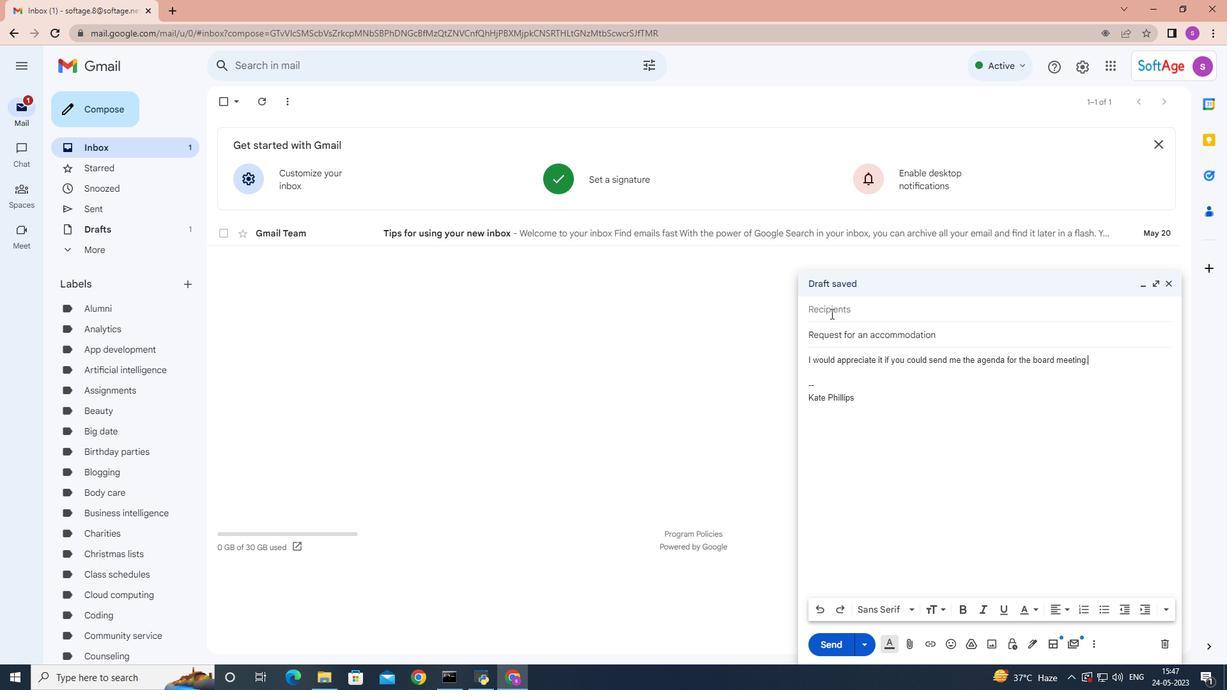 
Action: Mouse pressed left at (831, 312)
Screenshot: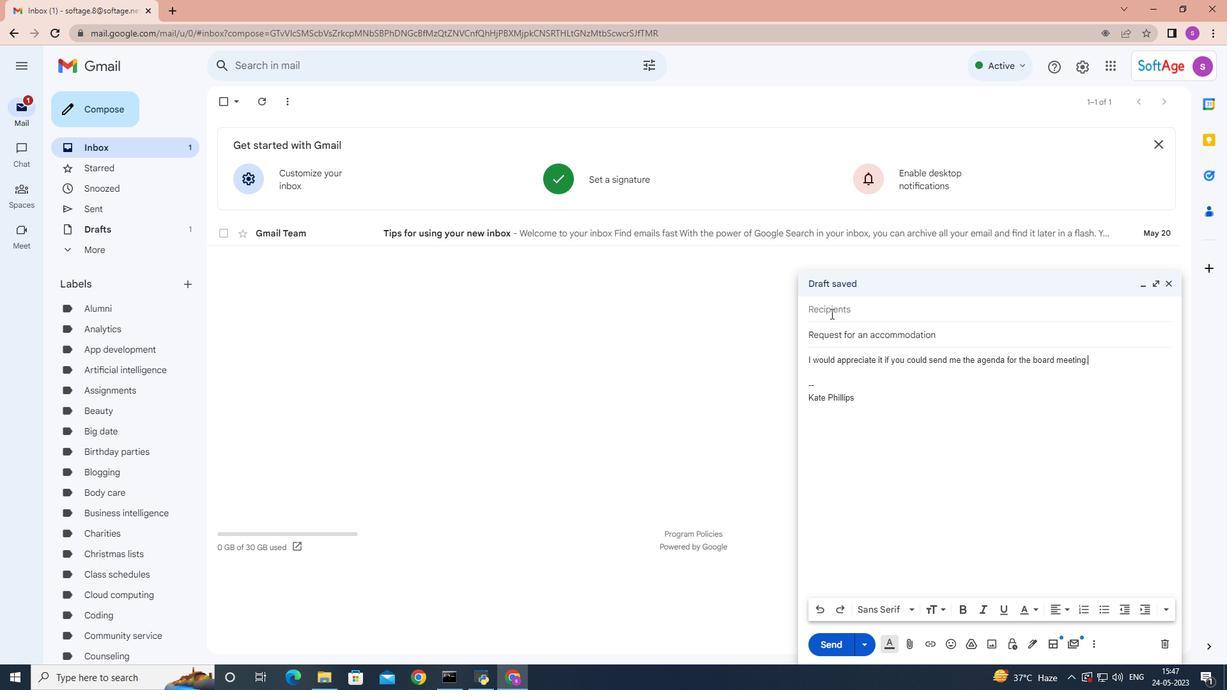 
Action: Mouse moved to (829, 312)
Screenshot: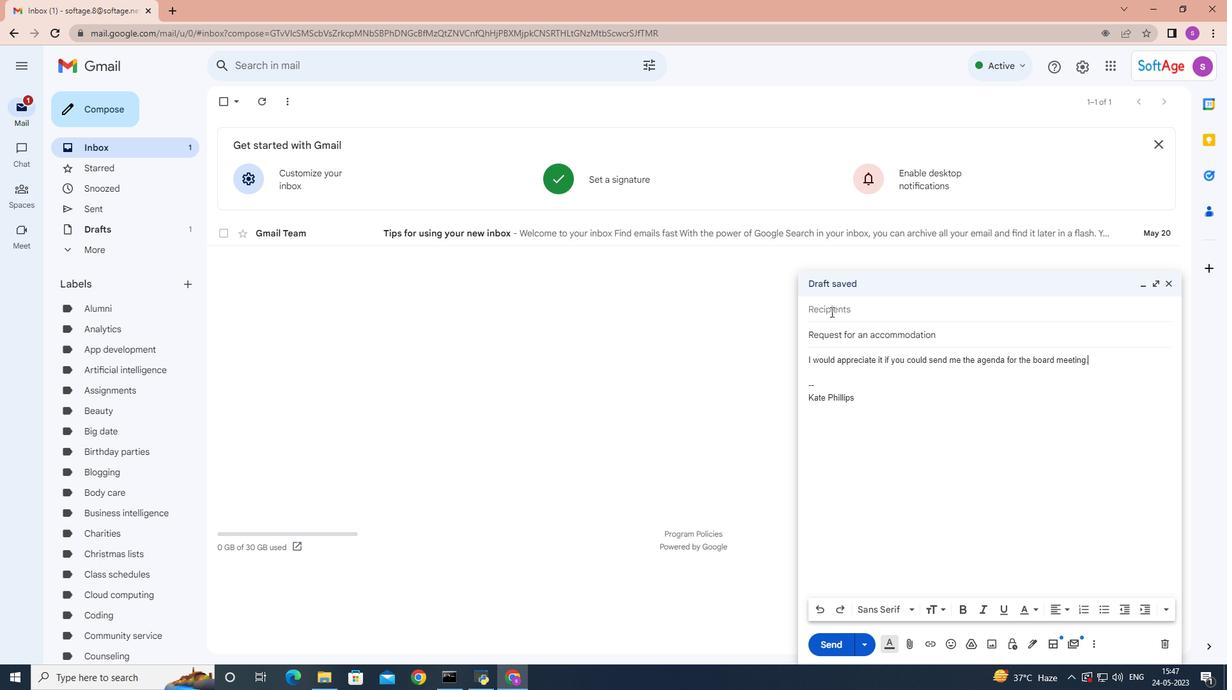 
Action: Key pressed softage.9
Screenshot: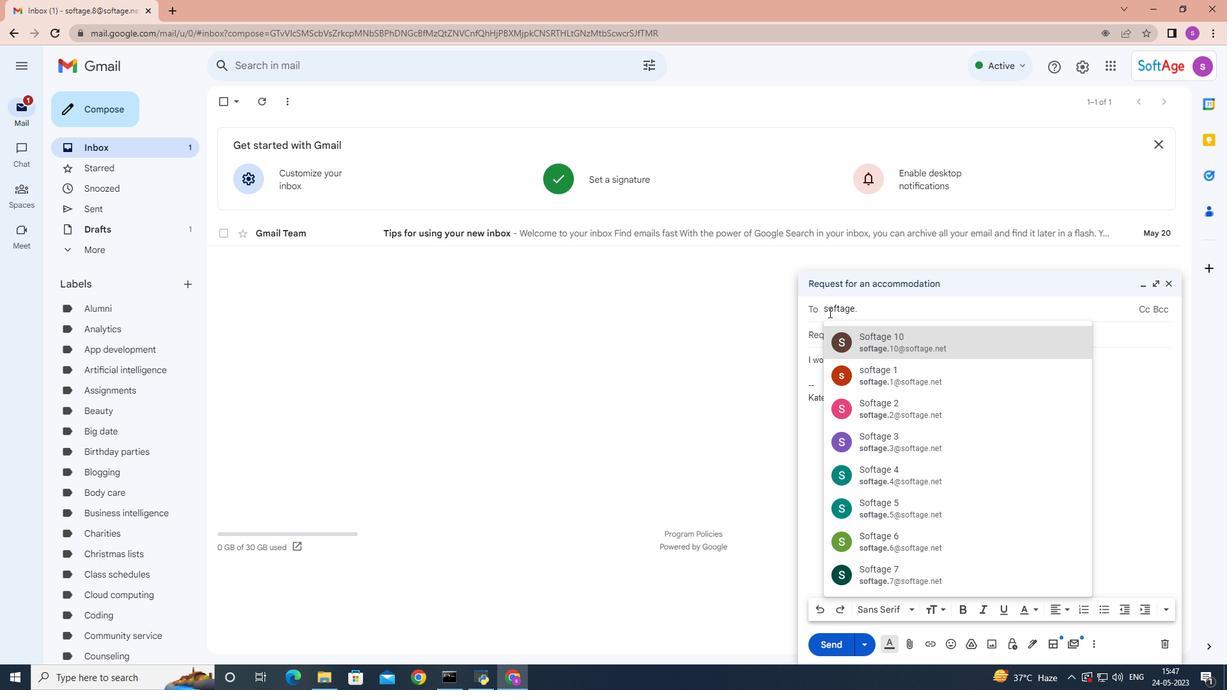 
Action: Mouse moved to (858, 340)
Screenshot: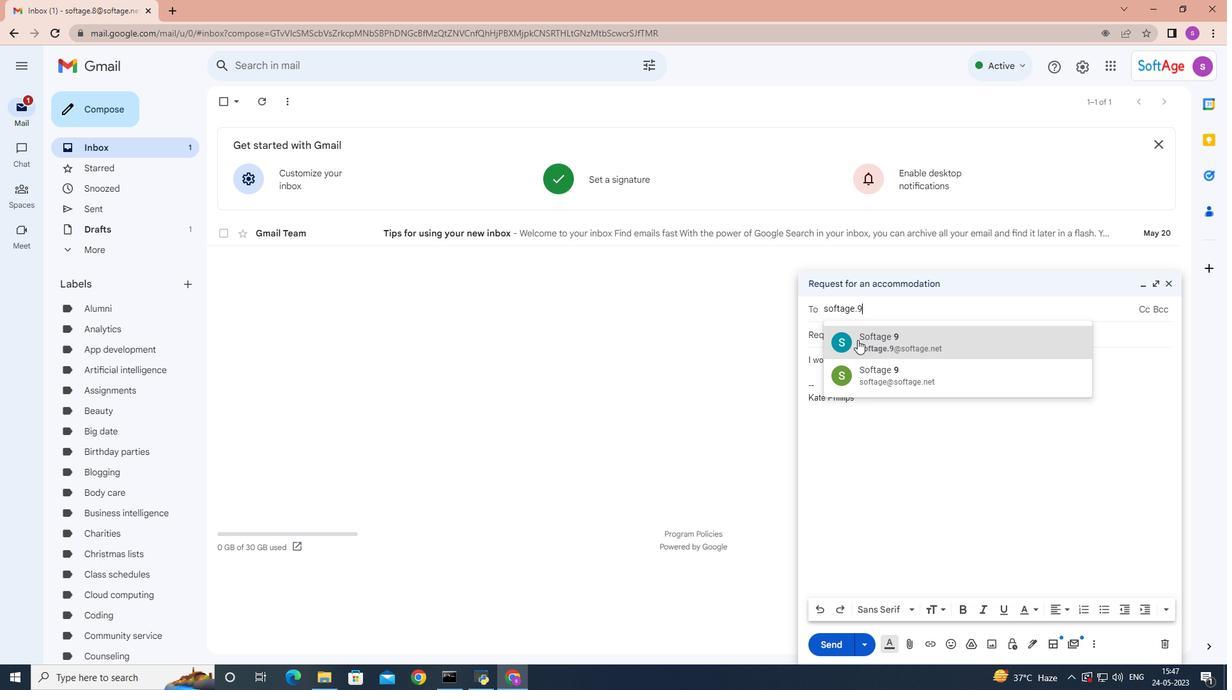 
Action: Mouse pressed left at (858, 340)
Screenshot: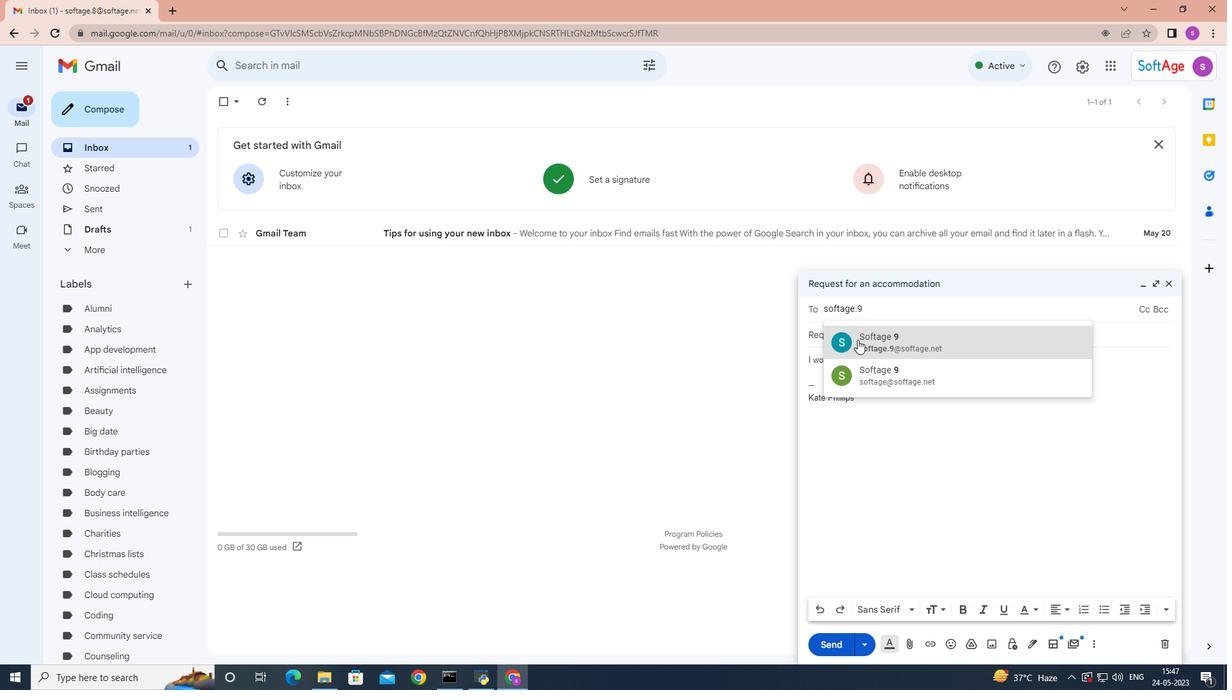 
Action: Mouse moved to (1089, 373)
Screenshot: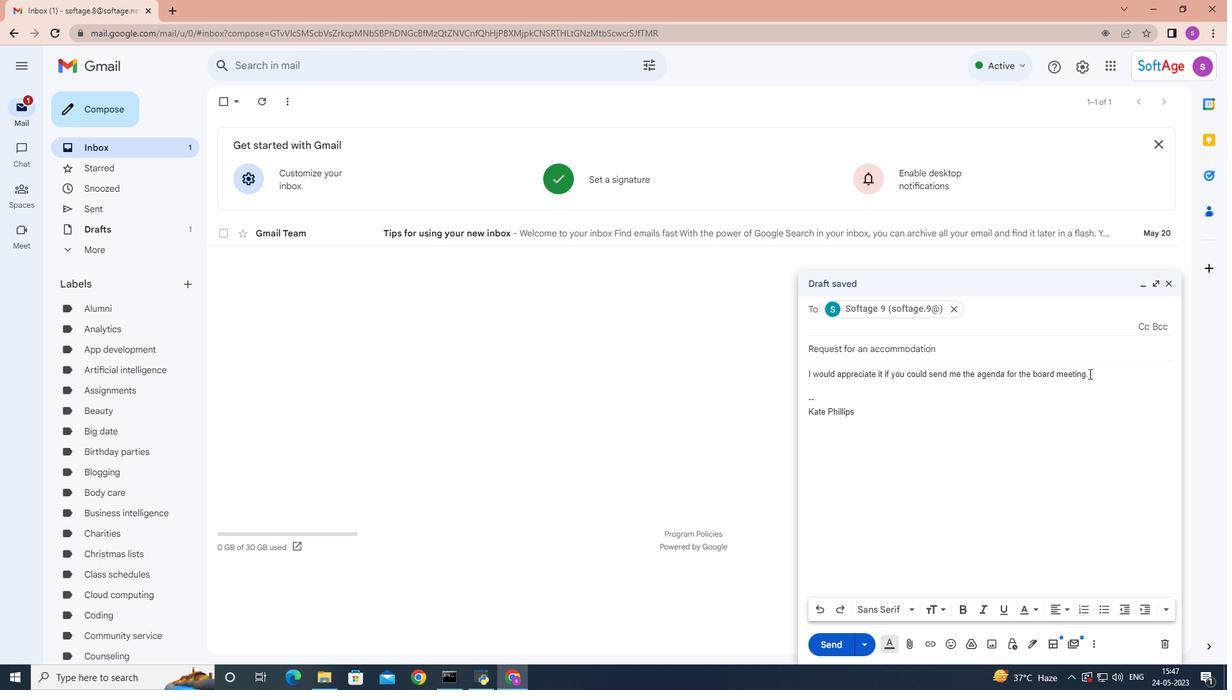 
Action: Mouse pressed left at (1089, 373)
Screenshot: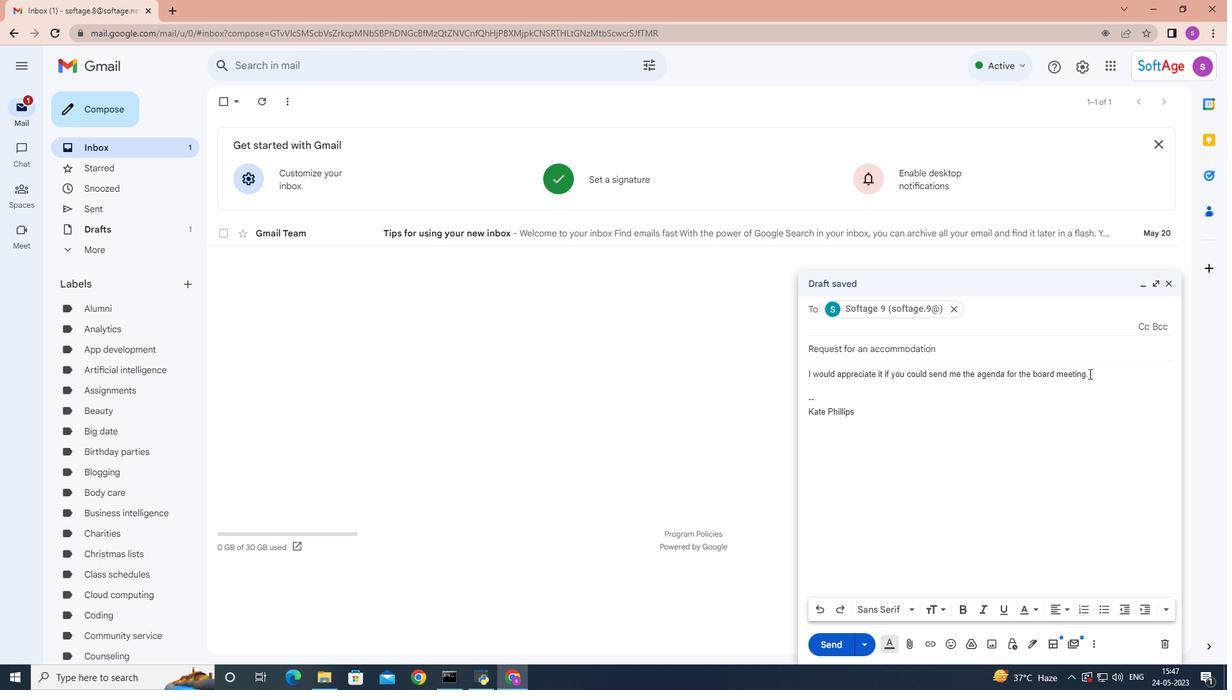 
Action: Mouse moved to (1087, 356)
Screenshot: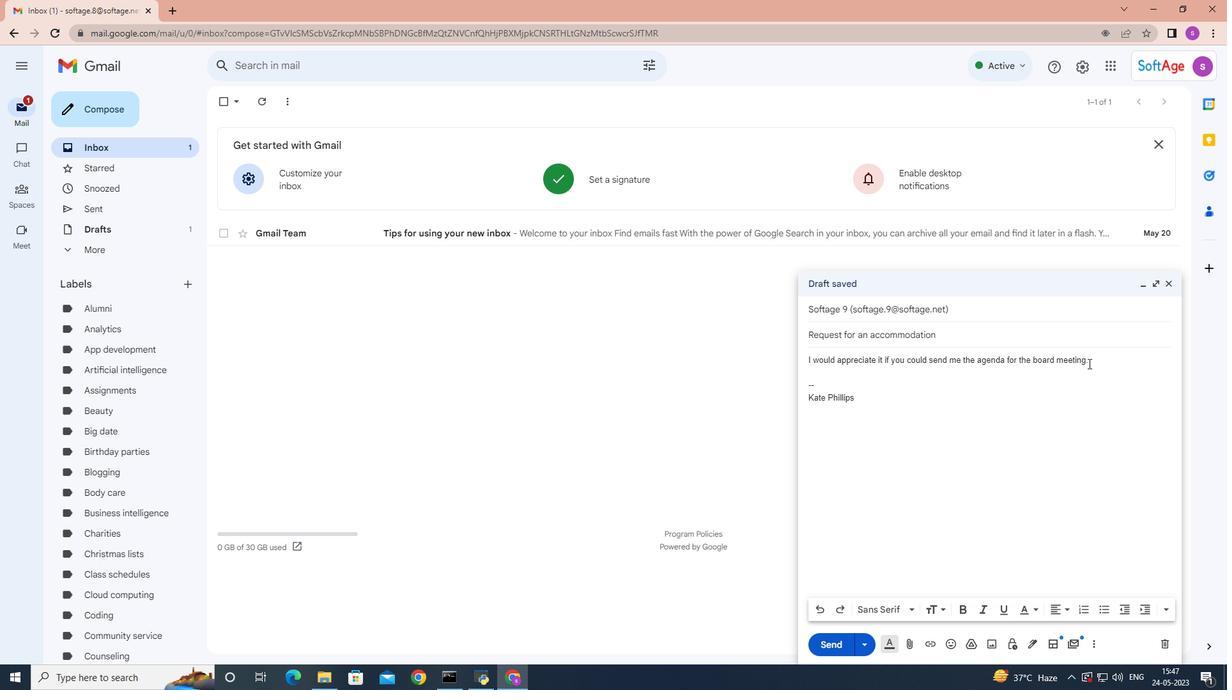 
Action: Mouse pressed left at (1087, 356)
Screenshot: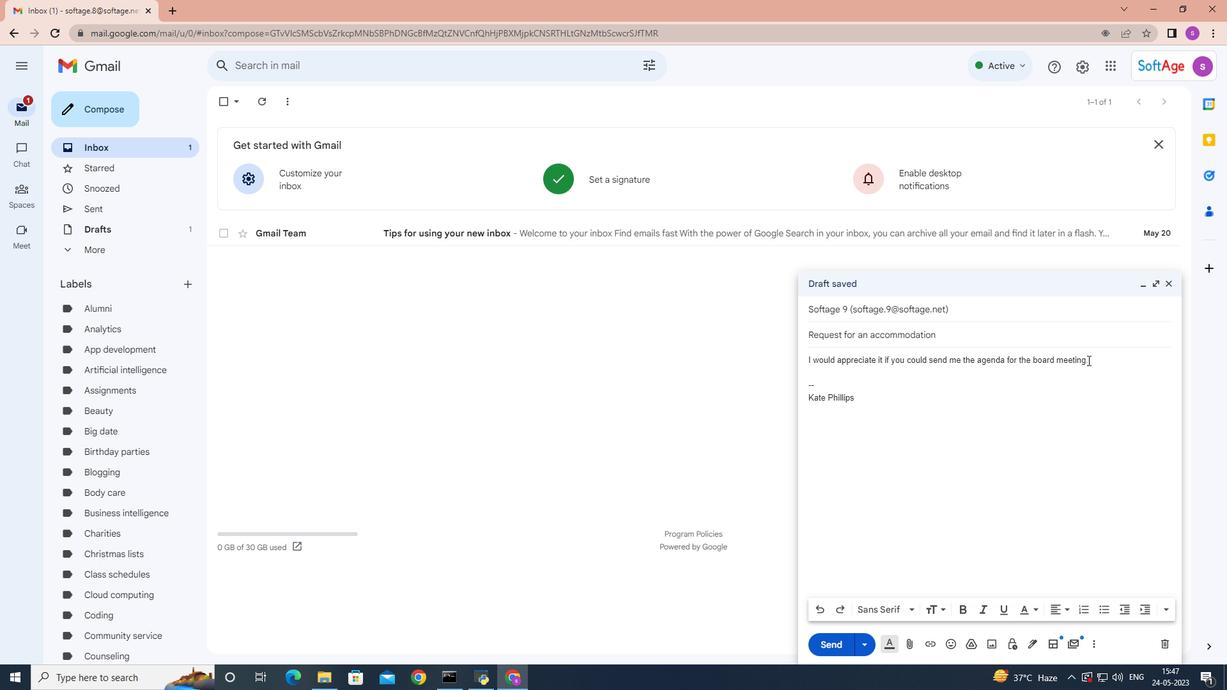 
Action: Mouse moved to (1089, 361)
Screenshot: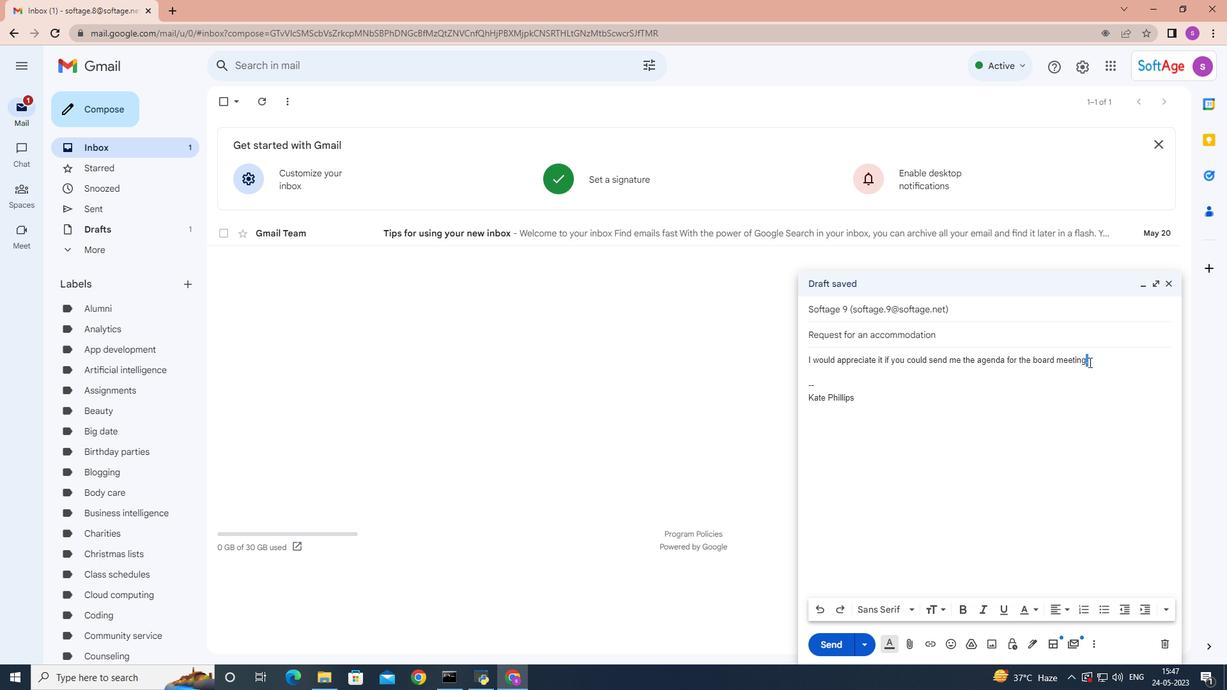 
Action: Mouse pressed left at (1089, 361)
Screenshot: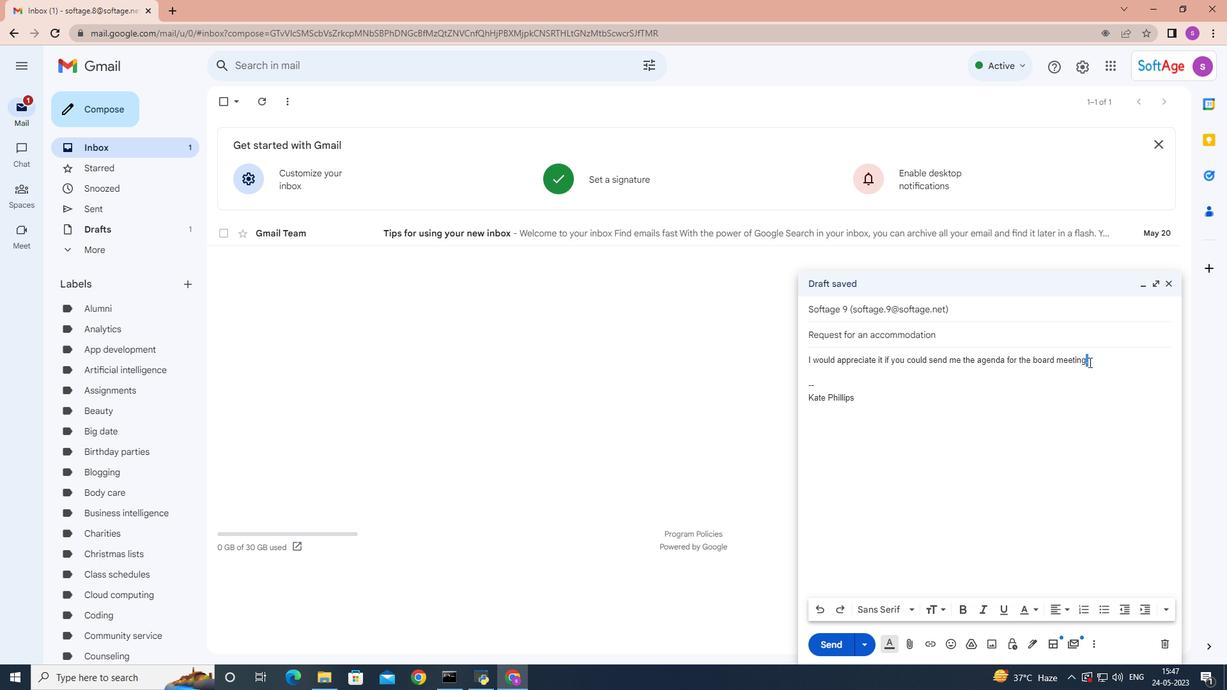 
Action: Mouse moved to (1127, 399)
Screenshot: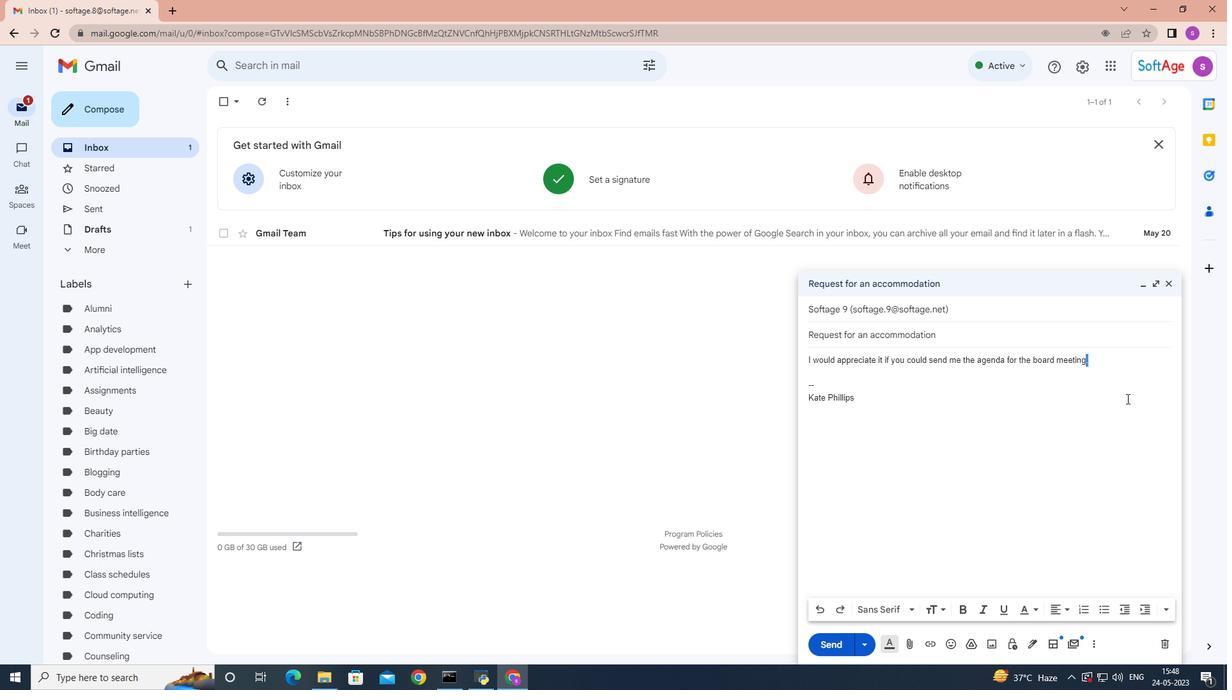 
Action: Mouse pressed left at (1127, 399)
Screenshot: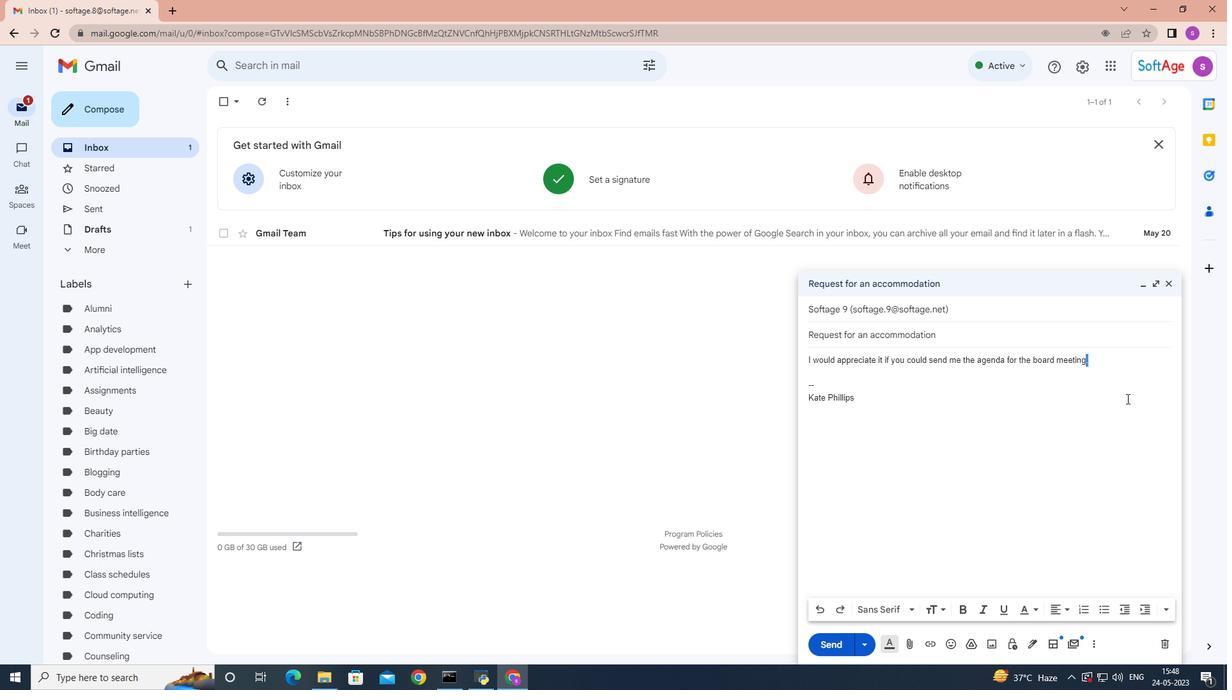 
Action: Mouse moved to (1091, 361)
Screenshot: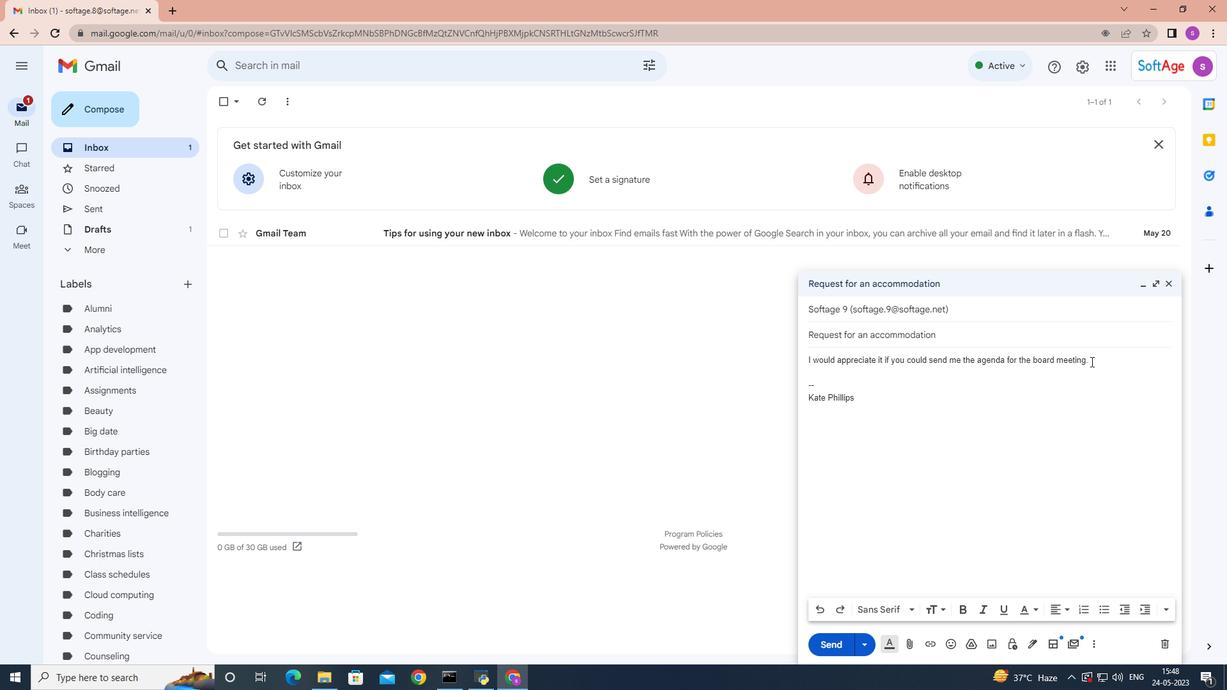 
Action: Mouse pressed left at (1091, 361)
Screenshot: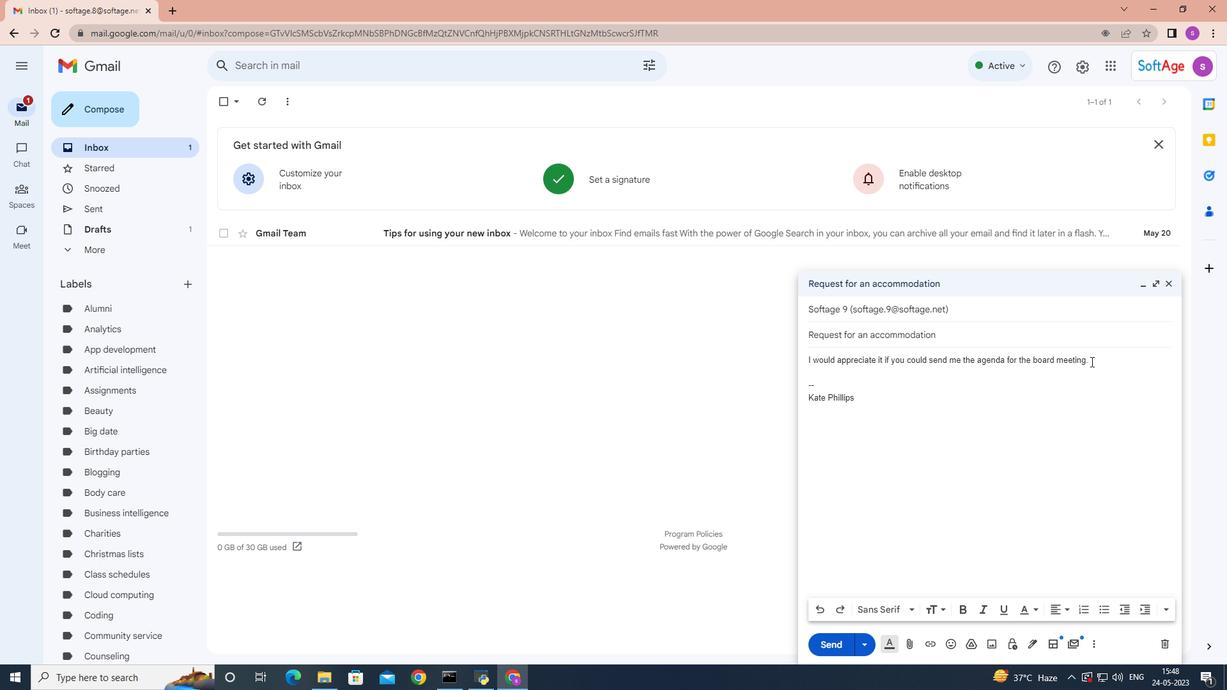 
Action: Mouse moved to (1082, 610)
Screenshot: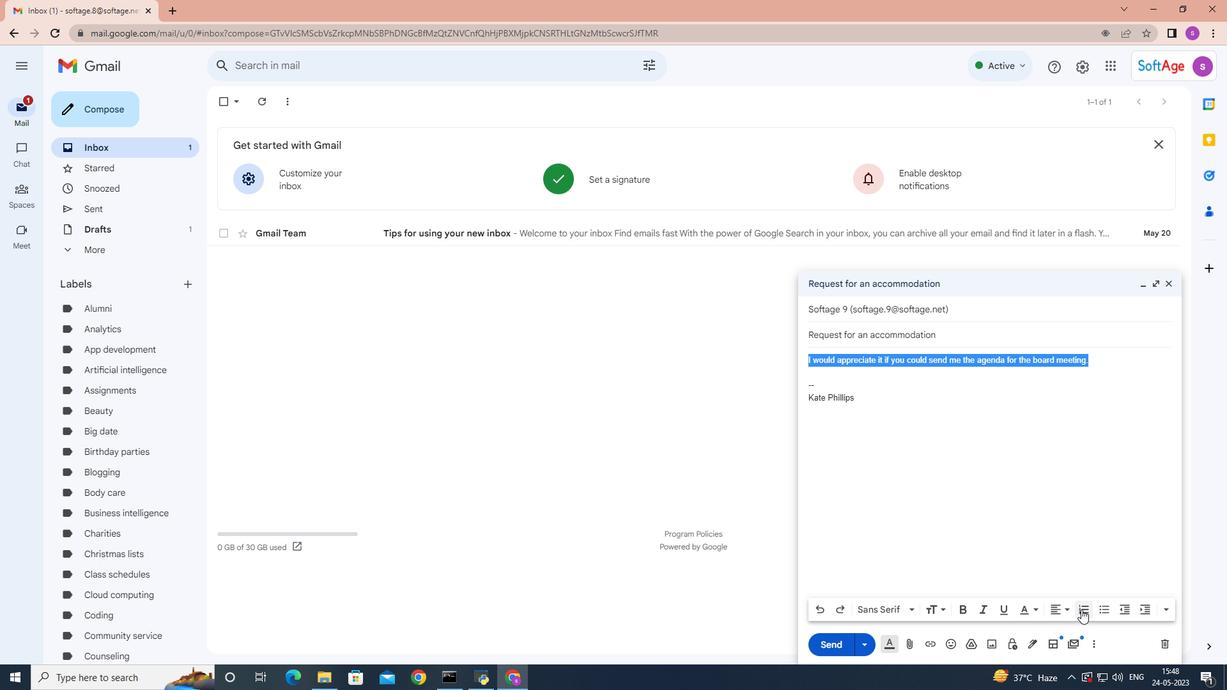 
Action: Mouse pressed left at (1082, 610)
Screenshot: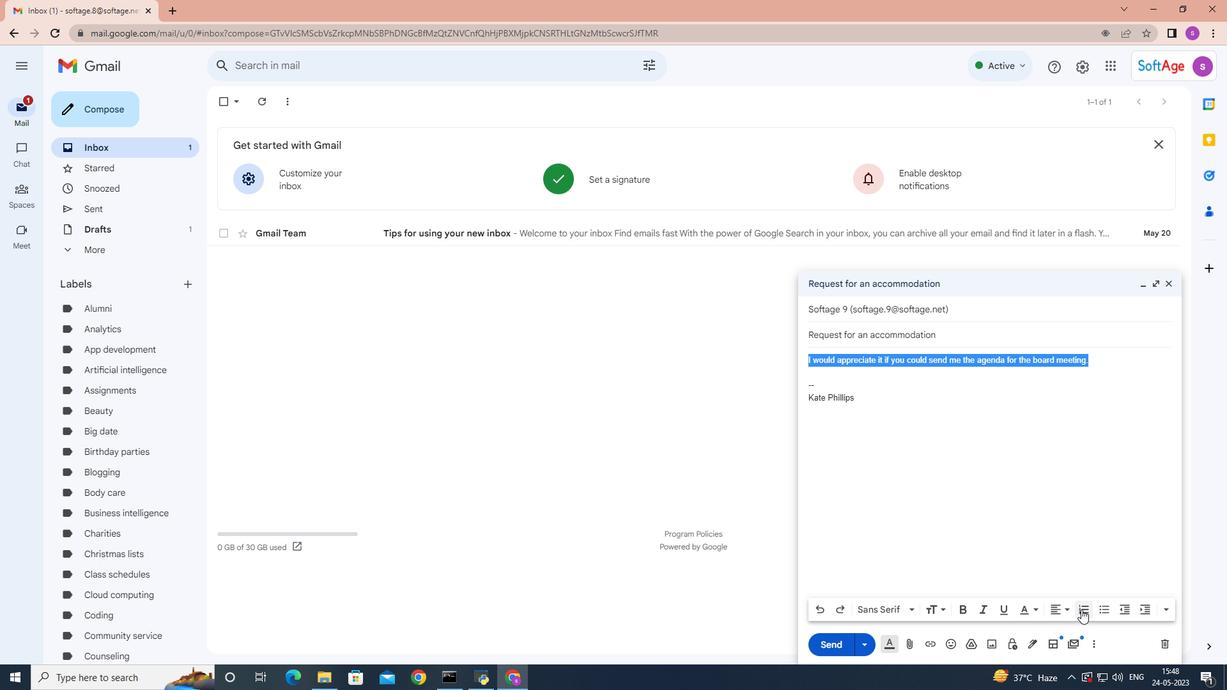 
Action: Mouse moved to (904, 609)
Screenshot: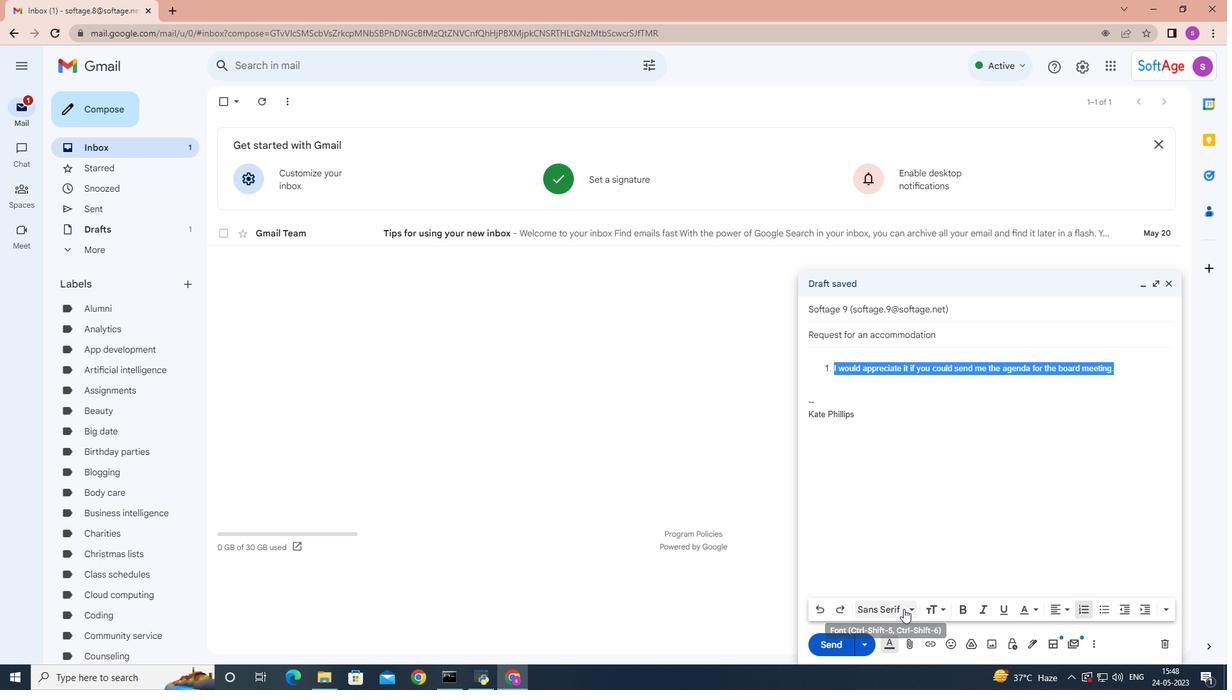 
Action: Mouse pressed left at (904, 609)
Screenshot: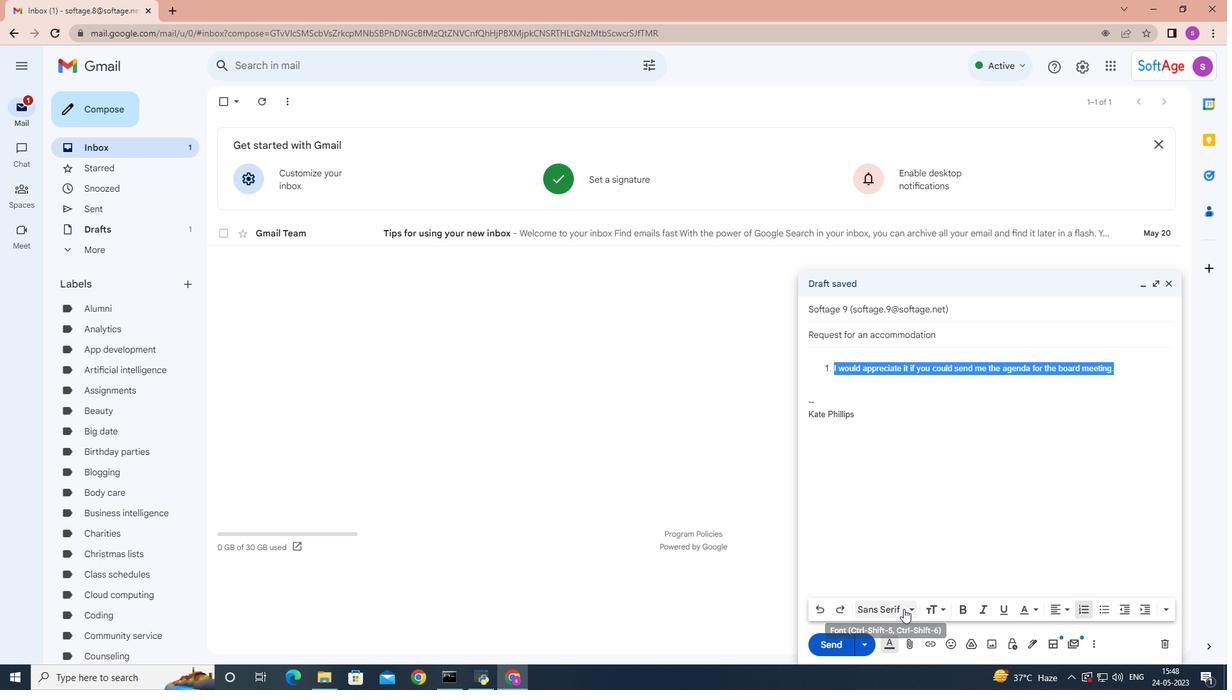 
Action: Mouse moved to (926, 480)
Screenshot: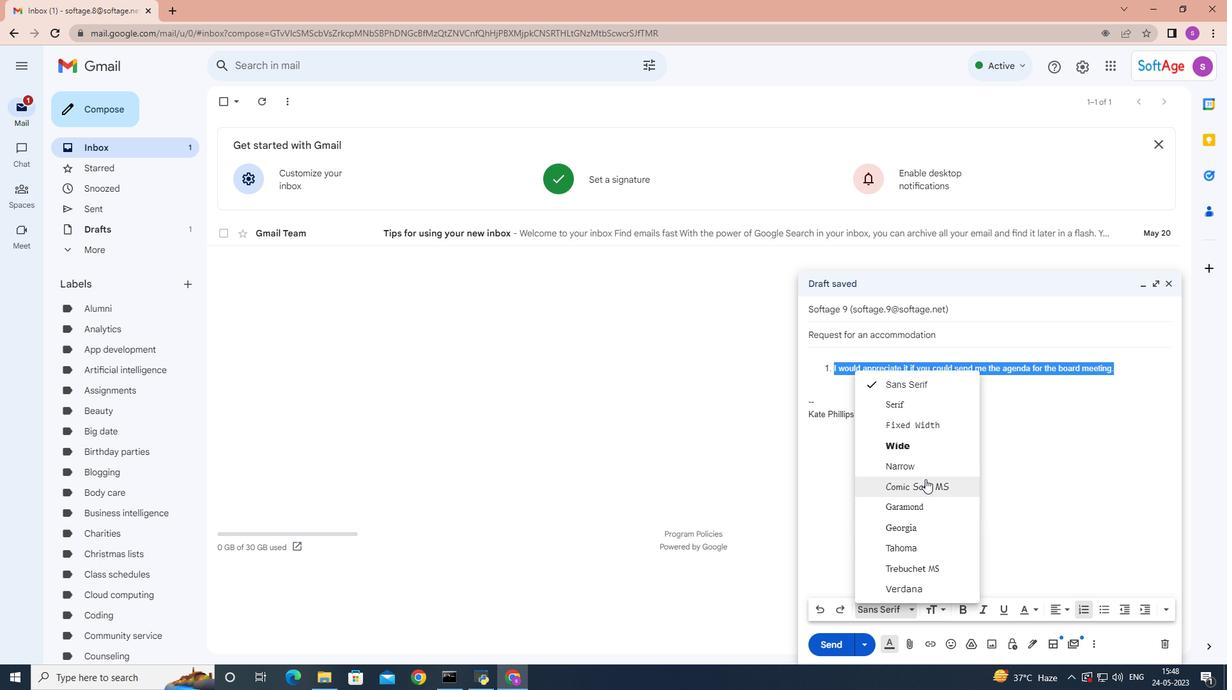 
Action: Mouse pressed left at (926, 480)
Screenshot: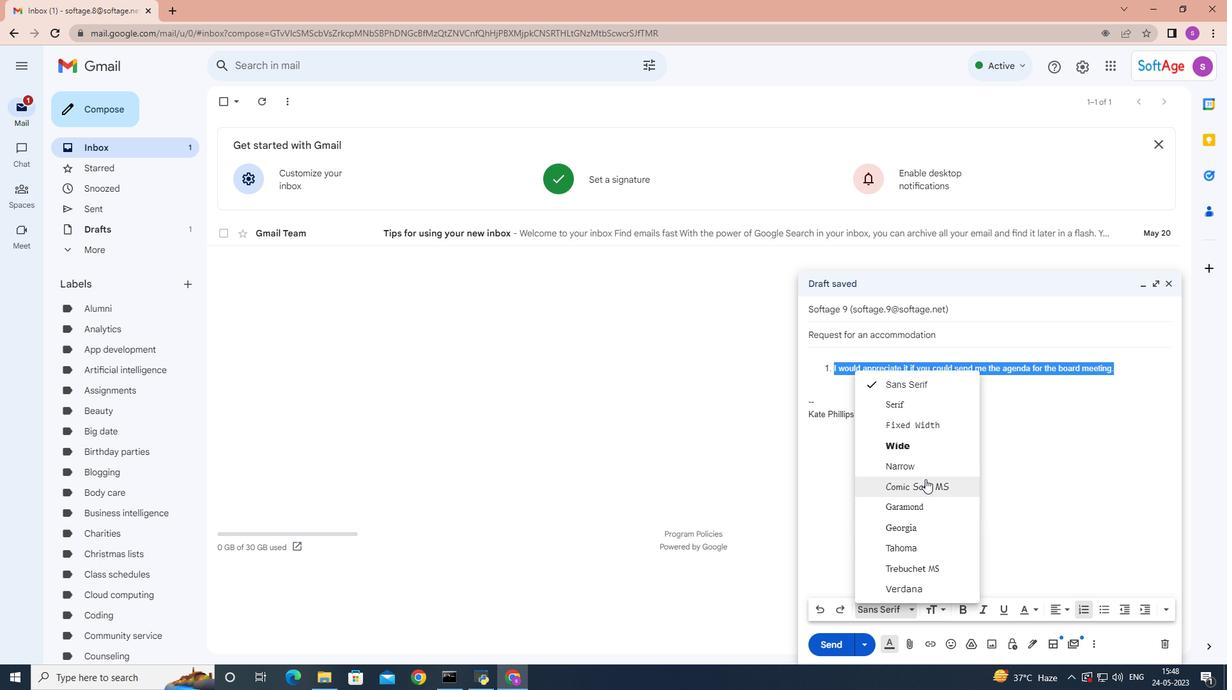 
Action: Mouse moved to (1170, 608)
Screenshot: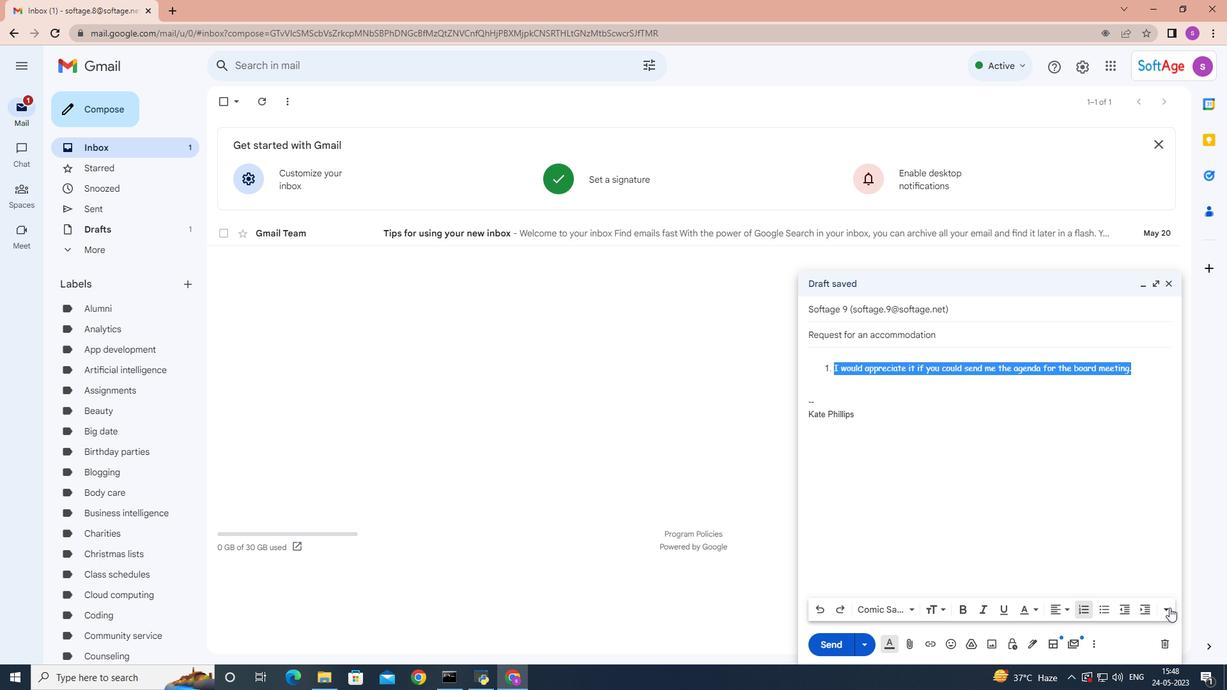 
Action: Mouse pressed left at (1170, 608)
Screenshot: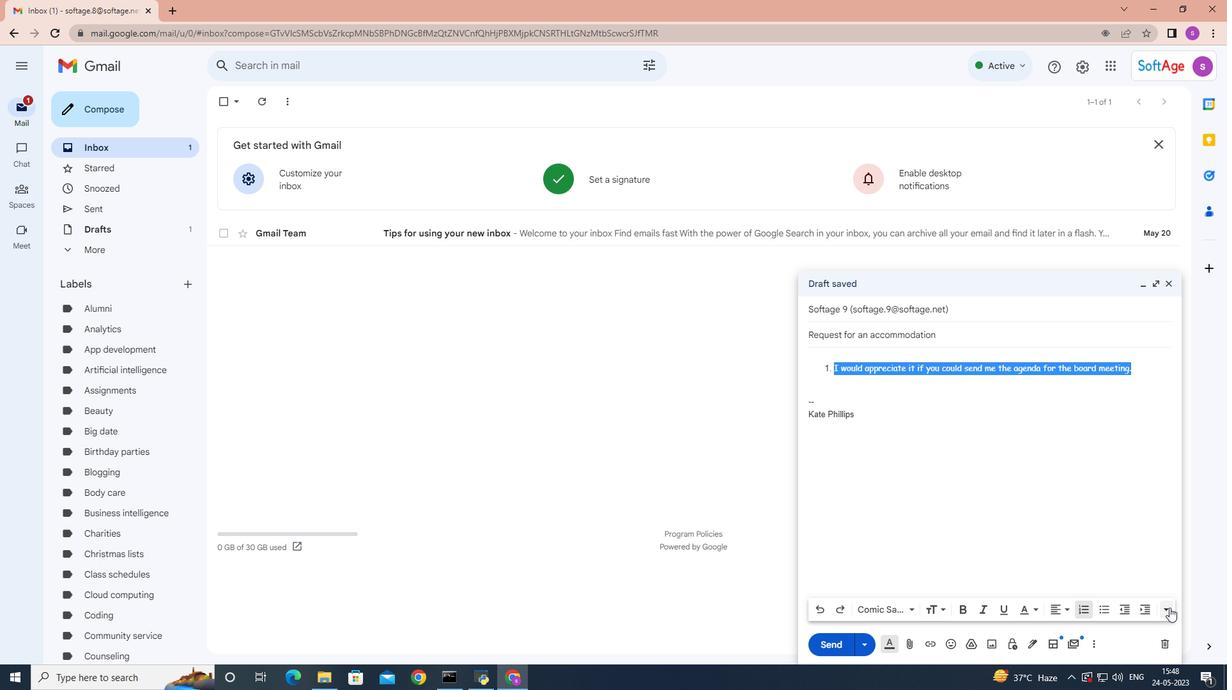 
Action: Mouse moved to (1177, 573)
Screenshot: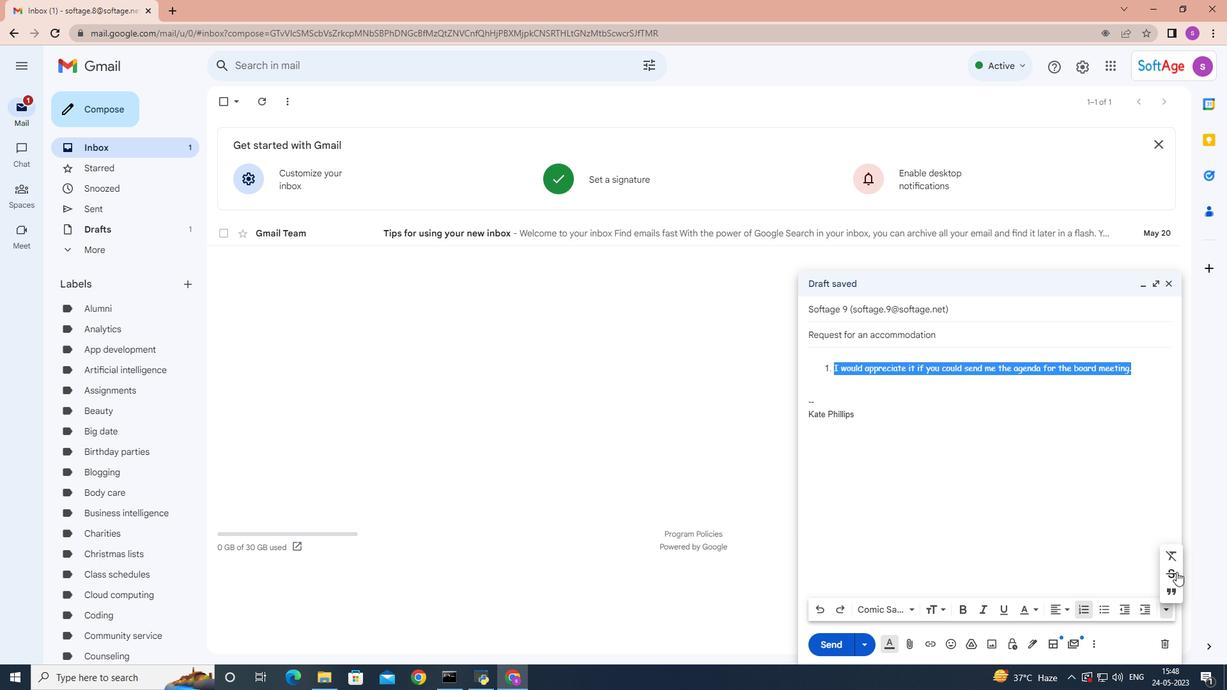 
Action: Mouse pressed left at (1177, 573)
Screenshot: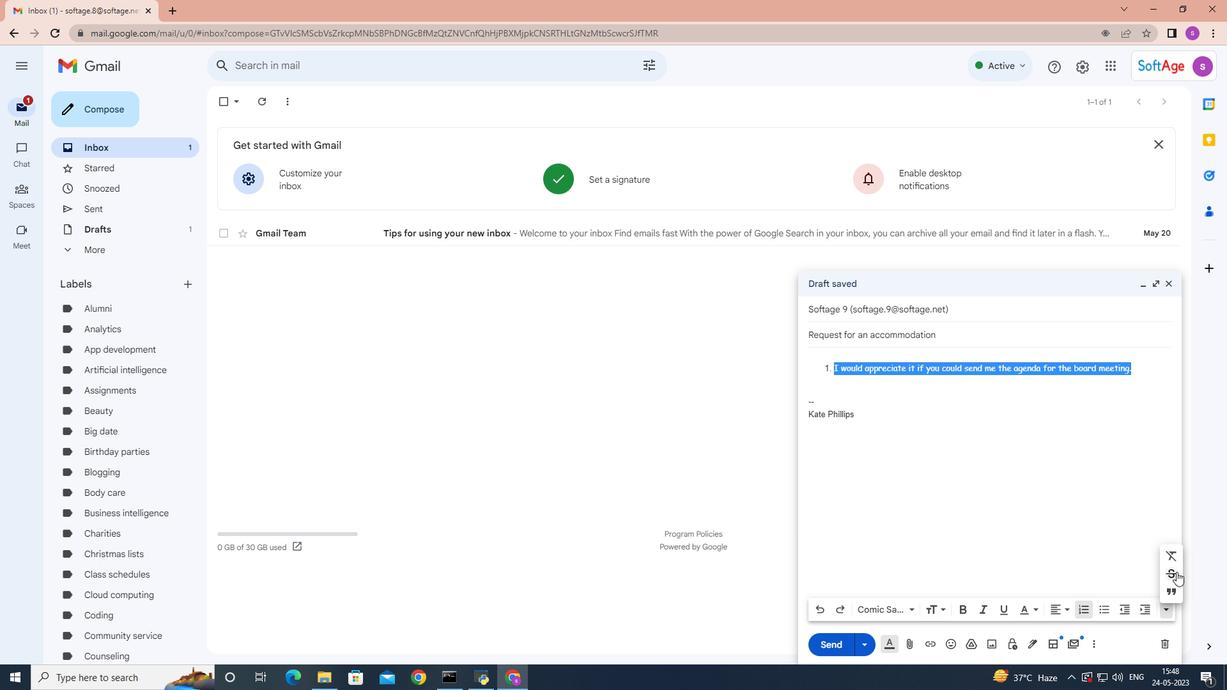 
Action: Mouse moved to (1085, 608)
Screenshot: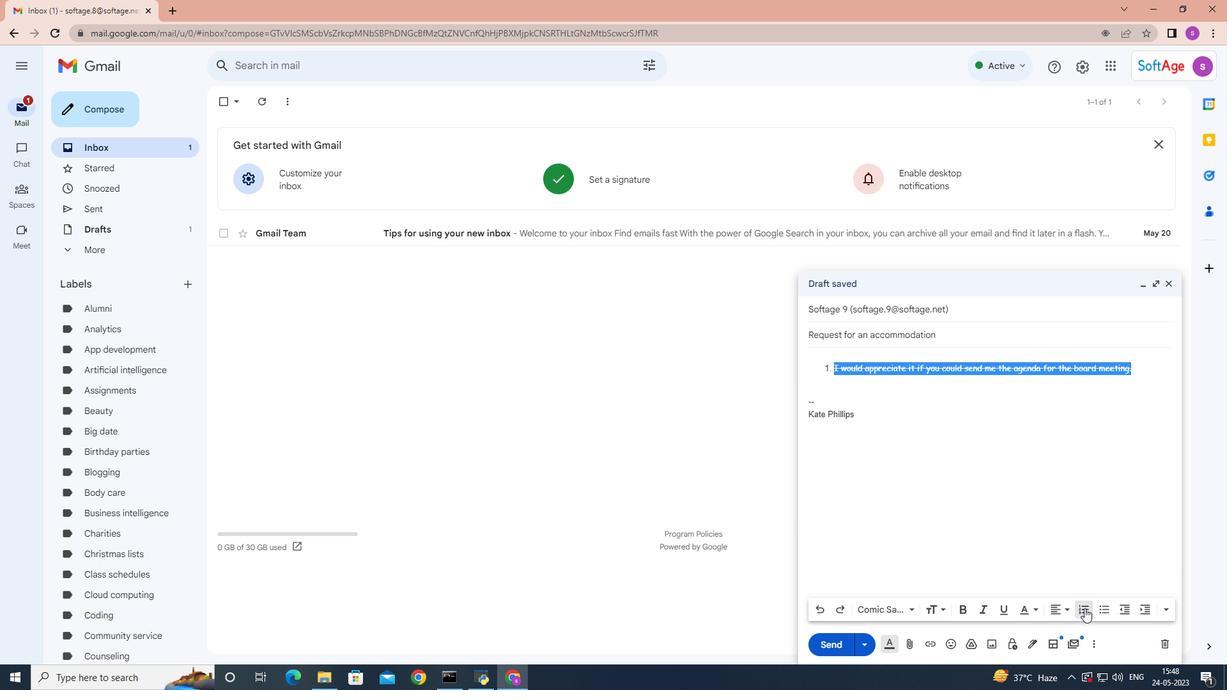 
Action: Mouse pressed left at (1085, 608)
Screenshot: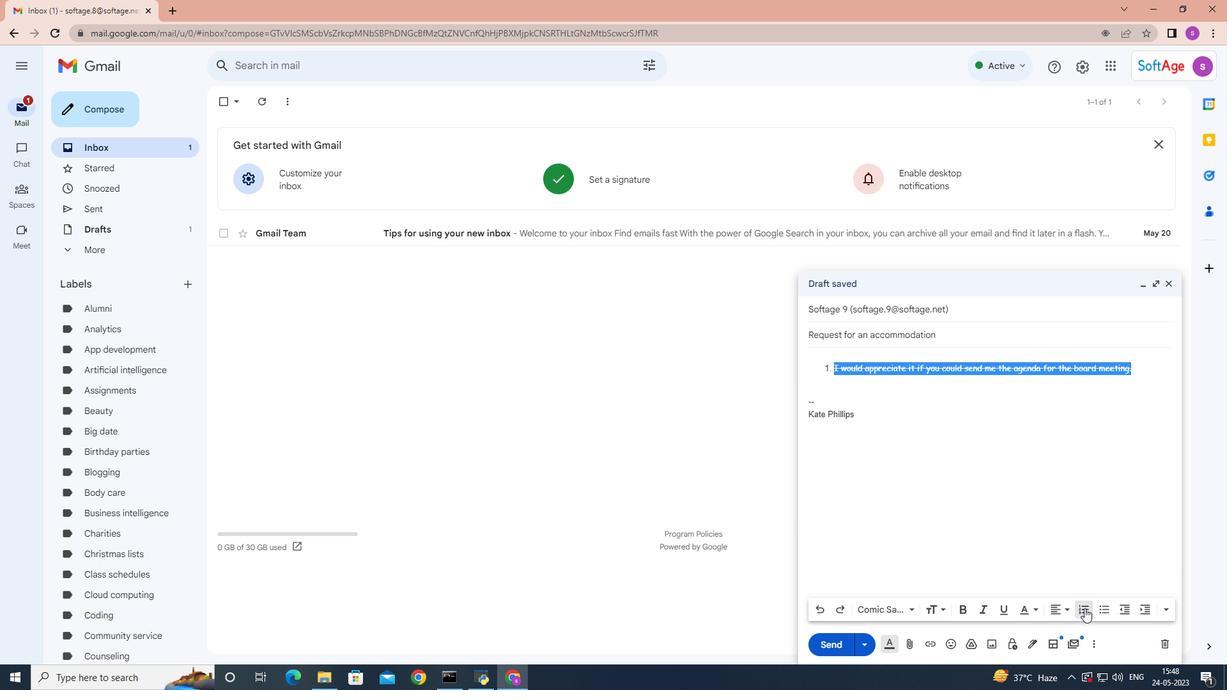 
Action: Mouse moved to (915, 611)
Screenshot: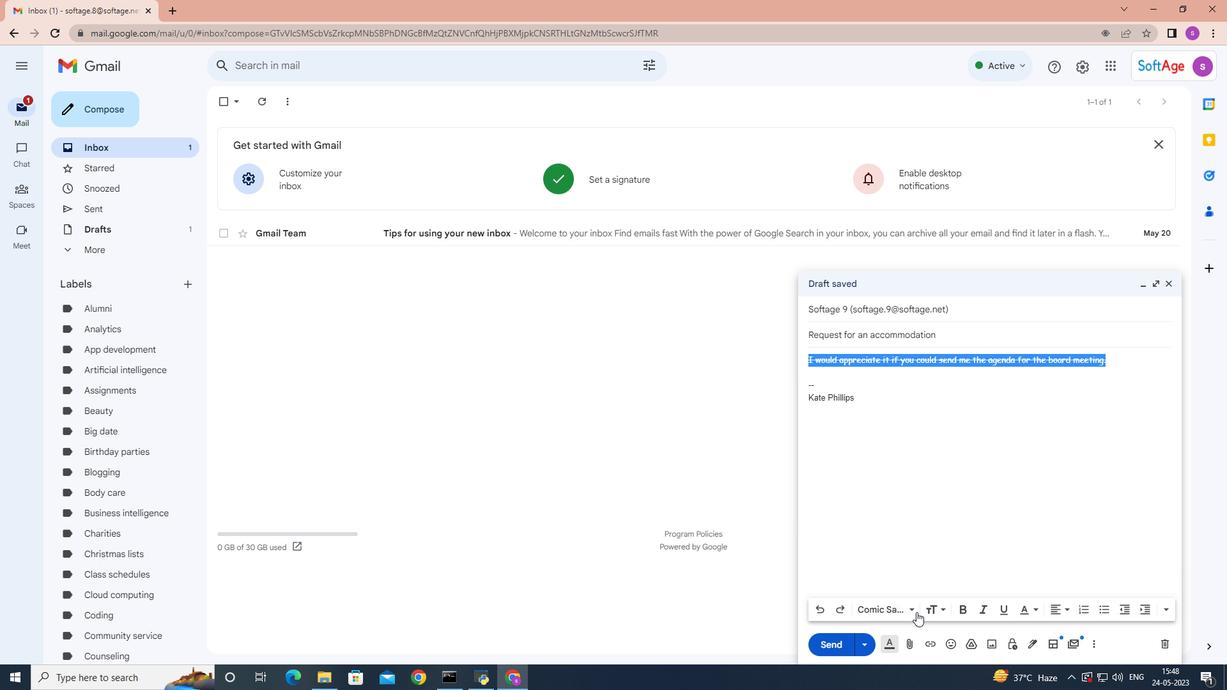 
Action: Mouse pressed left at (915, 611)
Screenshot: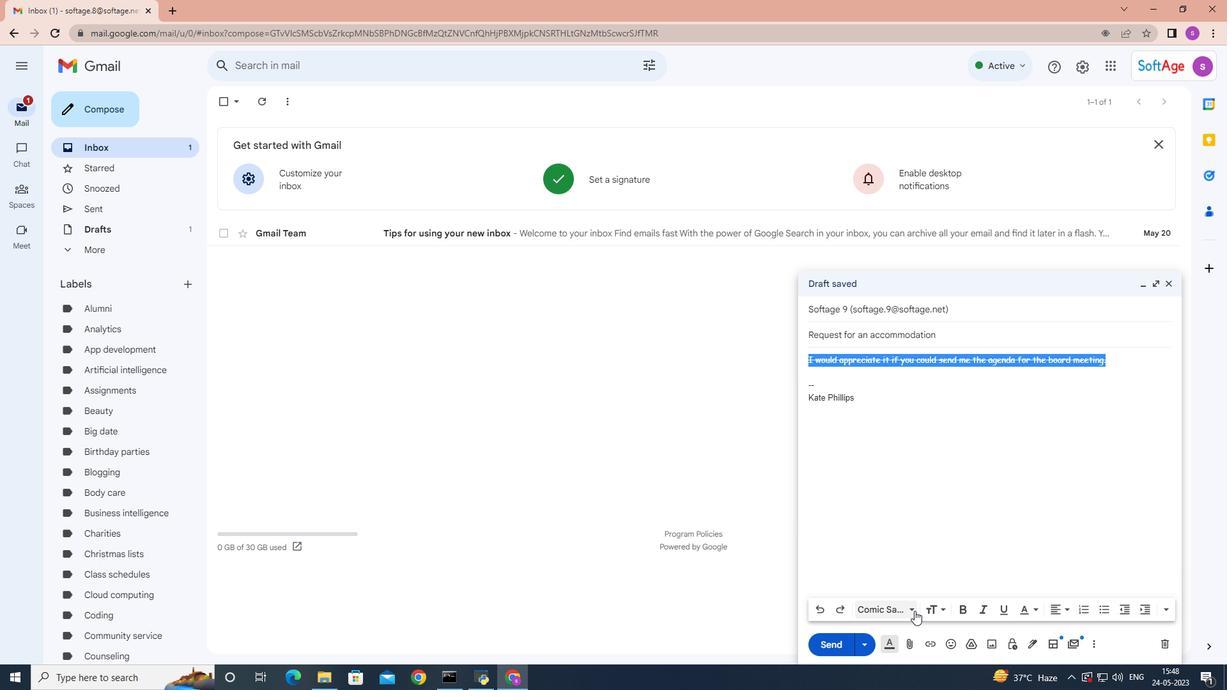
Action: Mouse moved to (917, 491)
Screenshot: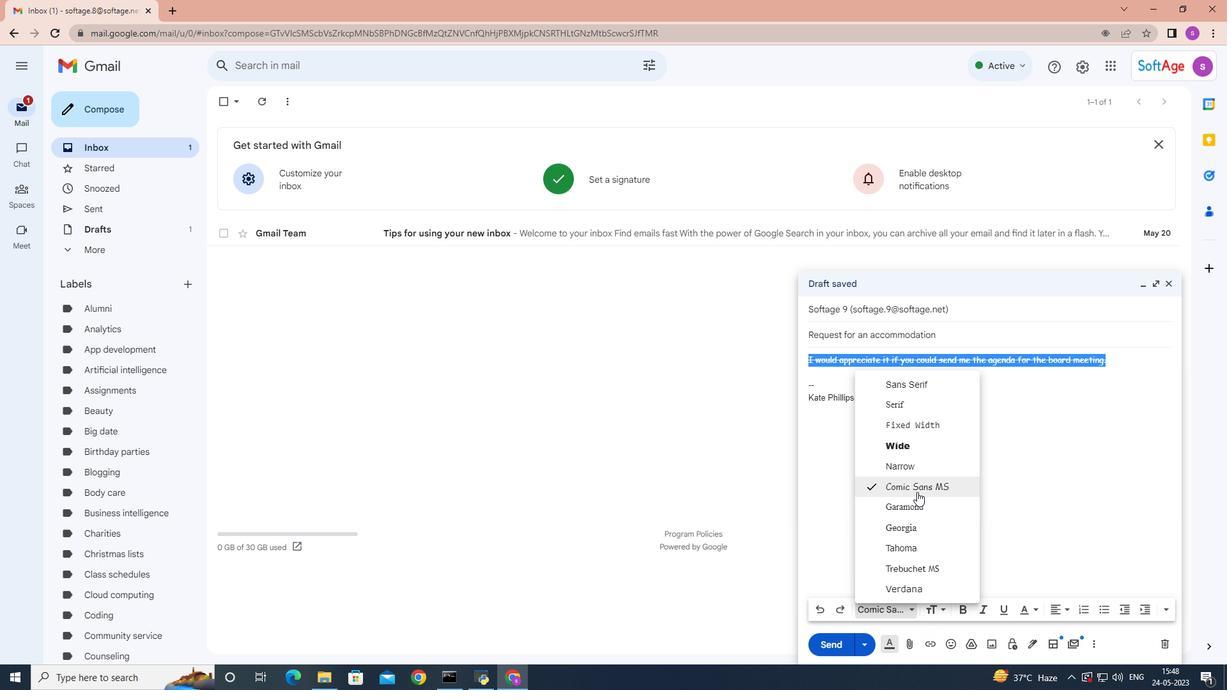 
Action: Mouse pressed left at (917, 491)
Screenshot: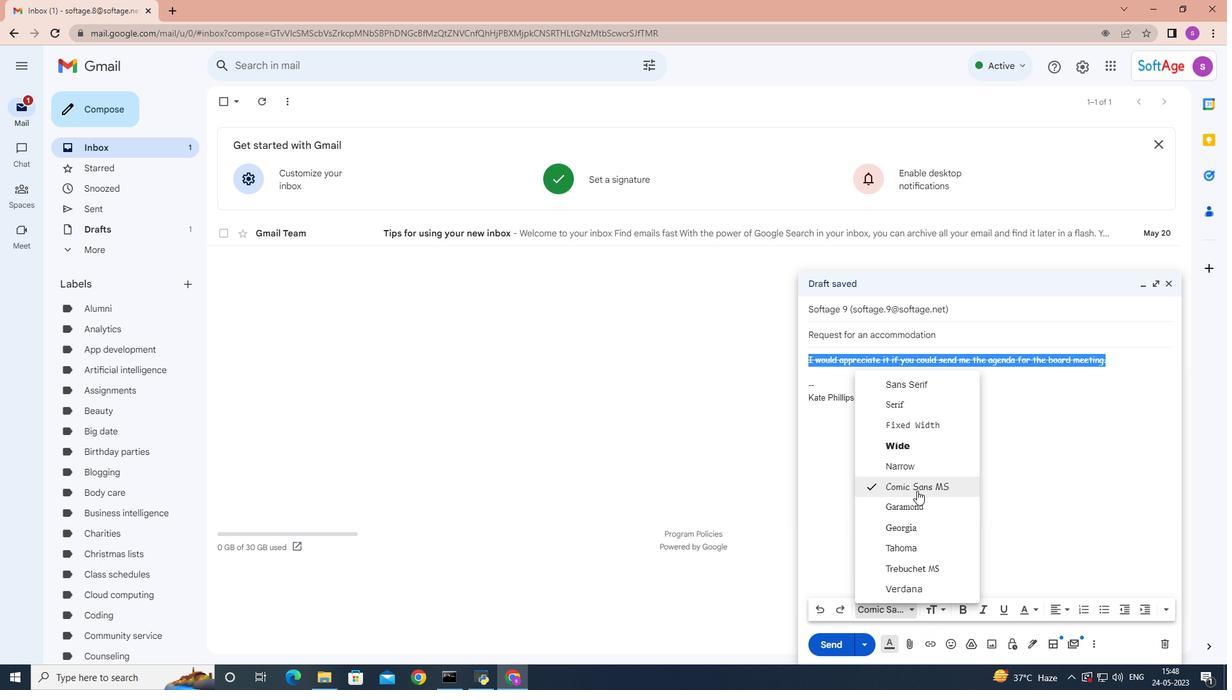 
Action: Mouse moved to (1167, 608)
Screenshot: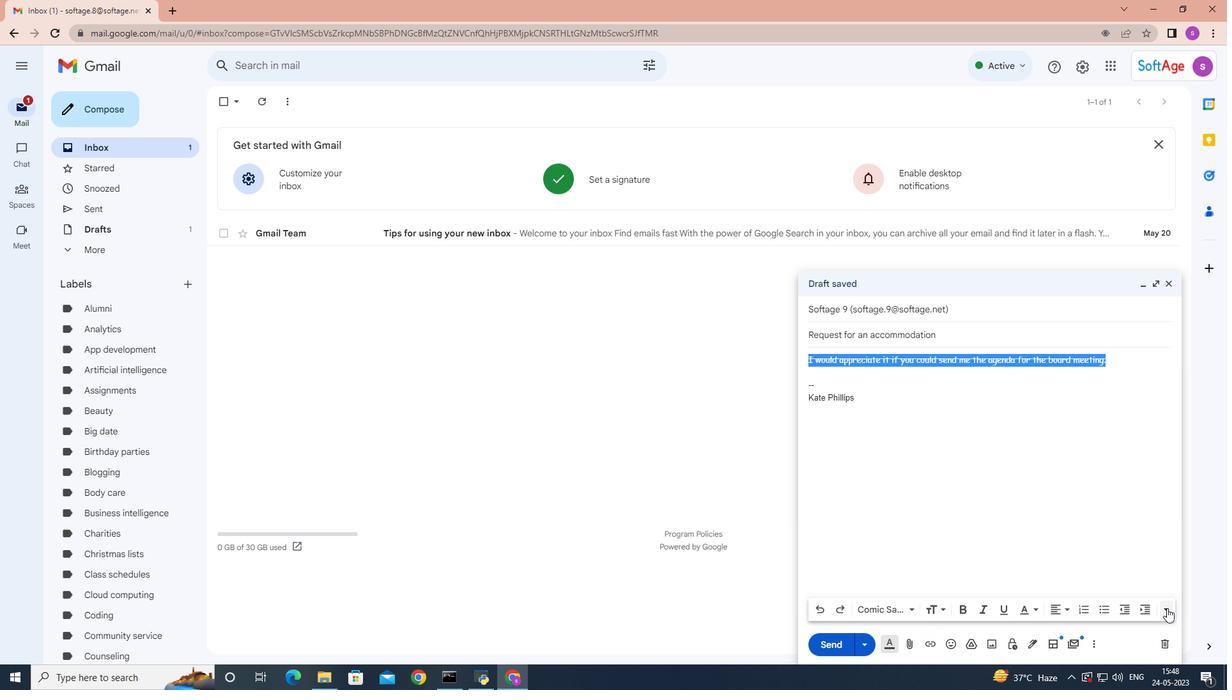 
Action: Mouse pressed left at (1167, 608)
Screenshot: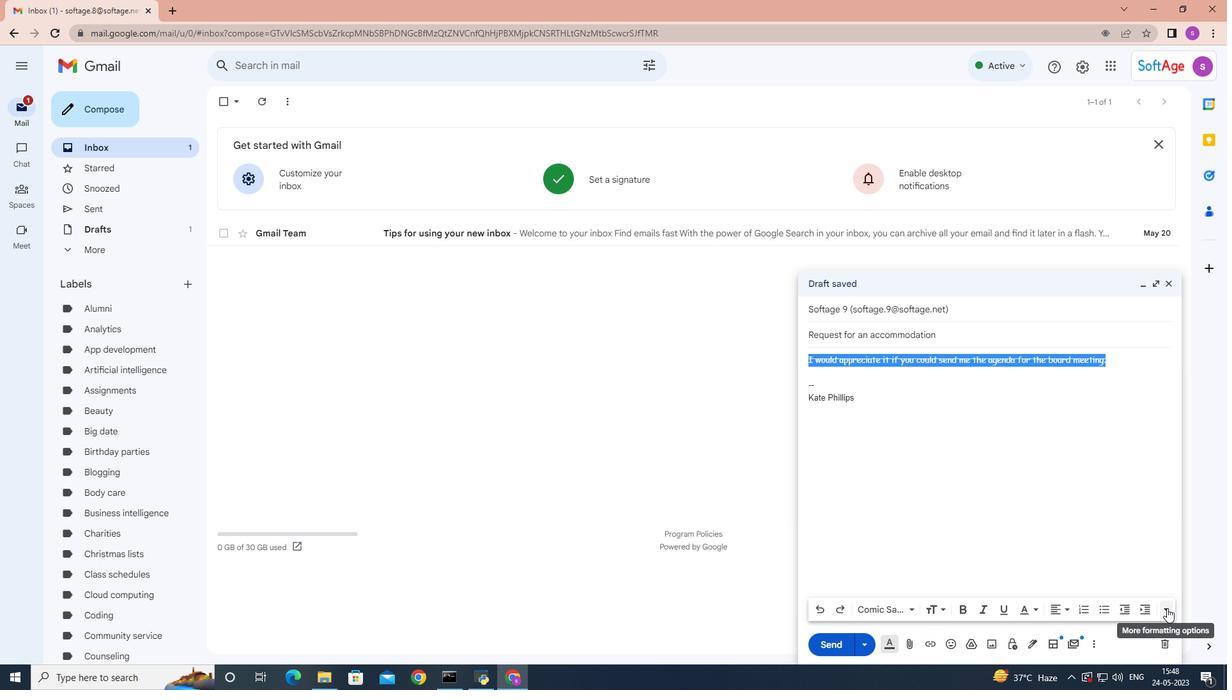 
Action: Mouse moved to (1175, 571)
Screenshot: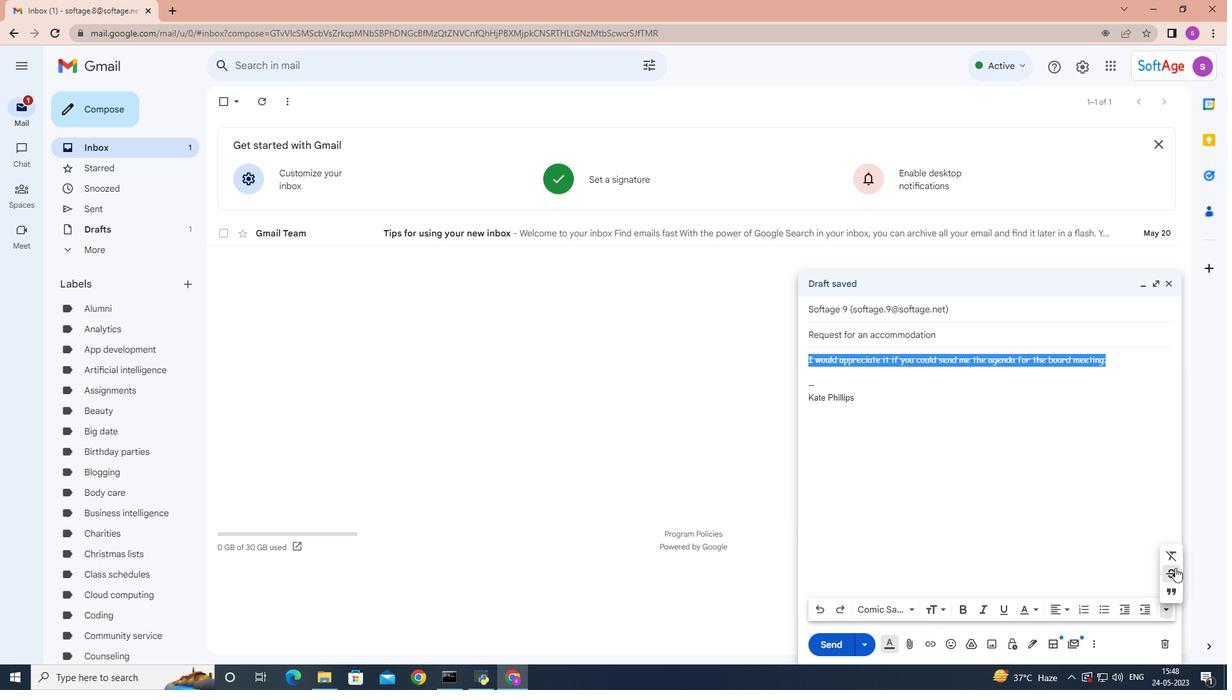 
Action: Mouse pressed left at (1175, 571)
Screenshot: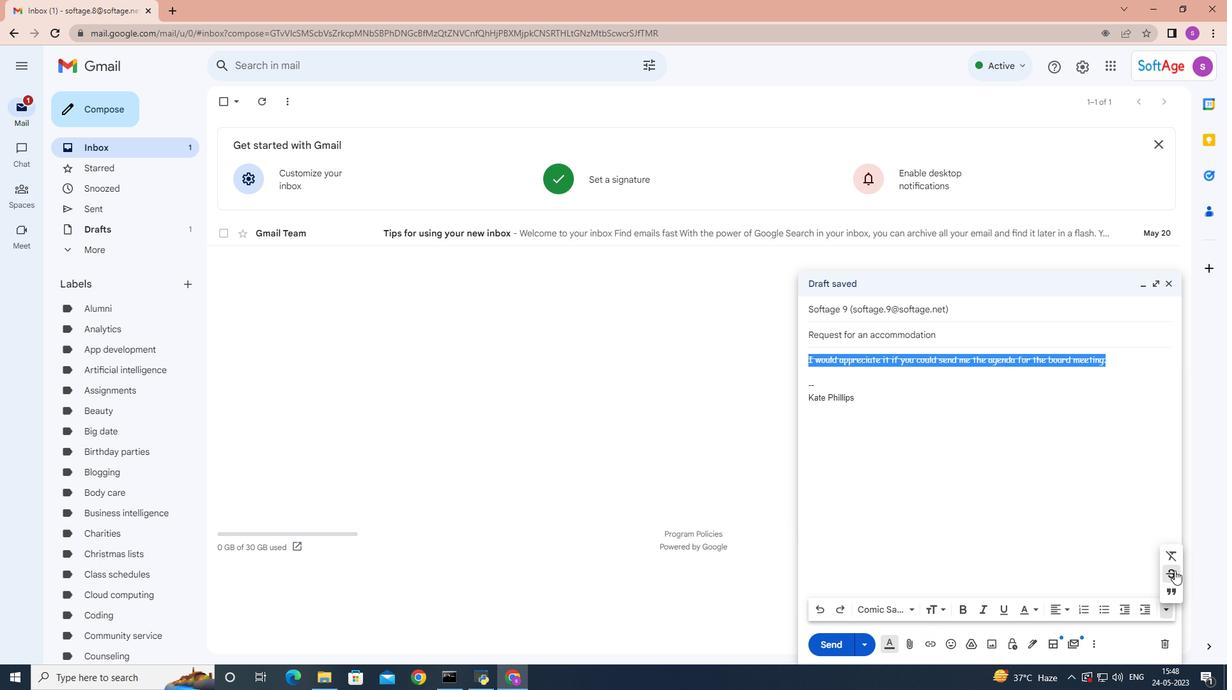 
Action: Mouse moved to (911, 606)
Screenshot: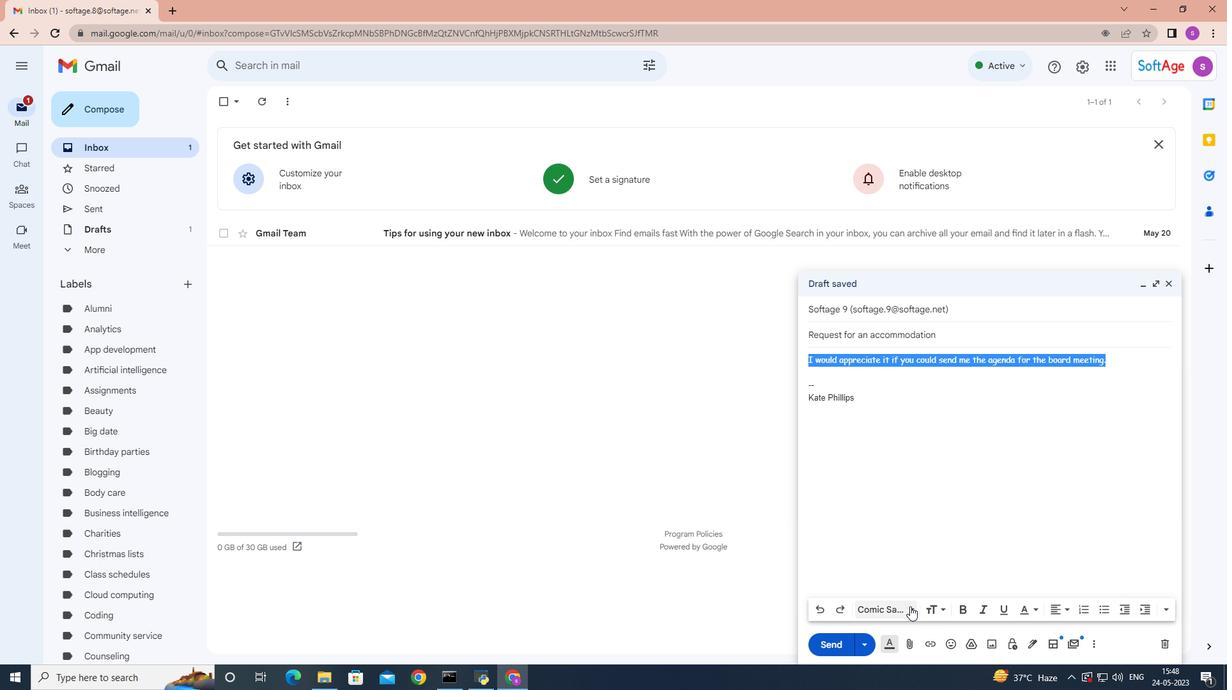 
Action: Mouse pressed left at (911, 606)
Screenshot: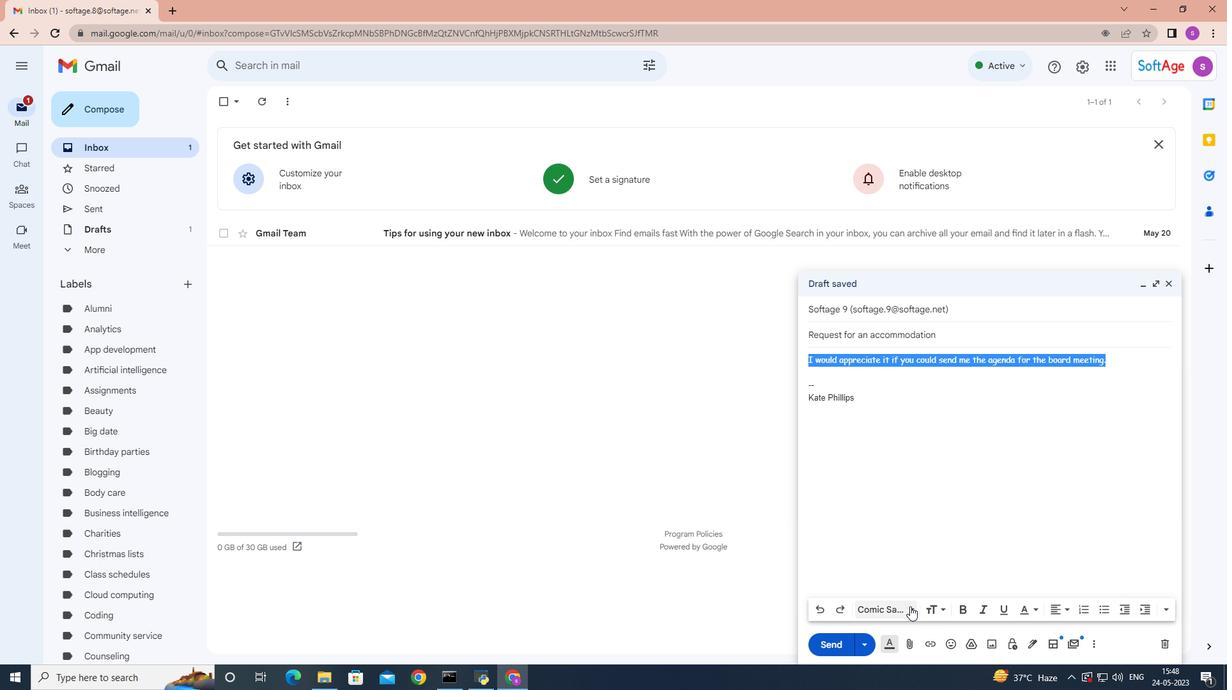 
Action: Mouse moved to (923, 385)
Screenshot: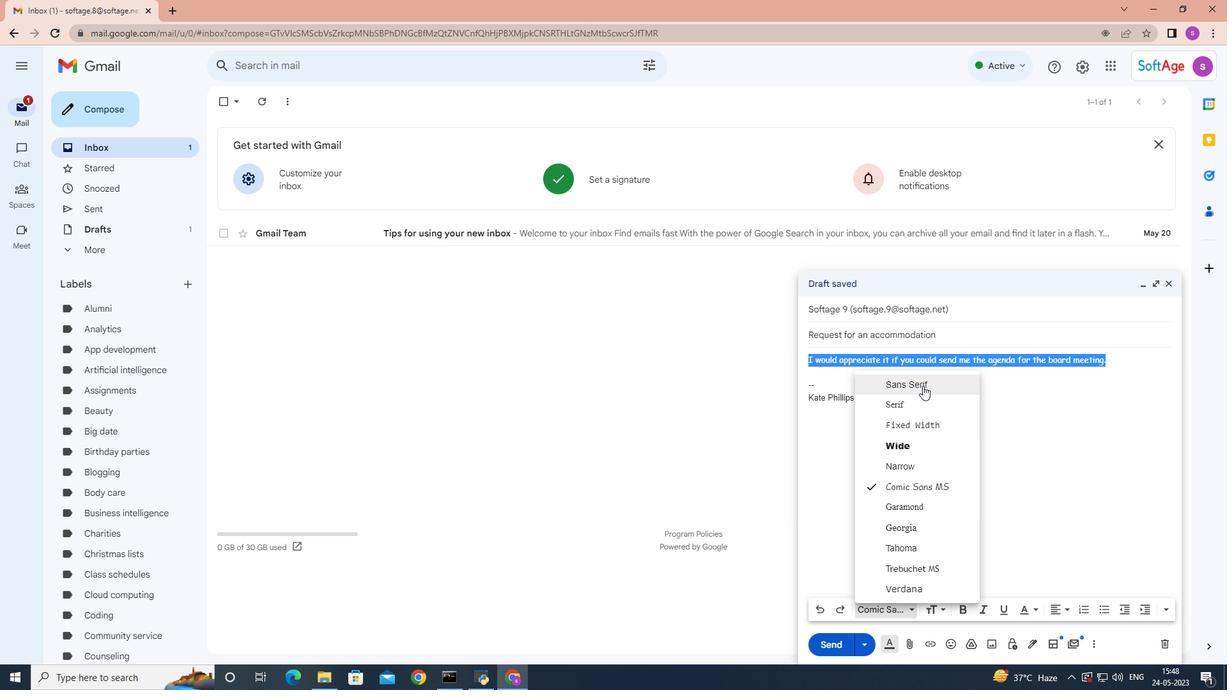 
Action: Mouse pressed left at (923, 385)
Screenshot: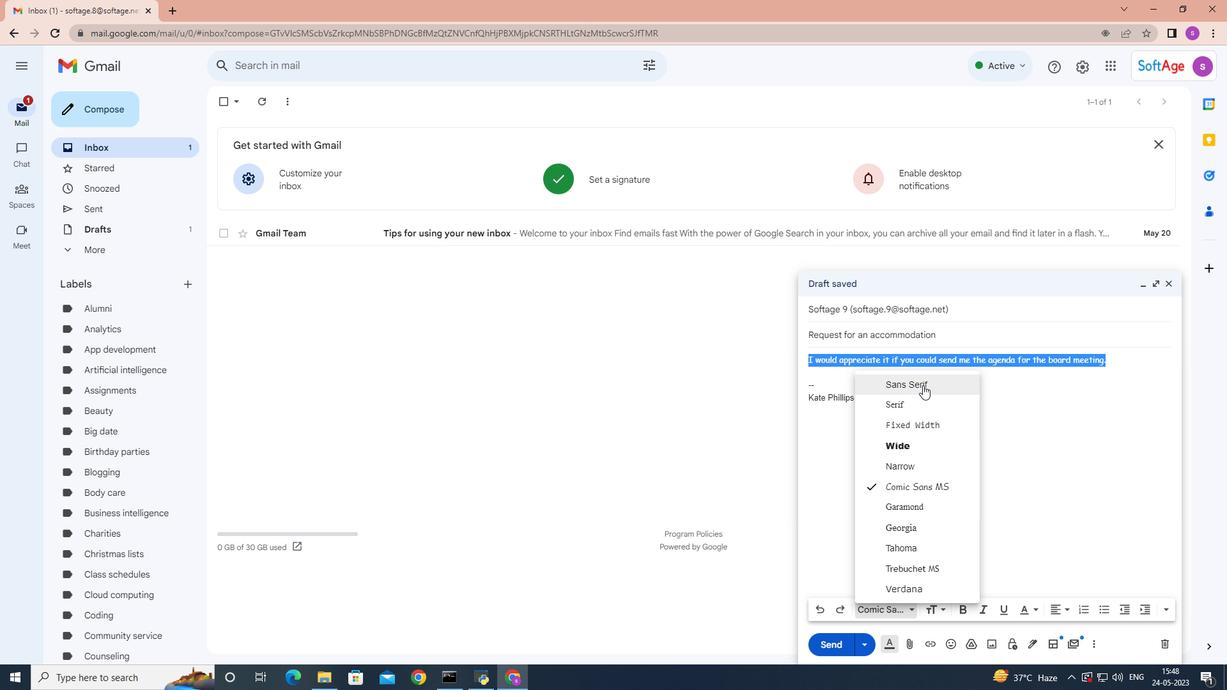
Action: Mouse moved to (842, 640)
Screenshot: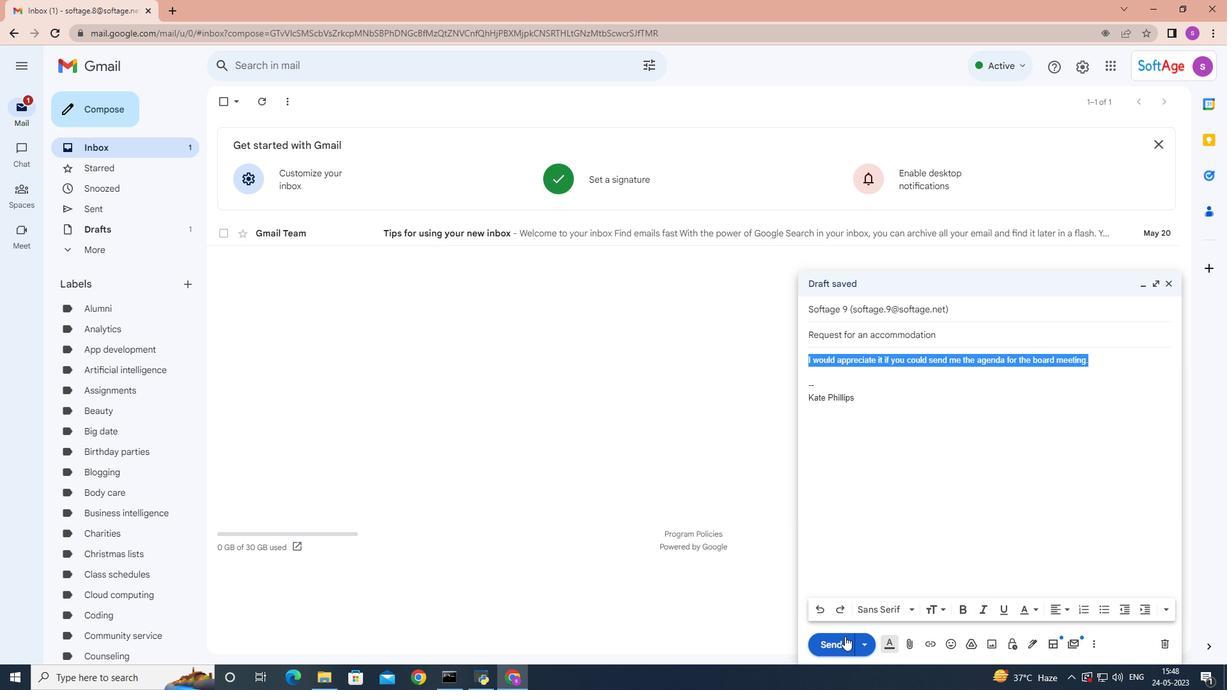 
Action: Mouse pressed left at (842, 640)
Screenshot: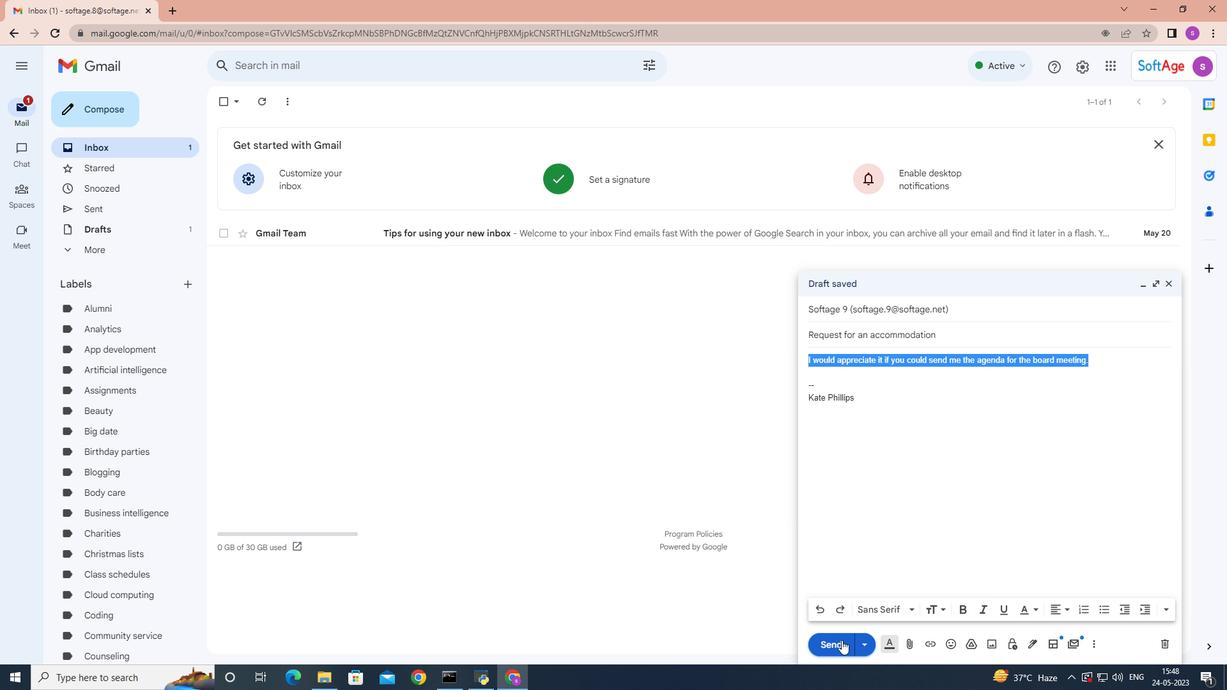 
Action: Mouse moved to (114, 207)
Screenshot: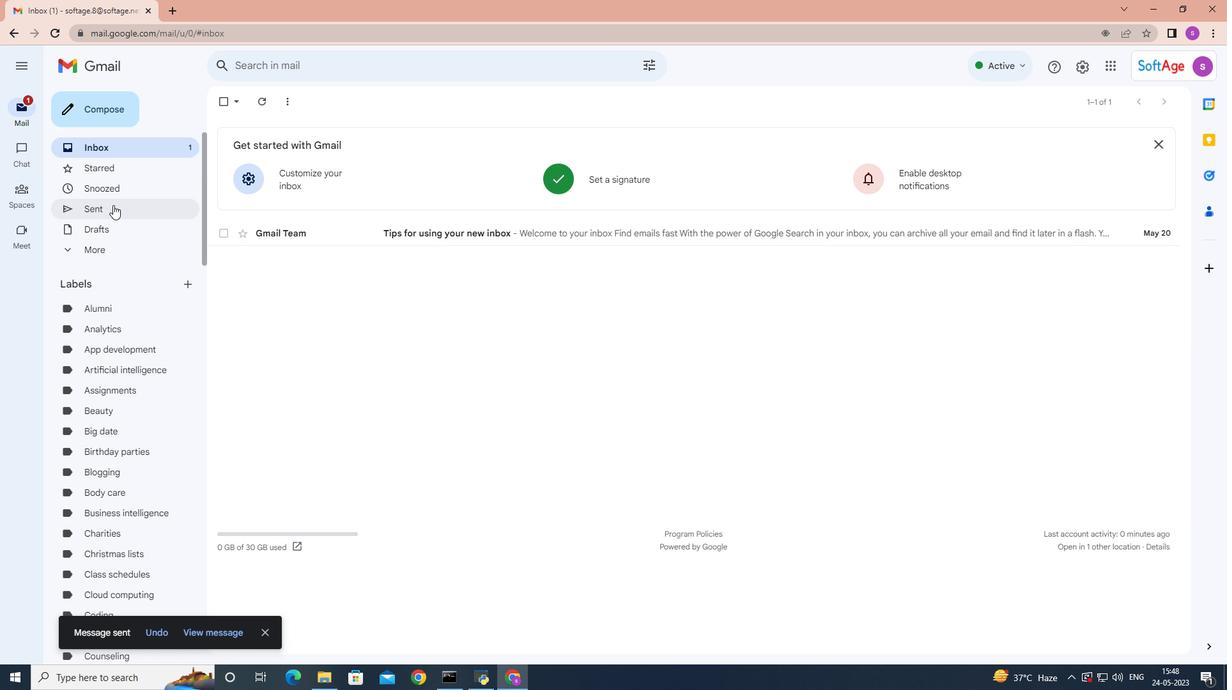 
Action: Mouse pressed left at (114, 207)
Screenshot: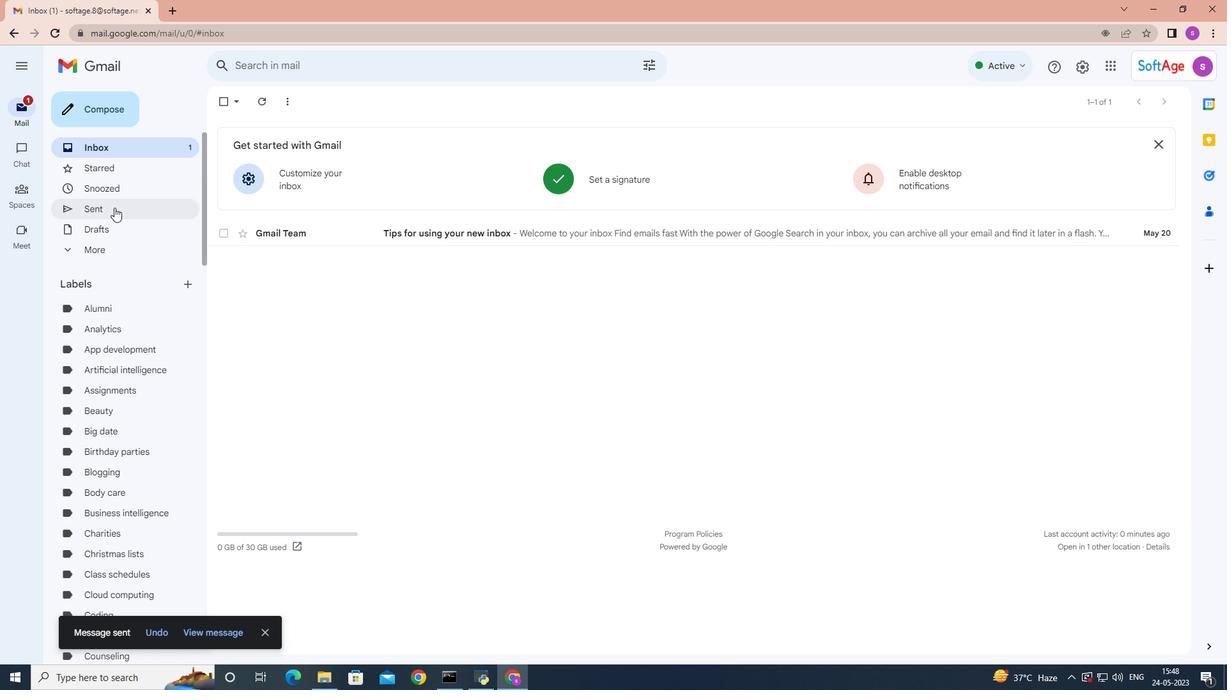 
Action: Mouse moved to (297, 168)
Screenshot: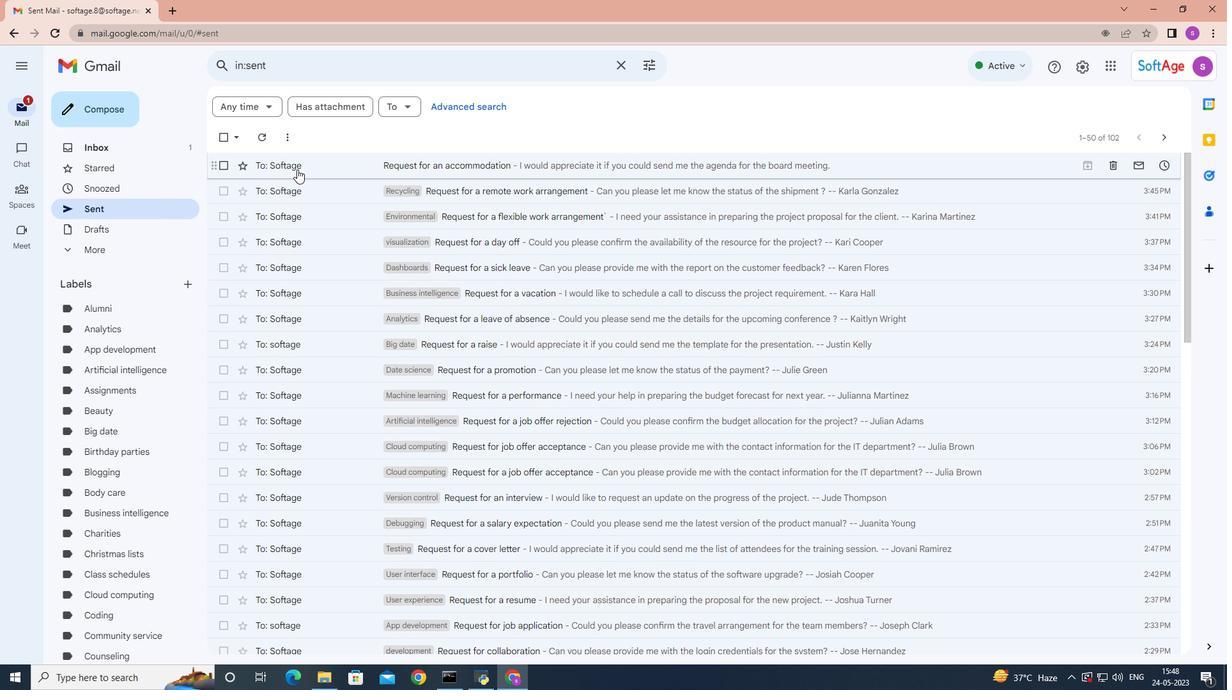 
Action: Mouse pressed right at (297, 168)
Screenshot: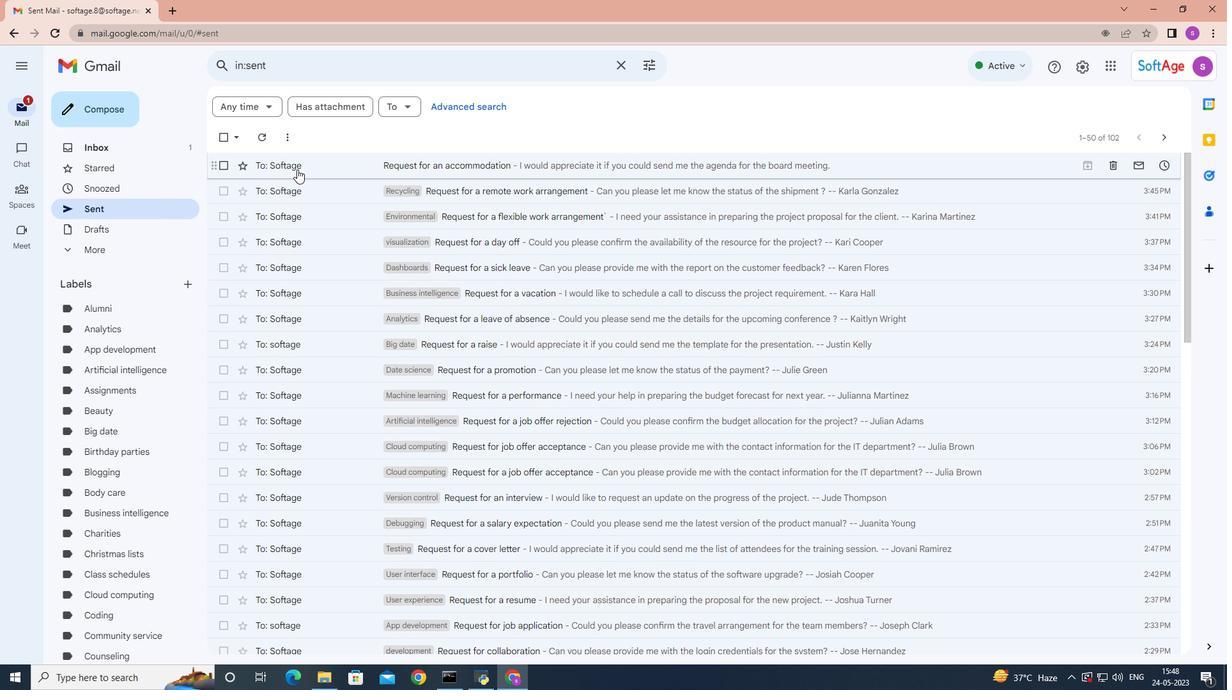 
Action: Mouse moved to (480, 432)
Screenshot: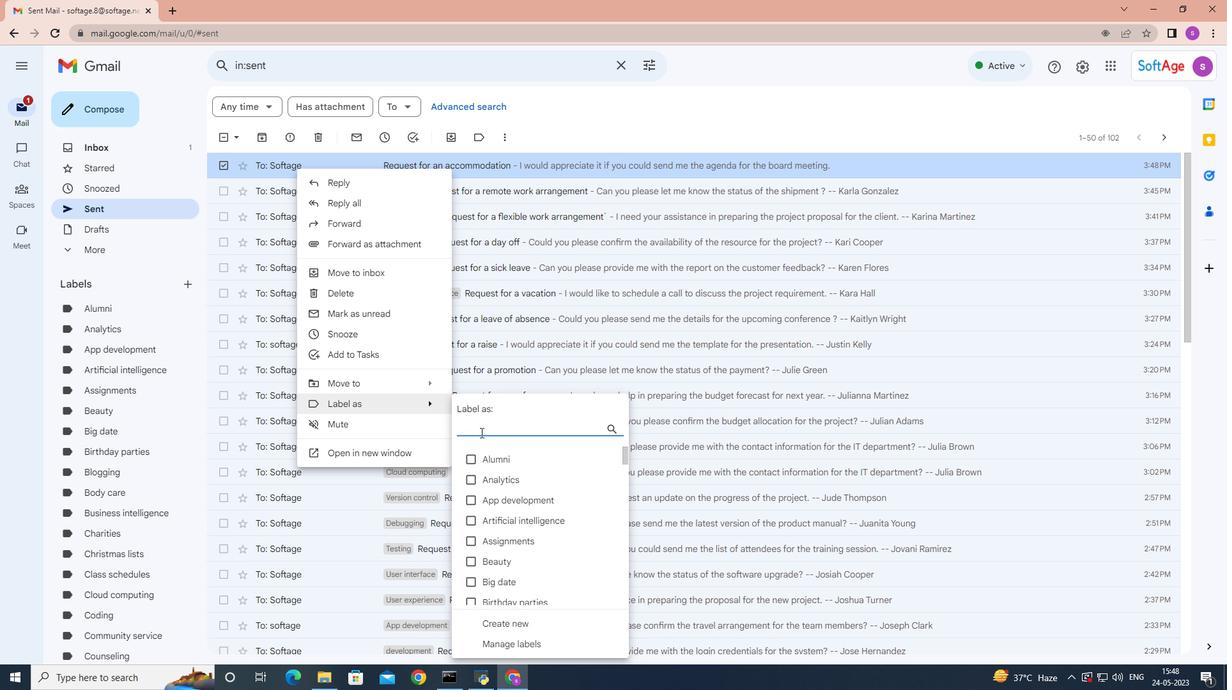 
Action: Key pressed <Key.shift>Sustainability
Screenshot: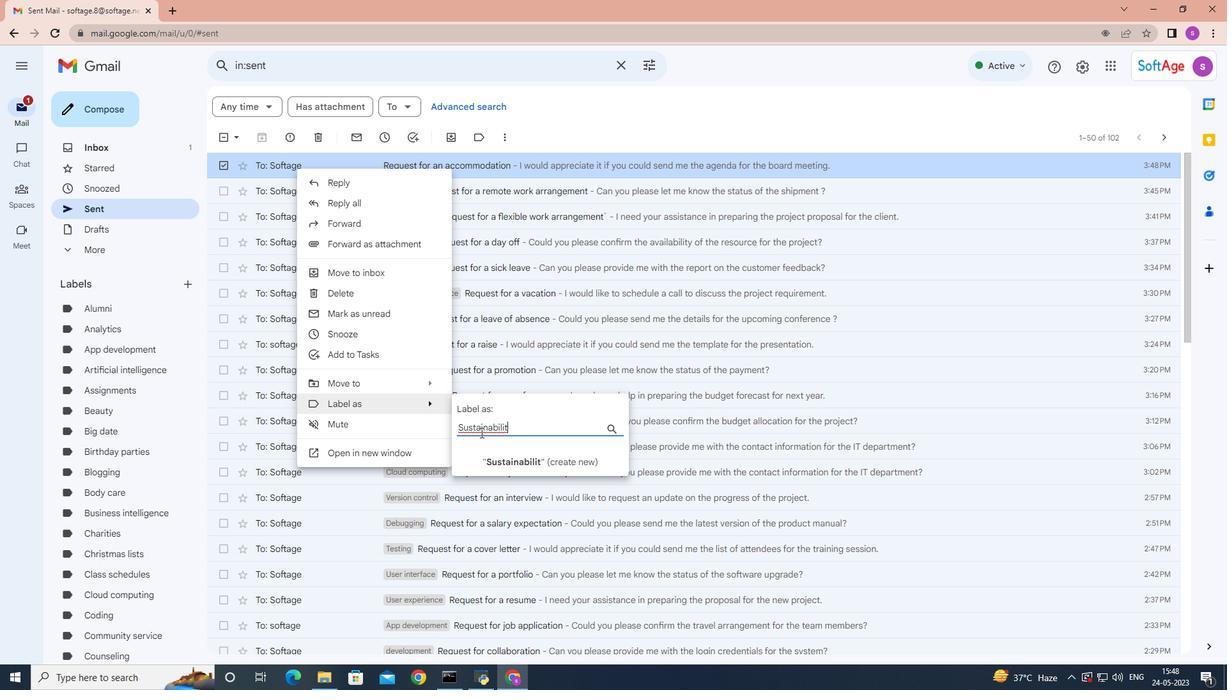 
Action: Mouse moved to (519, 460)
Screenshot: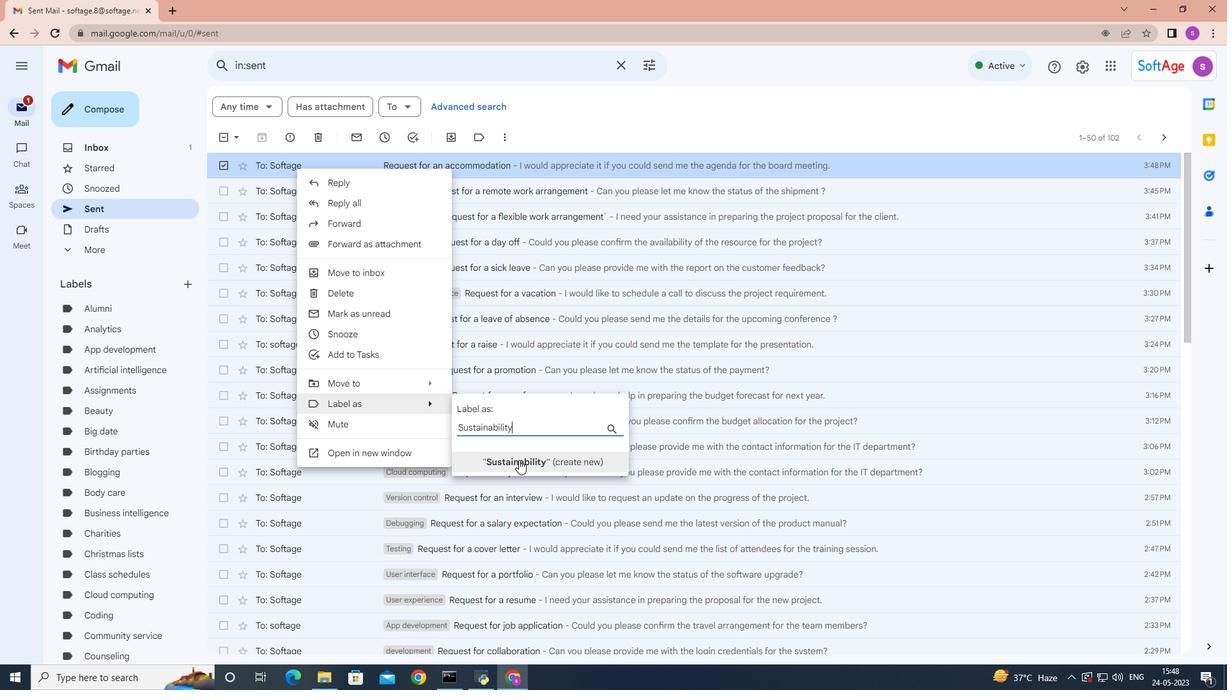 
Action: Mouse pressed left at (519, 460)
Screenshot: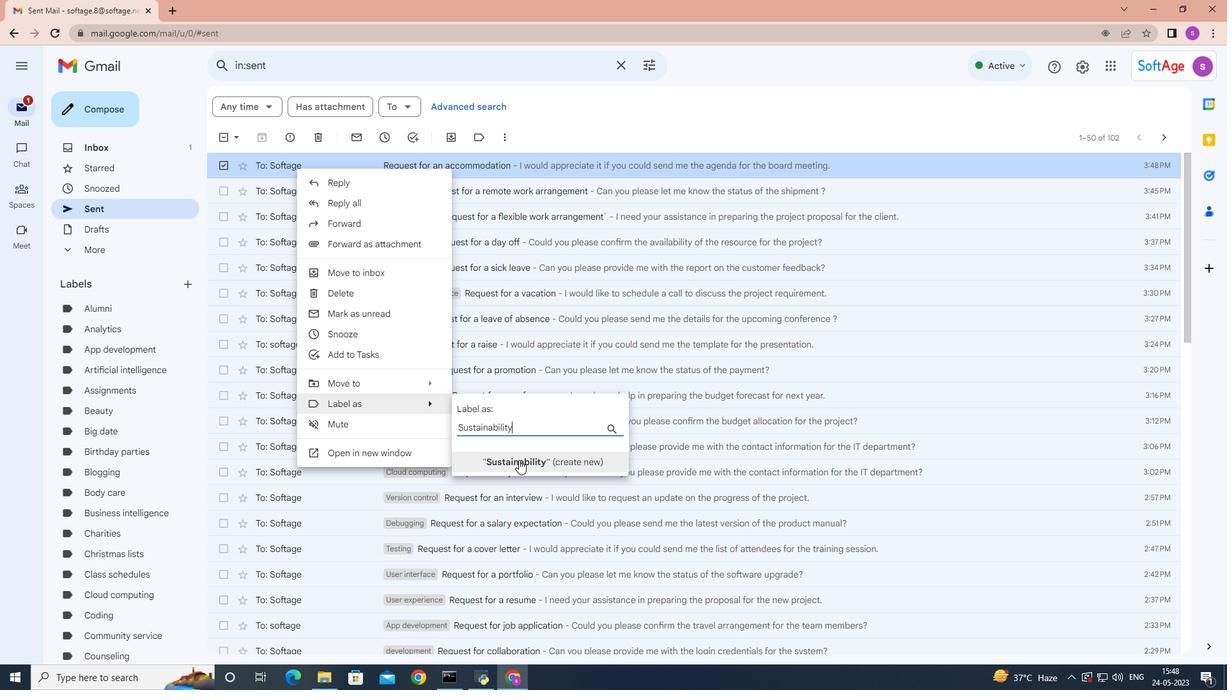 
Action: Mouse moved to (740, 406)
Screenshot: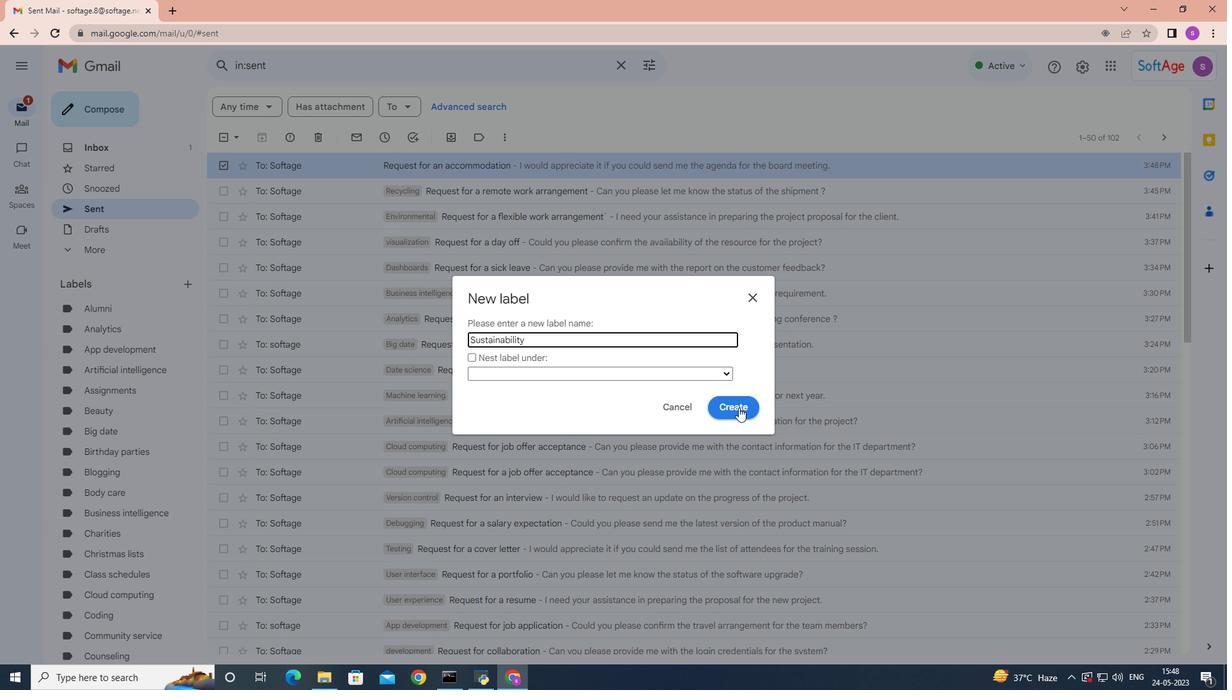 
Action: Mouse pressed left at (740, 406)
Screenshot: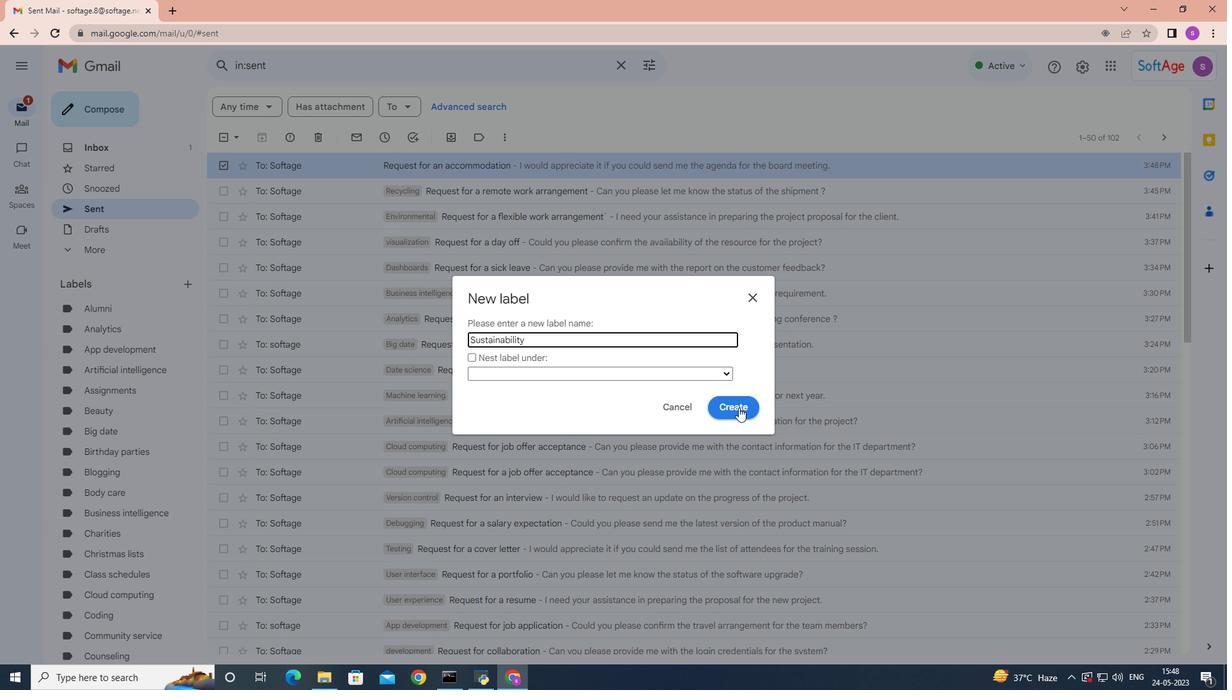
Action: Mouse moved to (742, 406)
Screenshot: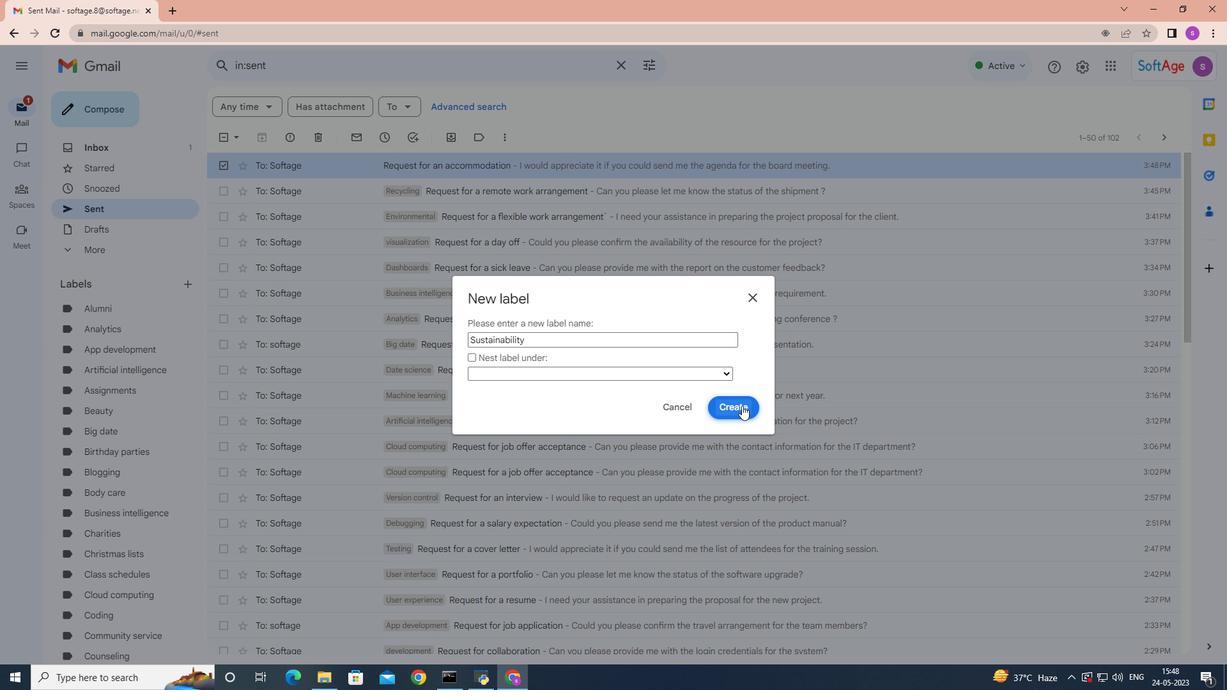 
